 Task: For heading Use Comic Sans MS with dark cornflower blue 2 colour & Underline.  font size for heading26,  'Change the font style of data to'EB Garamond and font size to 18,  Change the alignment of both headline & data to Align left In the sheet  analysisSalesByEmployee_2022
Action: Mouse moved to (78, 150)
Screenshot: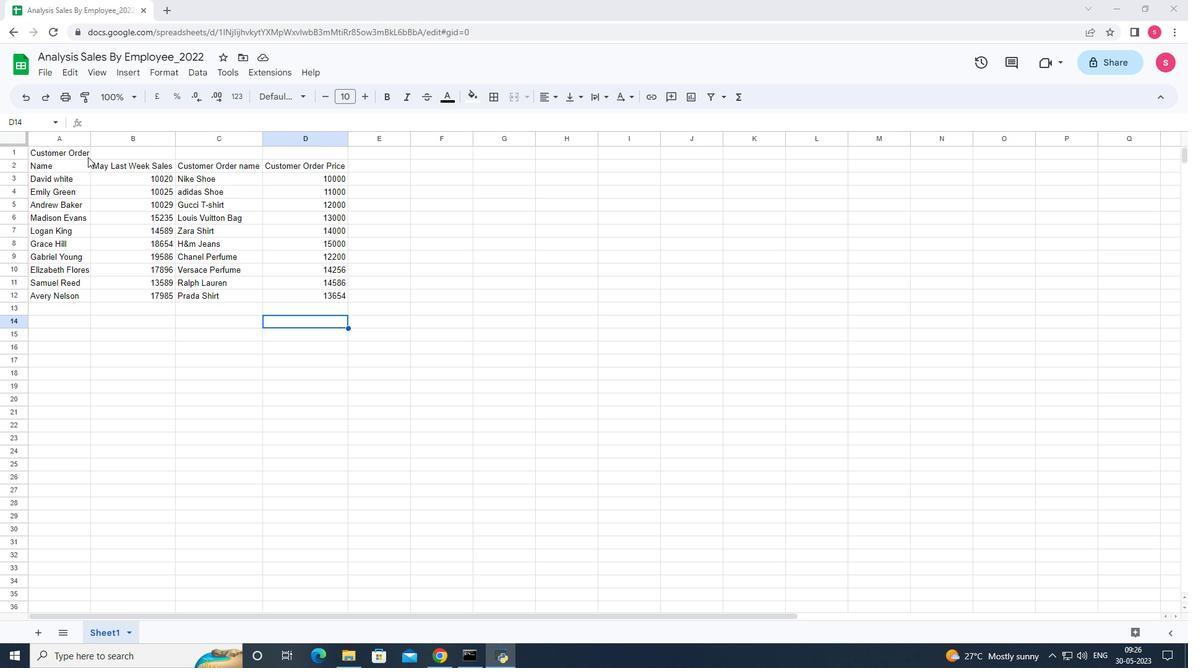
Action: Mouse pressed left at (78, 150)
Screenshot: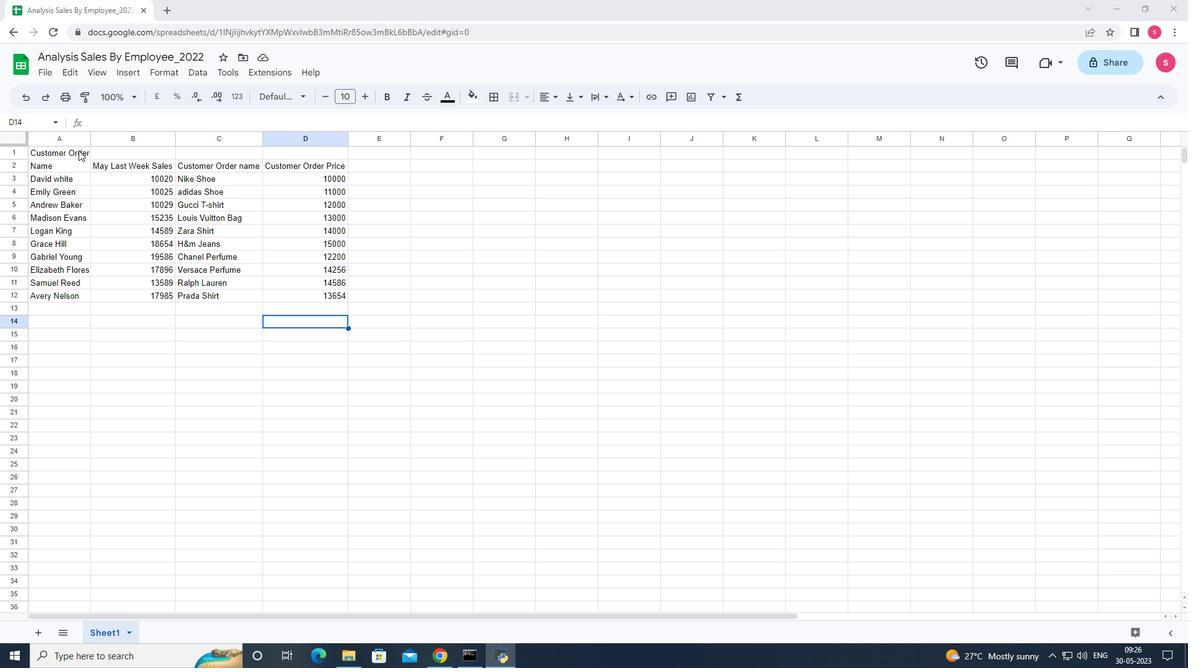 
Action: Mouse moved to (305, 93)
Screenshot: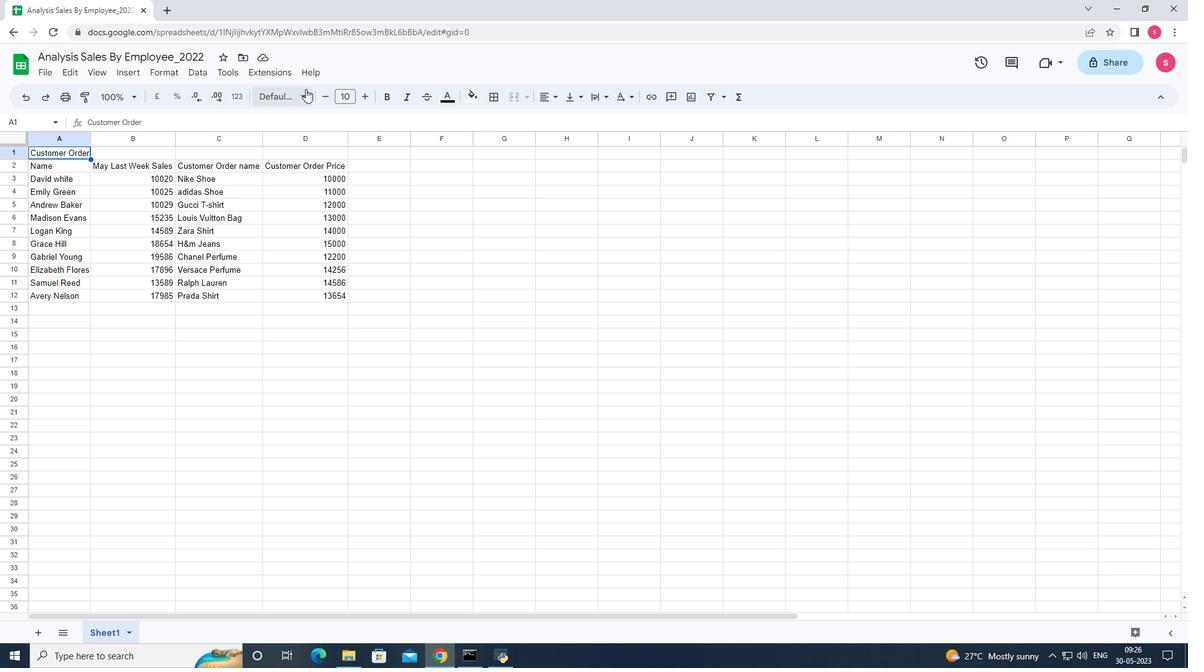 
Action: Mouse pressed left at (305, 93)
Screenshot: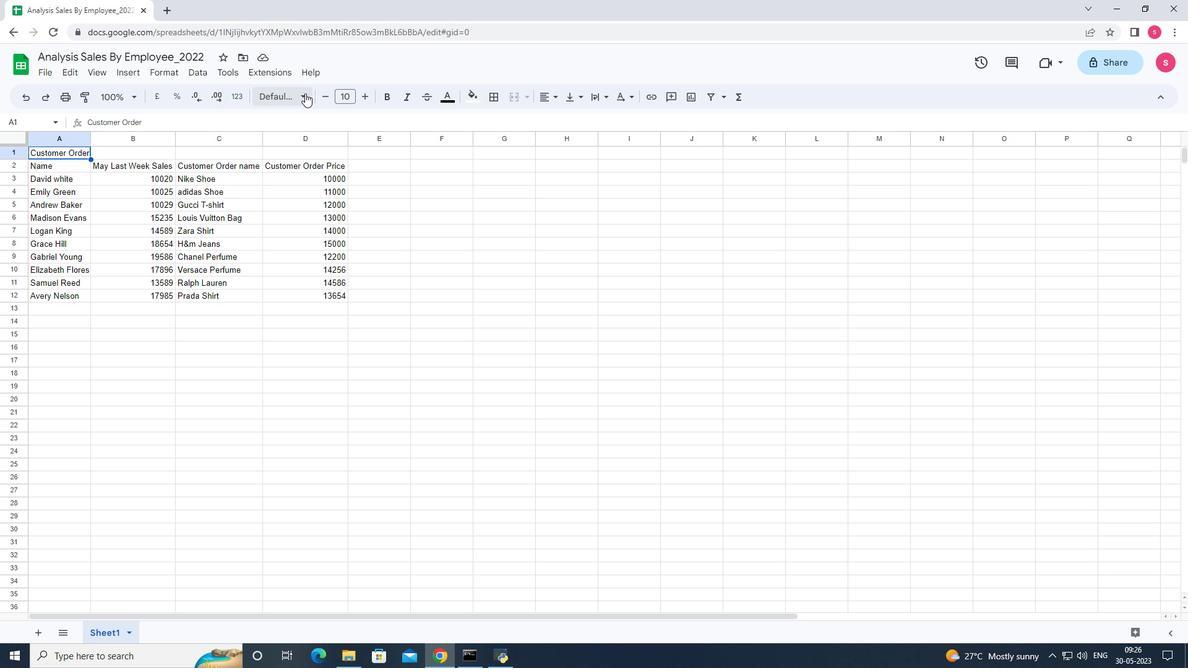 
Action: Mouse moved to (321, 409)
Screenshot: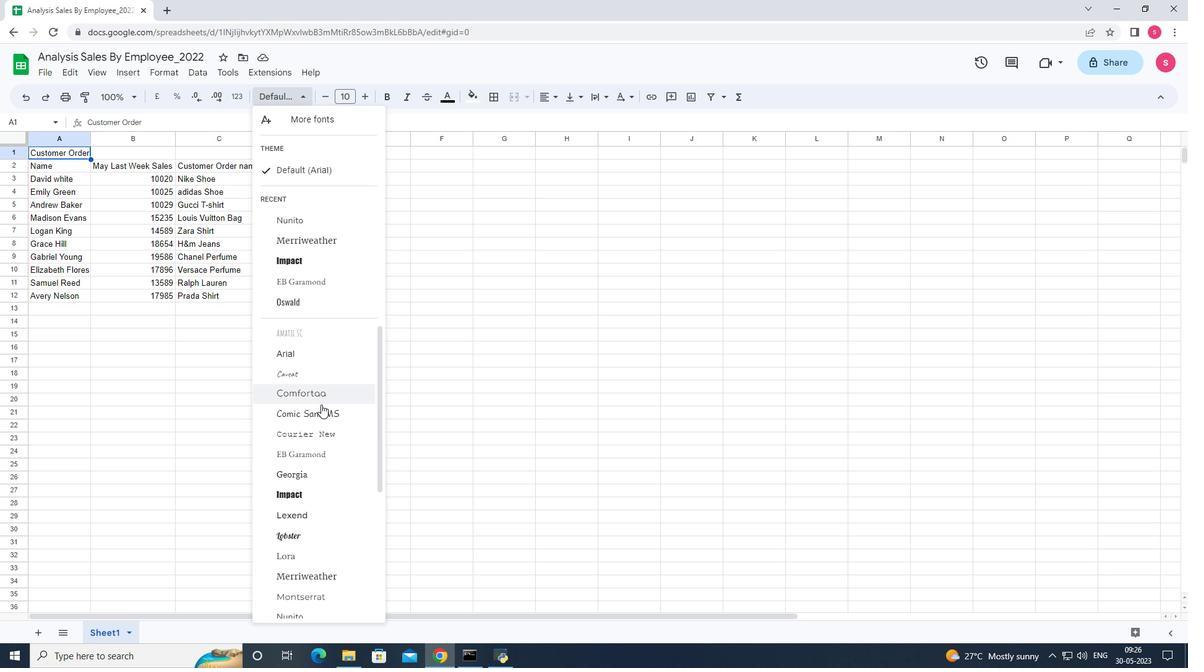 
Action: Mouse pressed left at (321, 409)
Screenshot: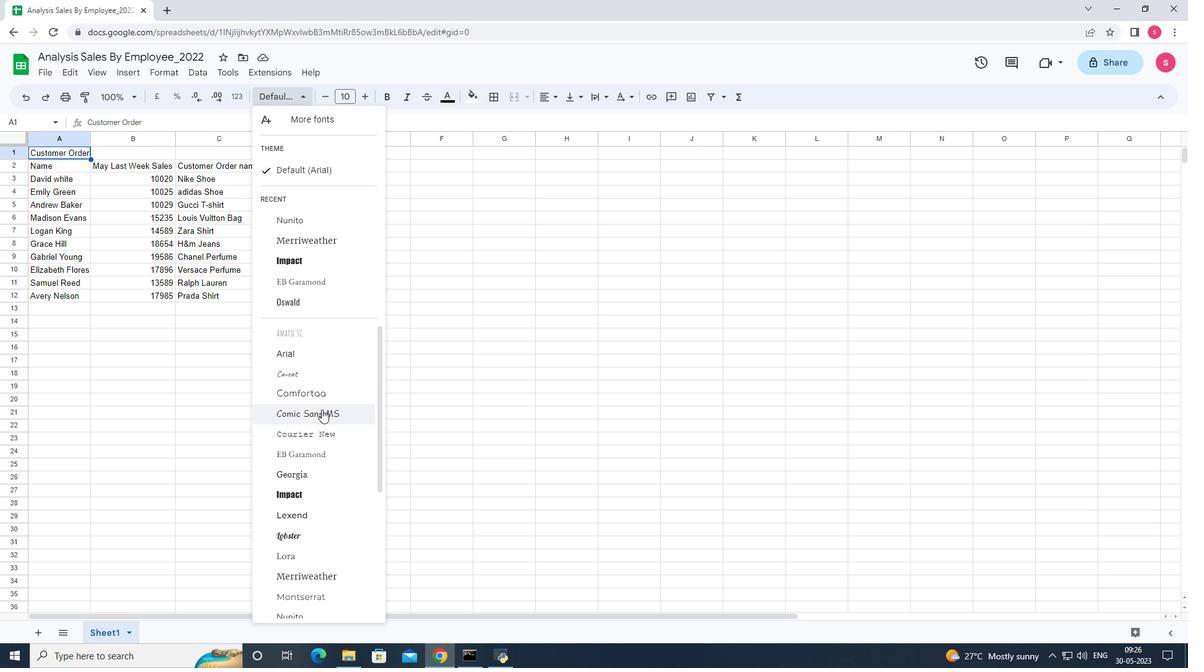 
Action: Mouse moved to (449, 100)
Screenshot: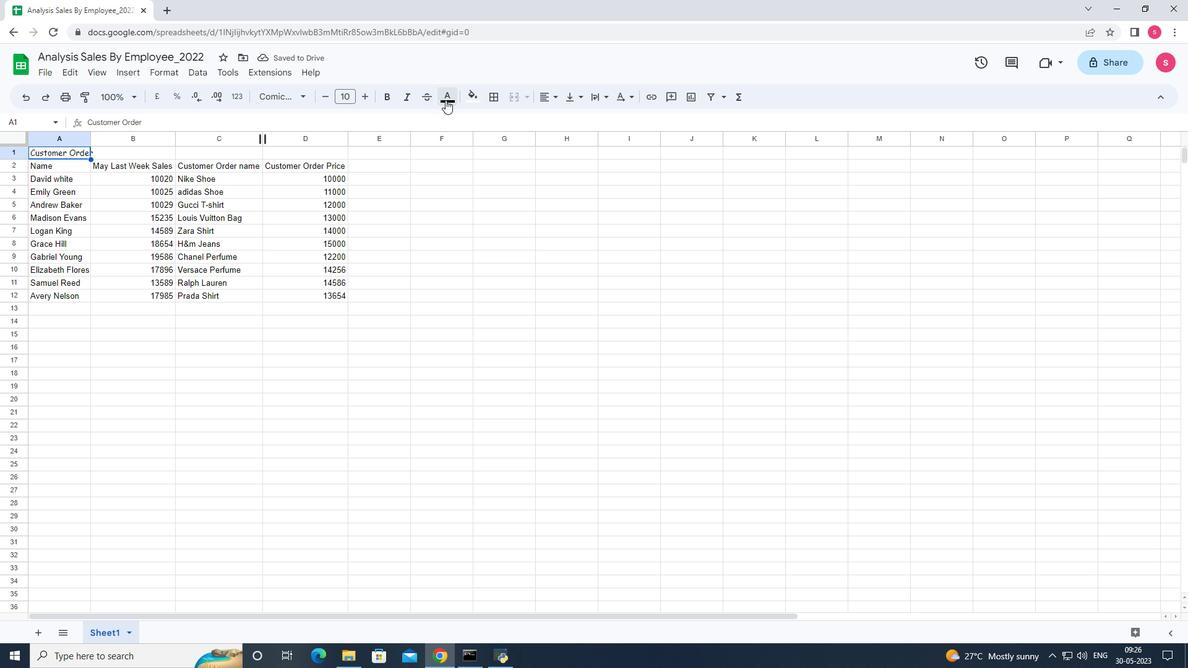 
Action: Mouse pressed left at (449, 100)
Screenshot: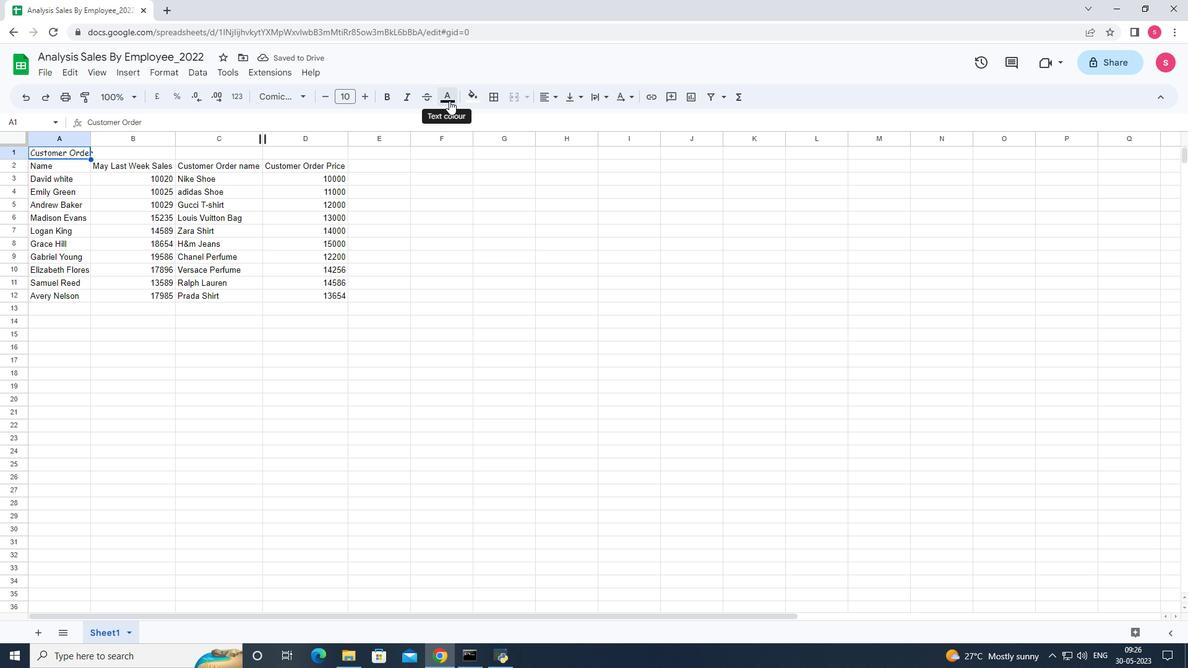 
Action: Mouse moved to (530, 222)
Screenshot: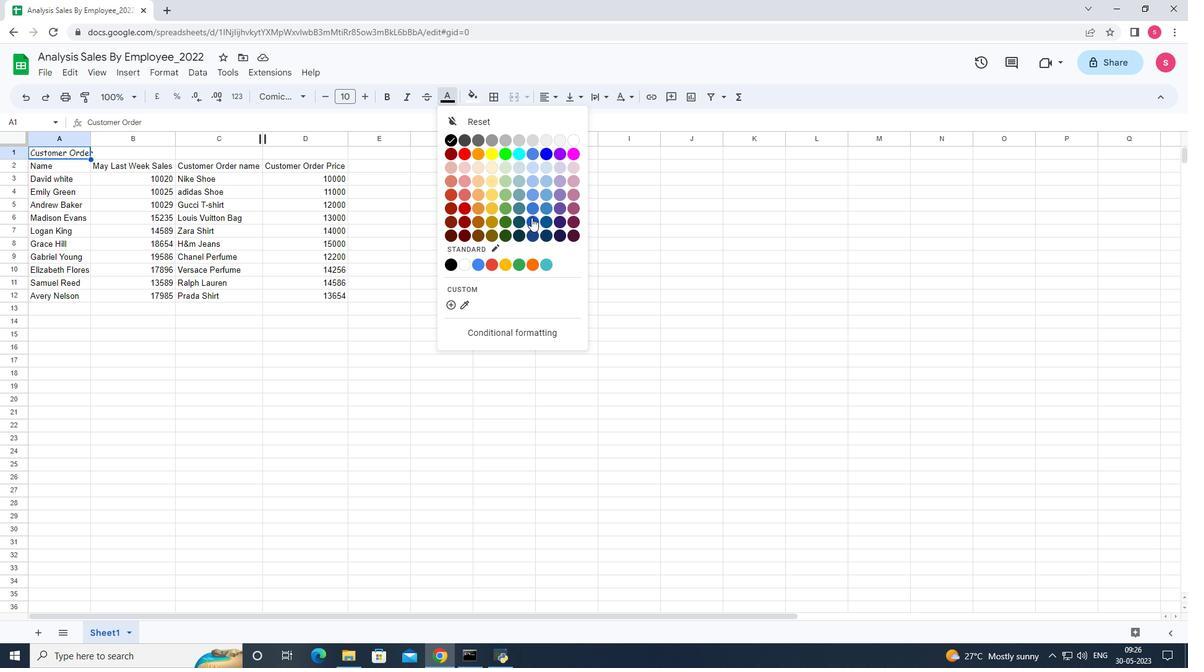 
Action: Mouse pressed left at (530, 222)
Screenshot: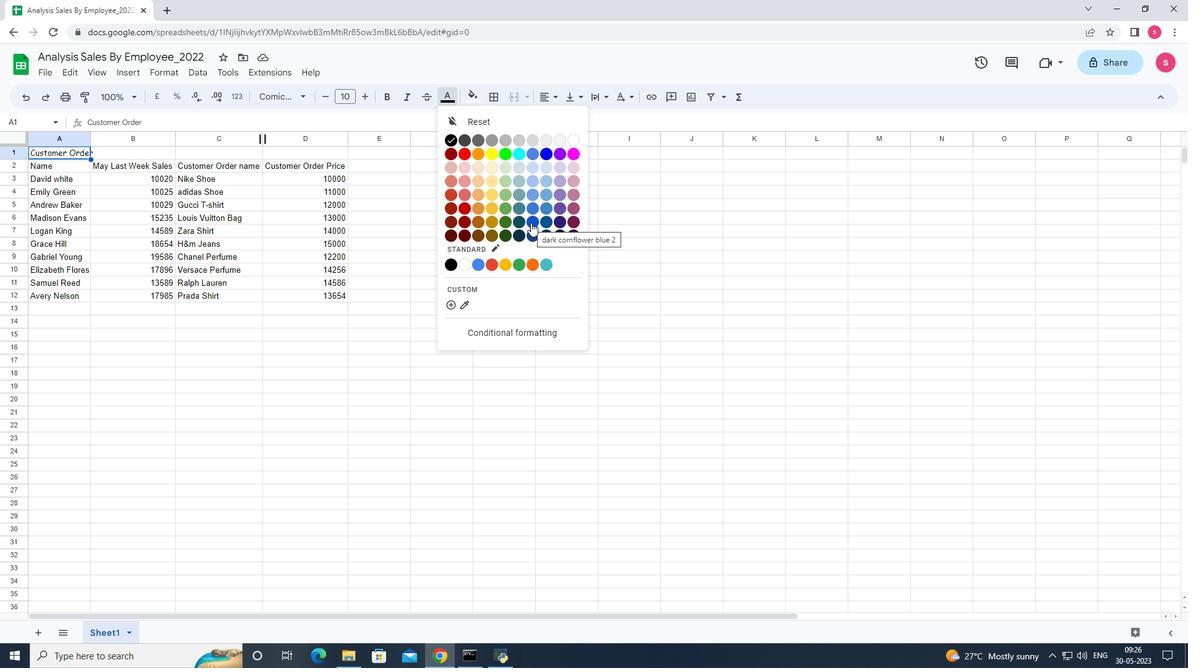 
Action: Mouse moved to (154, 68)
Screenshot: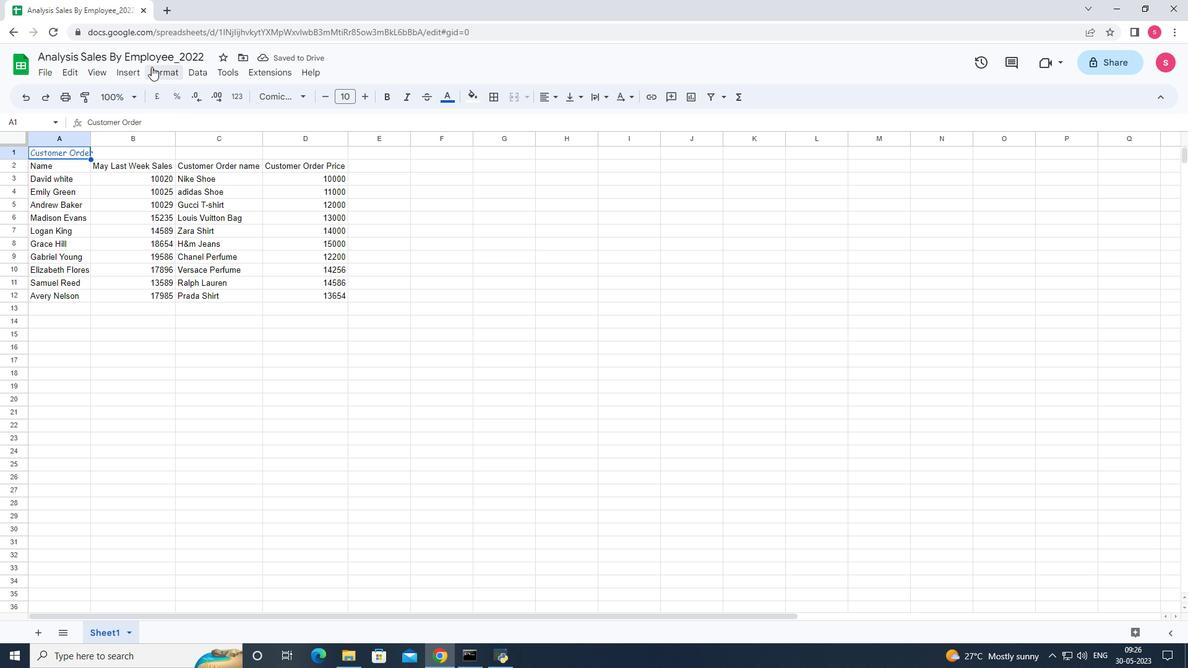 
Action: Mouse pressed left at (154, 68)
Screenshot: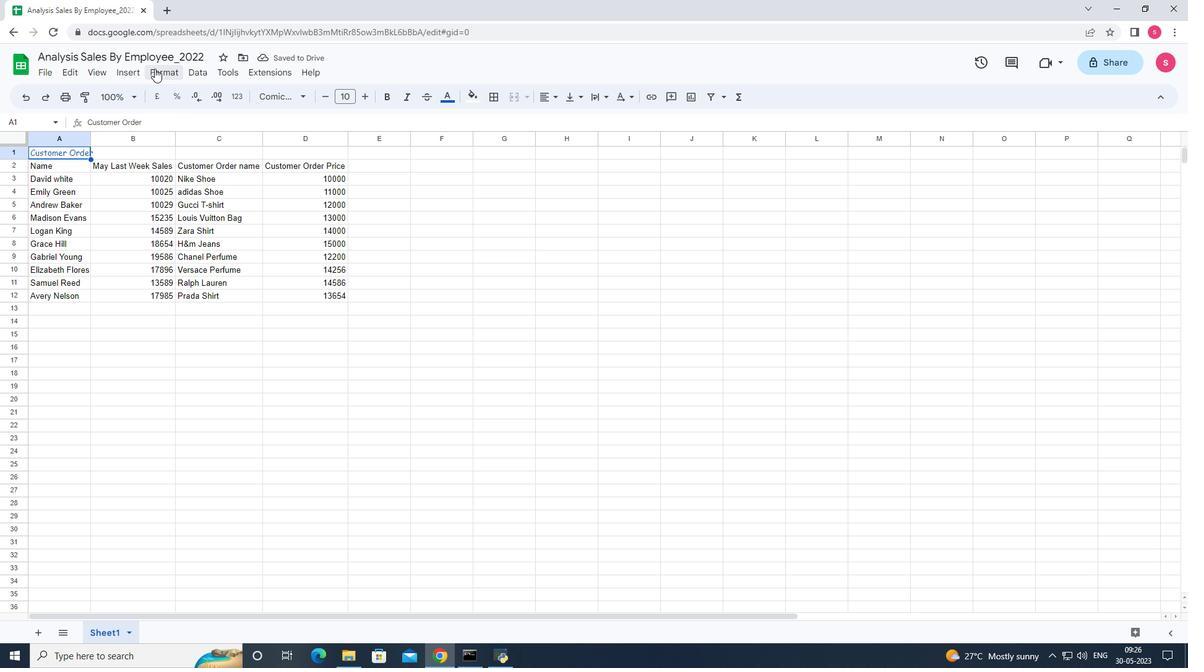 
Action: Mouse moved to (193, 137)
Screenshot: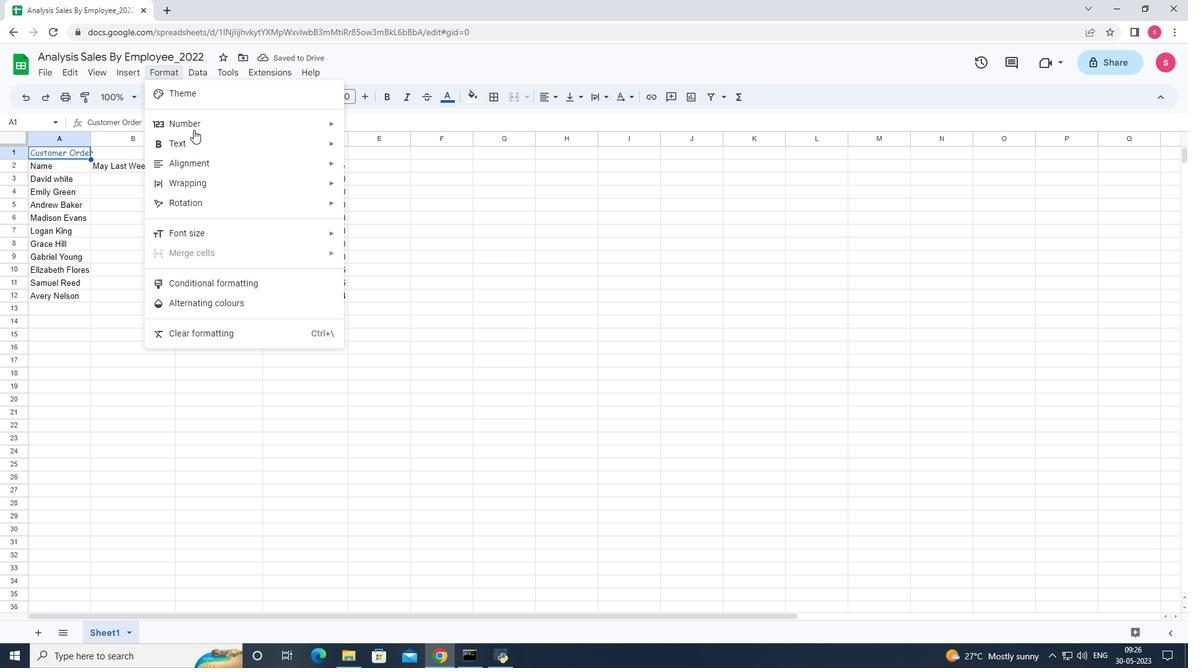 
Action: Mouse pressed left at (193, 137)
Screenshot: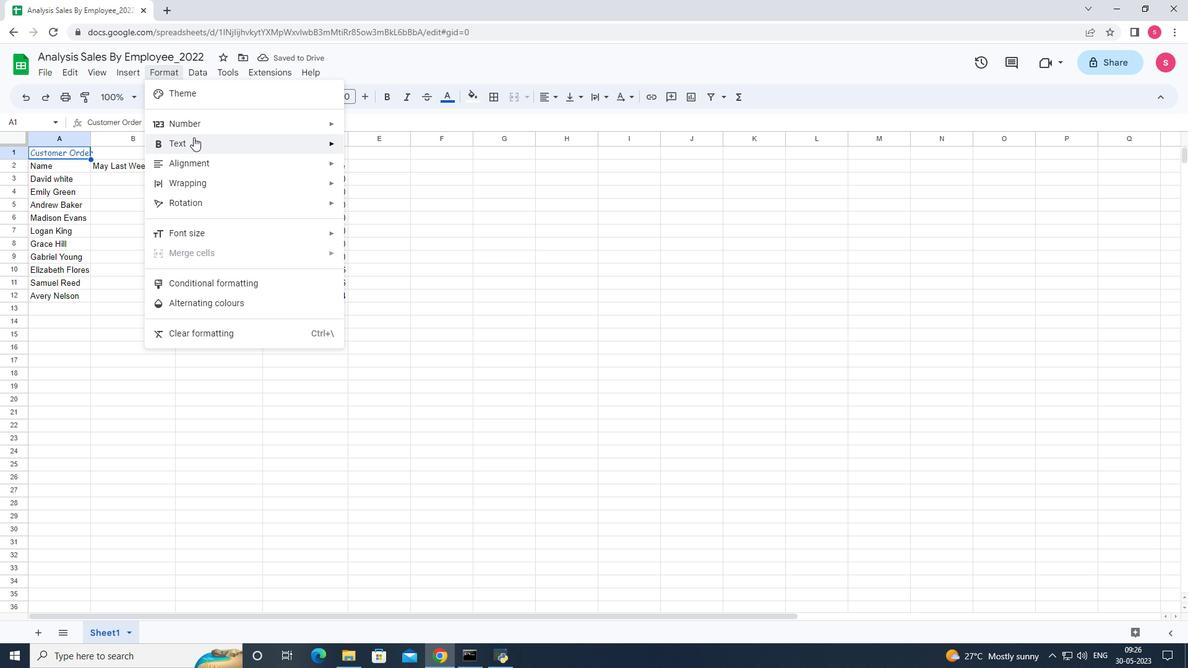 
Action: Mouse moved to (402, 183)
Screenshot: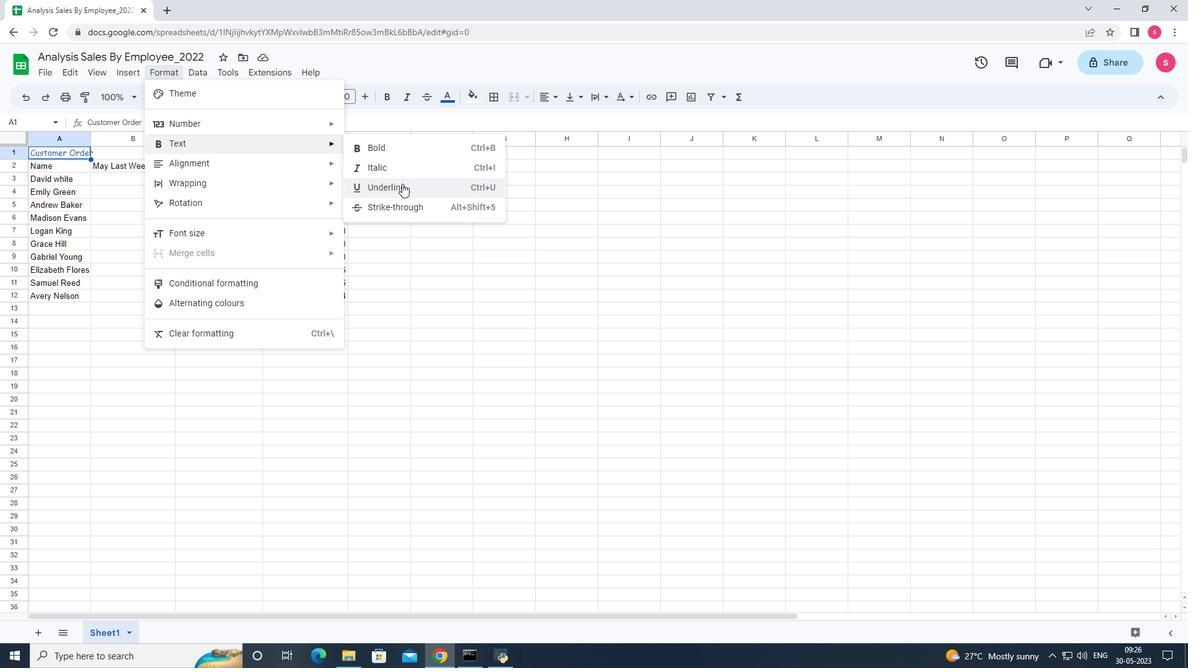 
Action: Mouse pressed left at (402, 183)
Screenshot: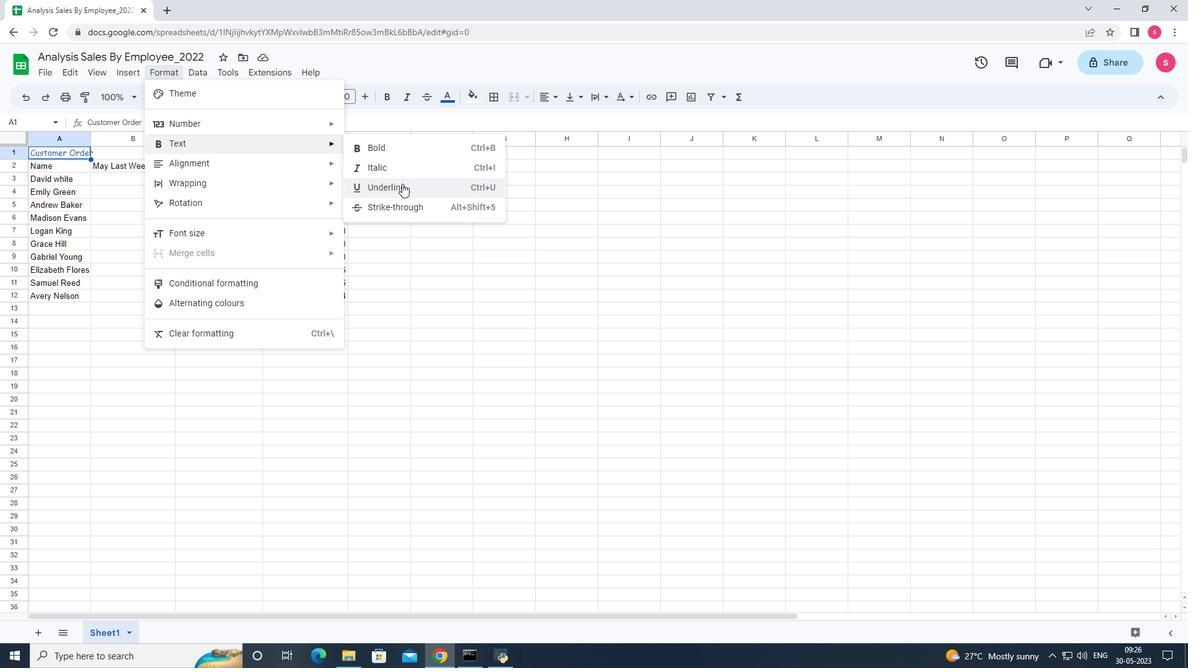 
Action: Mouse moved to (363, 99)
Screenshot: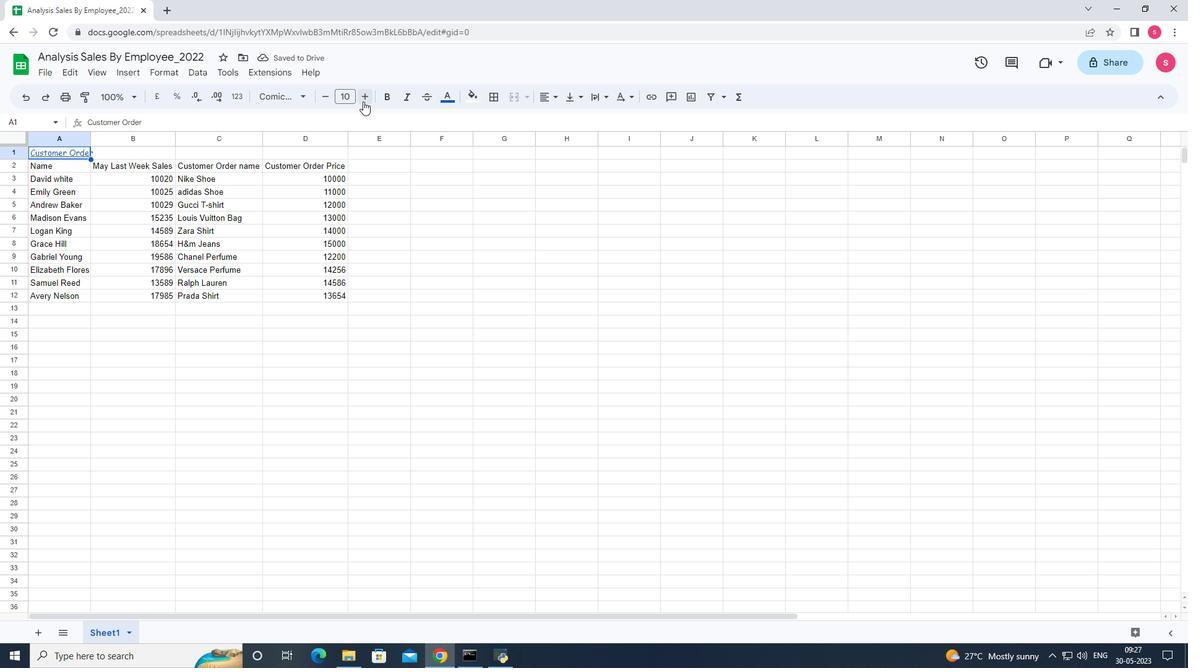 
Action: Mouse pressed left at (363, 99)
Screenshot: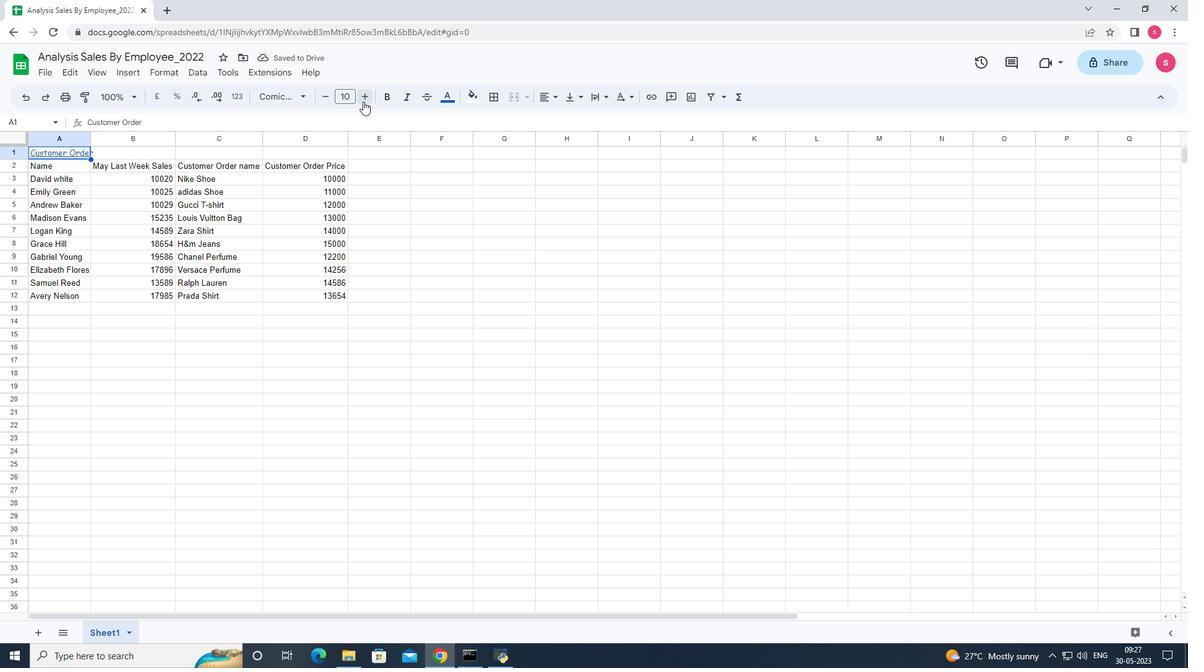 
Action: Mouse pressed left at (363, 99)
Screenshot: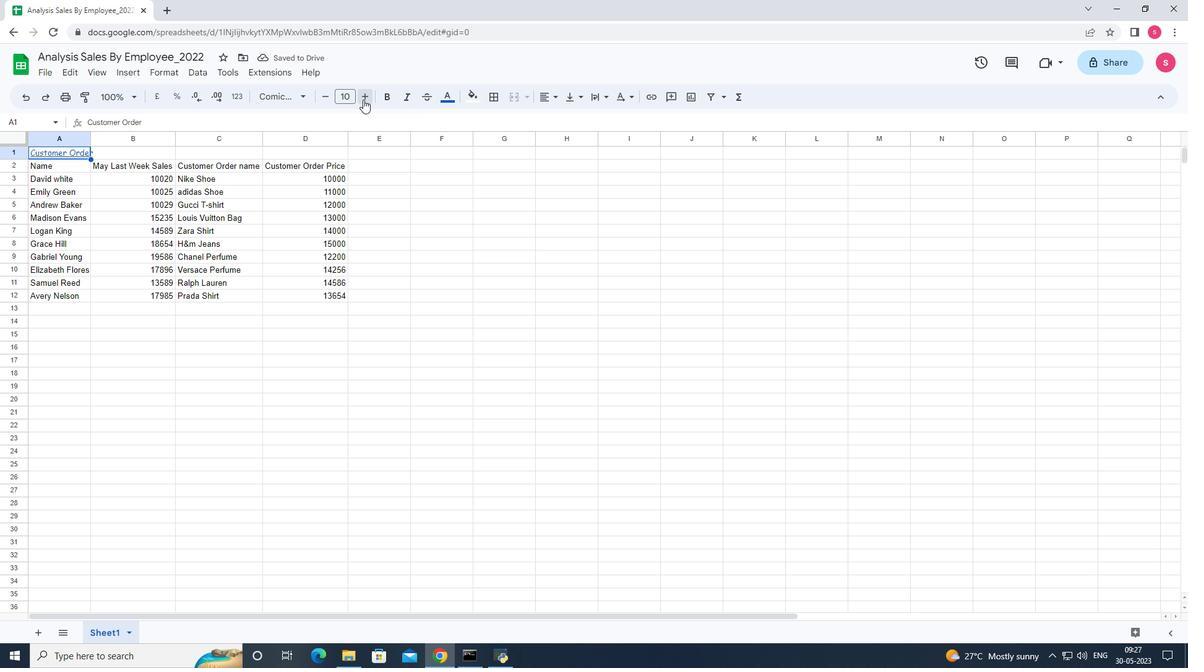 
Action: Mouse pressed left at (363, 99)
Screenshot: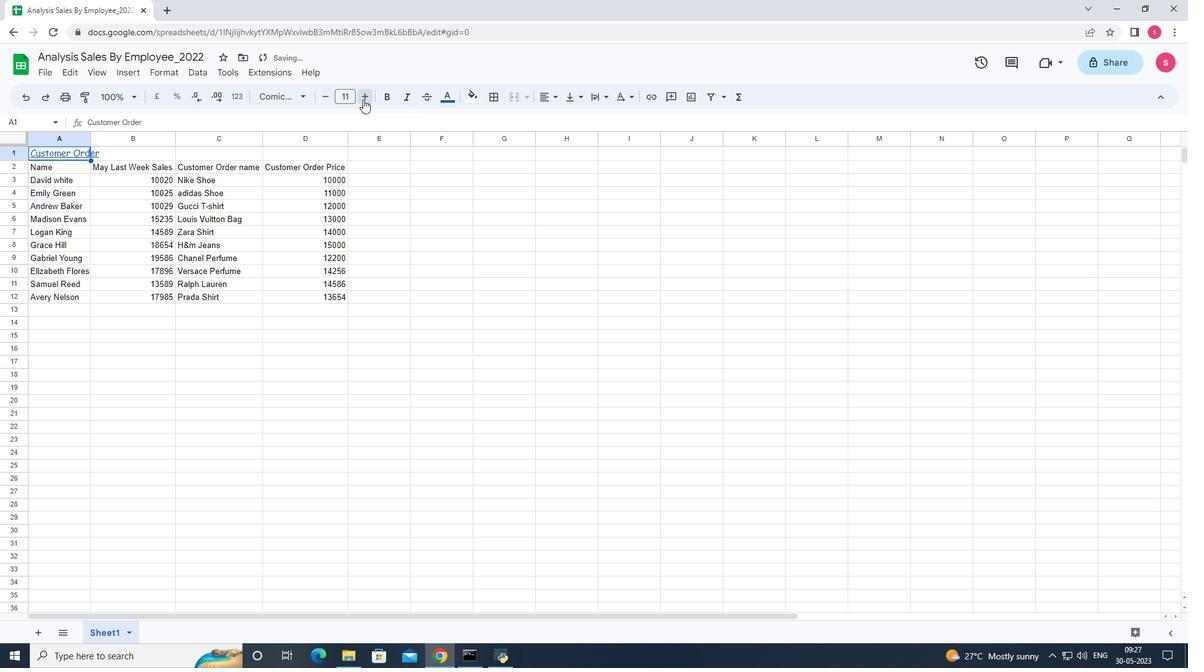
Action: Mouse pressed left at (363, 99)
Screenshot: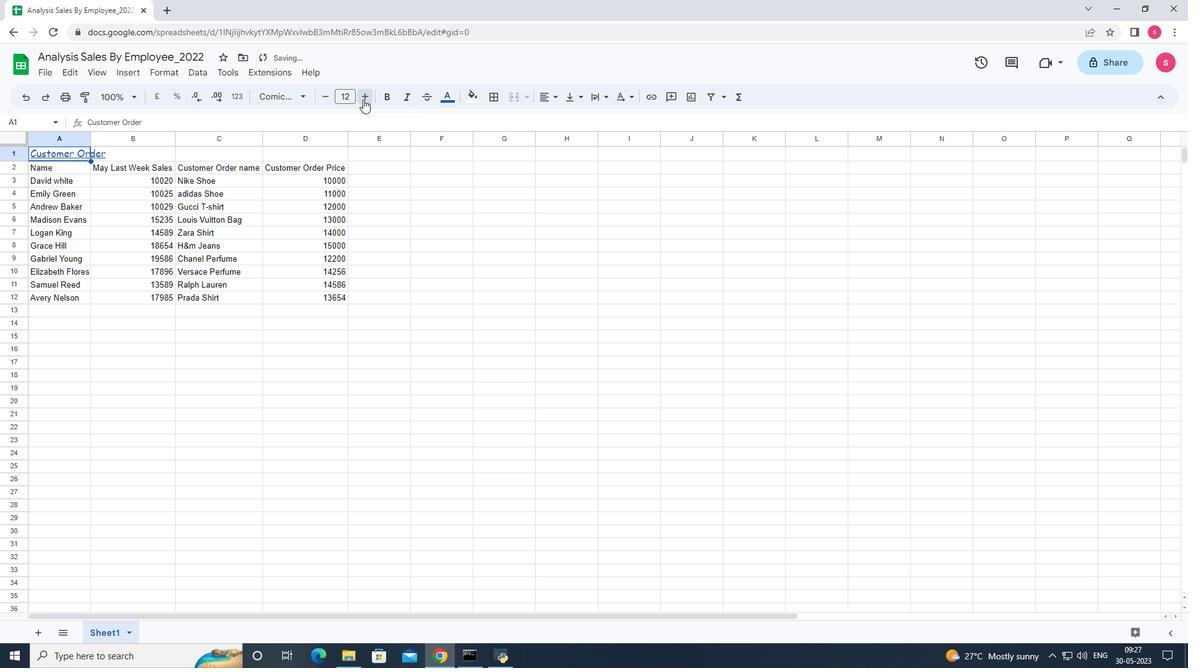 
Action: Mouse pressed left at (363, 99)
Screenshot: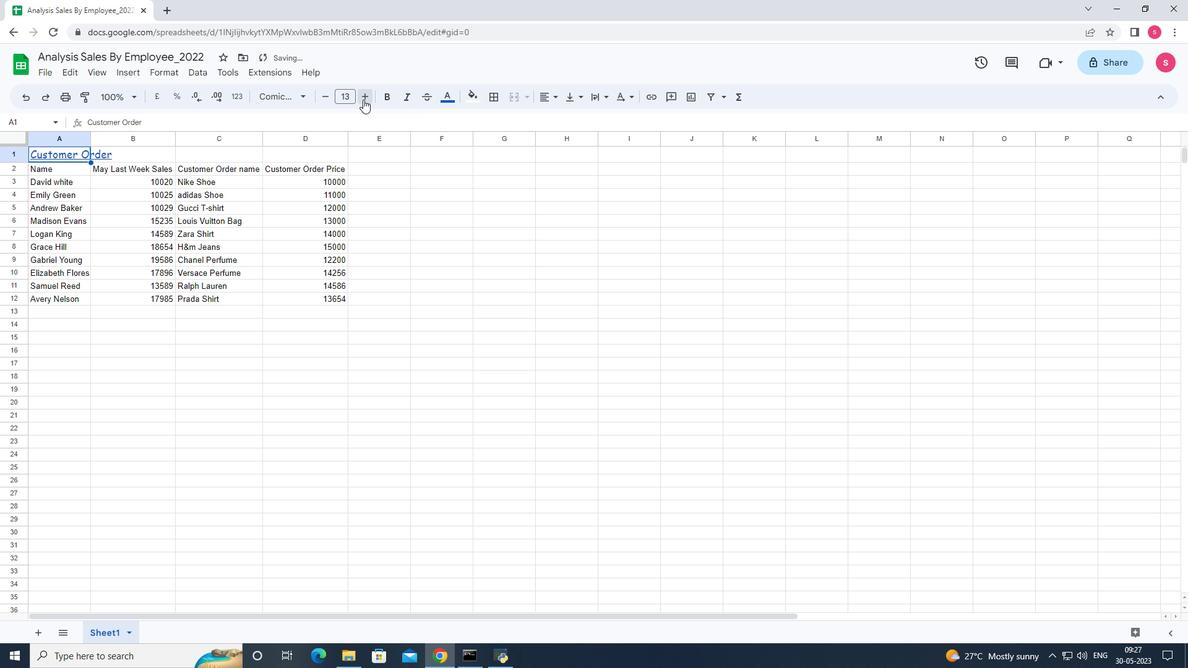 
Action: Mouse pressed left at (363, 99)
Screenshot: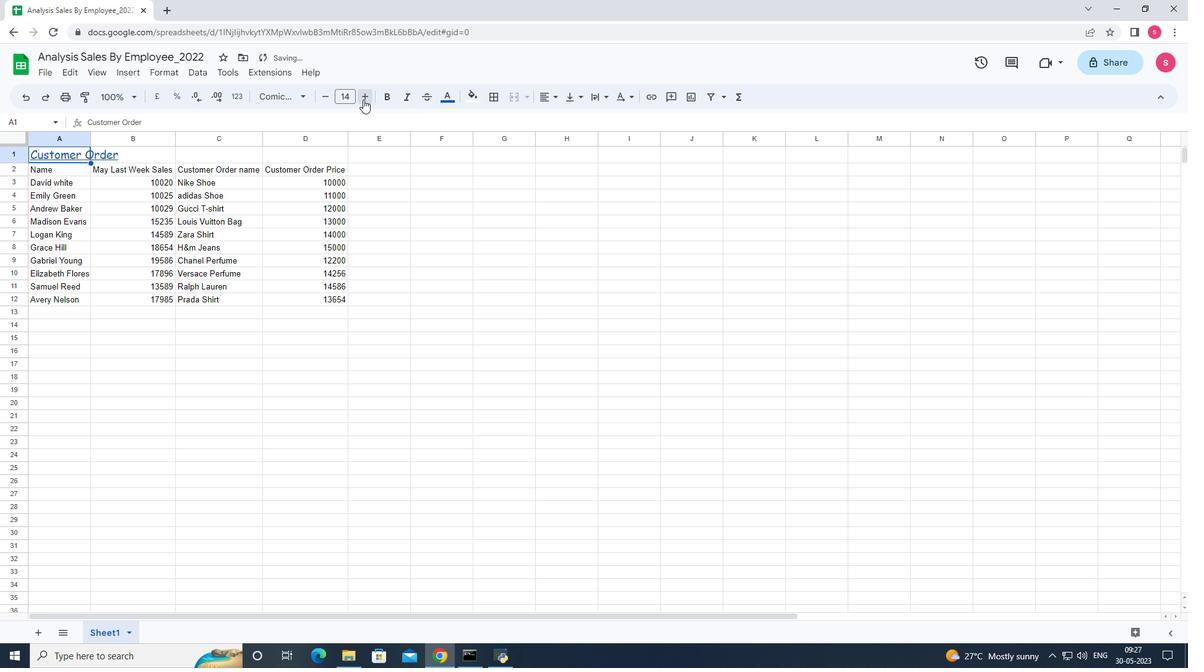 
Action: Mouse pressed left at (363, 99)
Screenshot: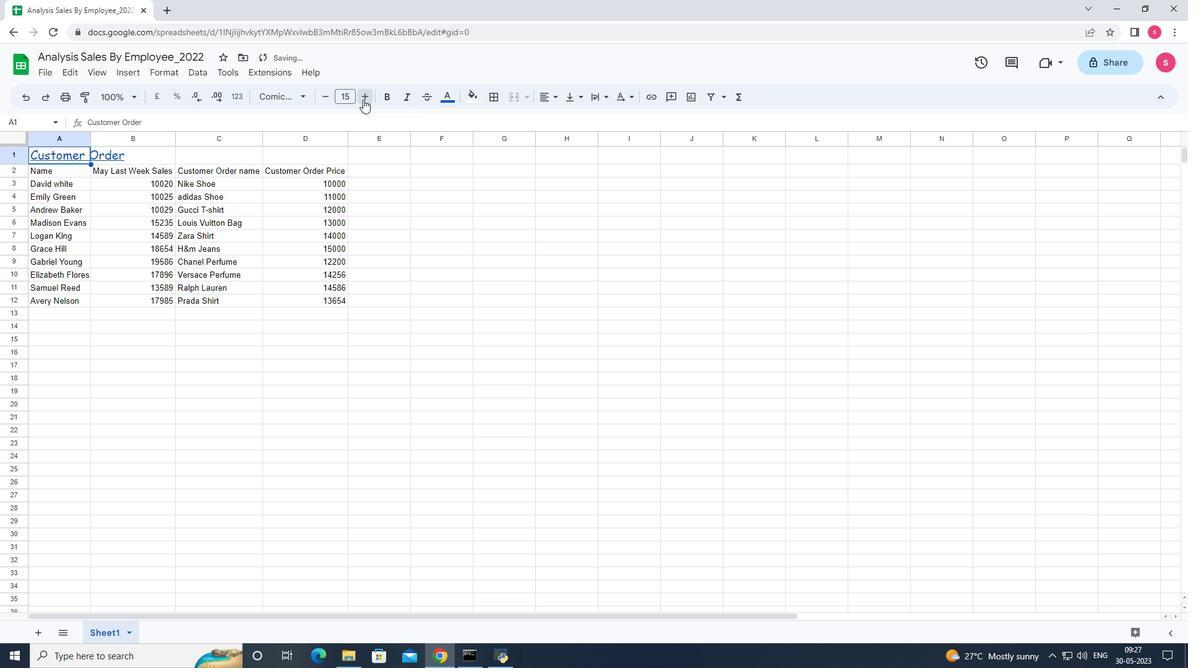 
Action: Mouse pressed left at (363, 99)
Screenshot: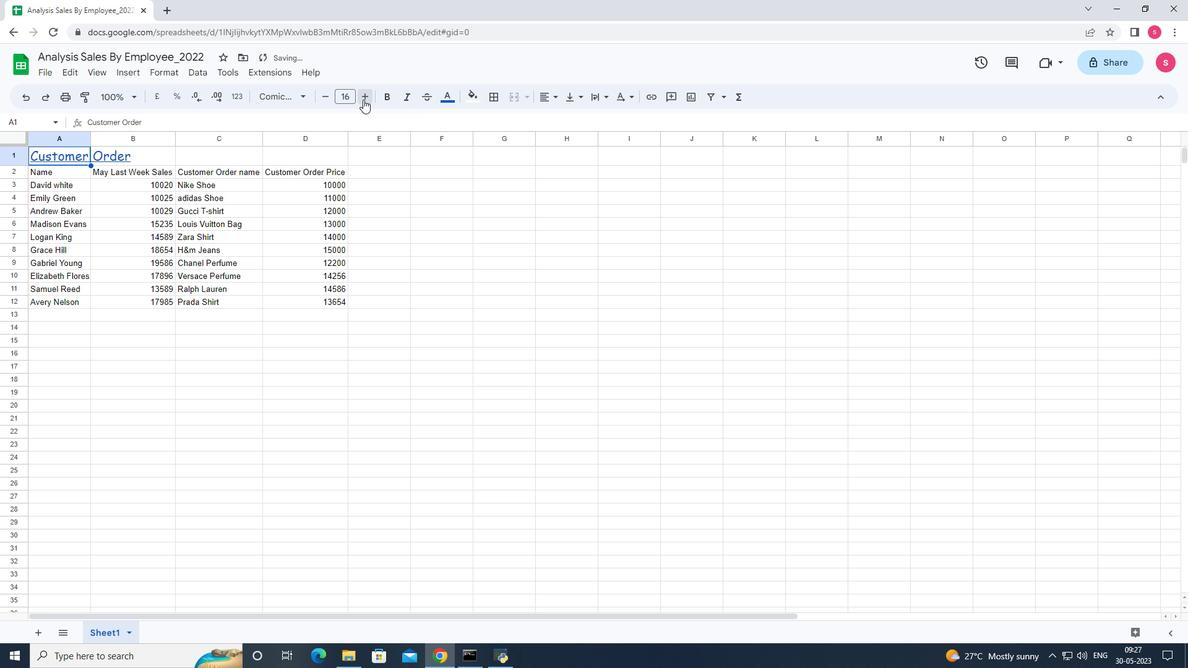 
Action: Mouse pressed left at (363, 99)
Screenshot: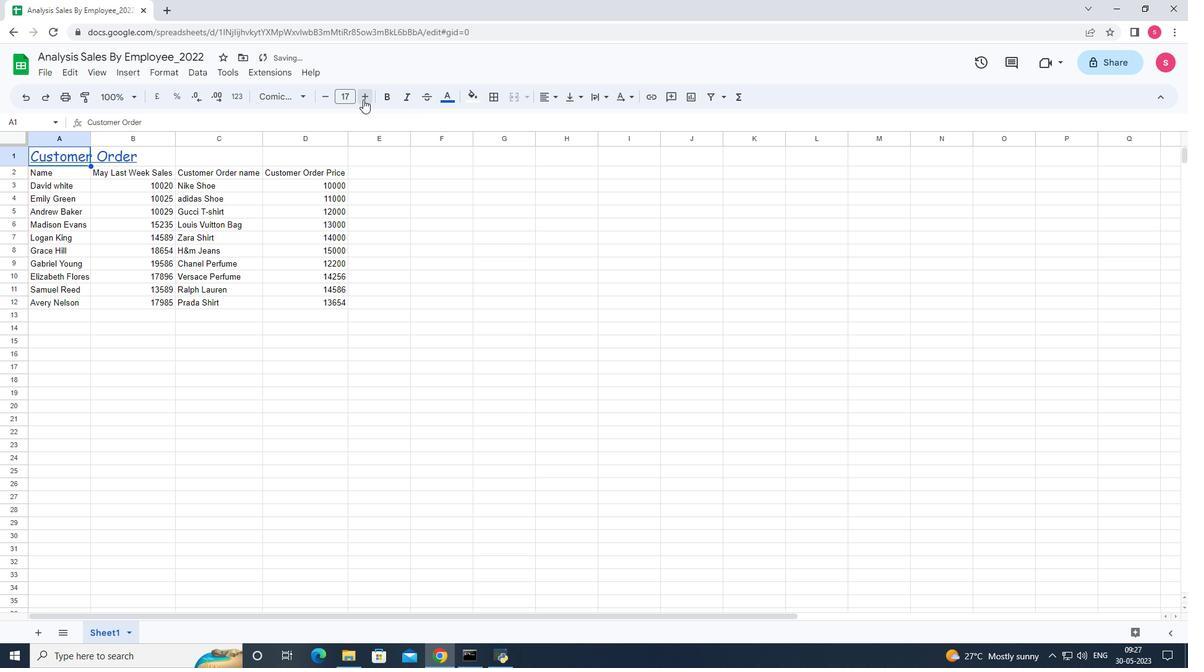 
Action: Mouse pressed left at (363, 99)
Screenshot: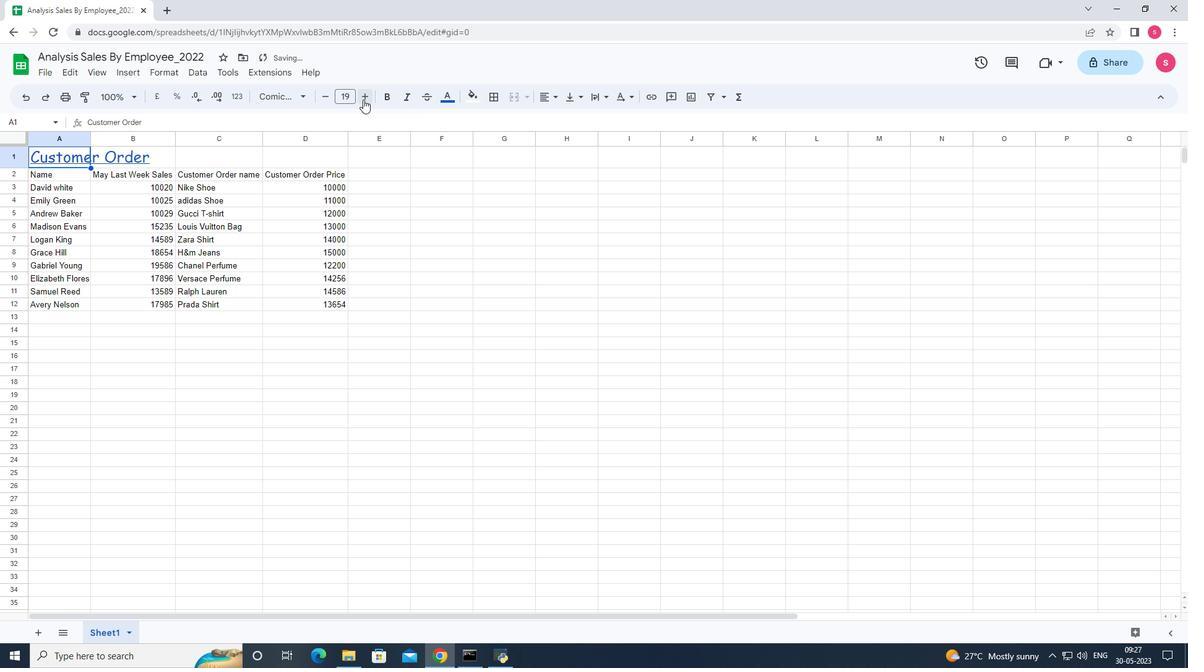 
Action: Mouse pressed left at (363, 99)
Screenshot: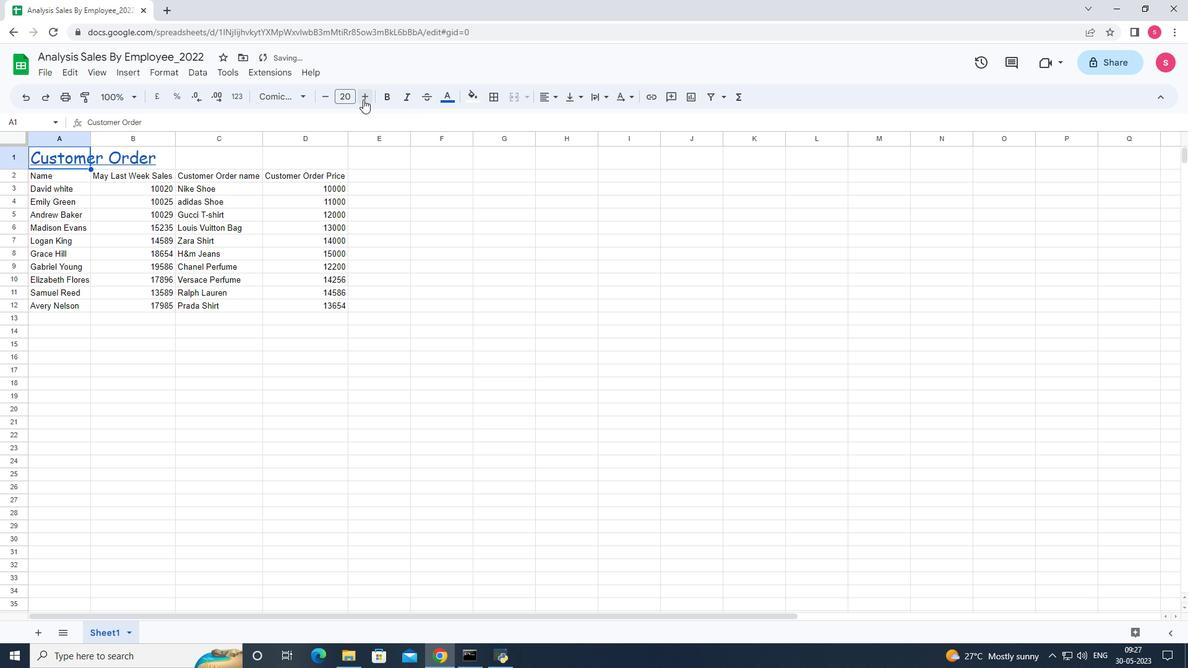 
Action: Mouse pressed left at (363, 99)
Screenshot: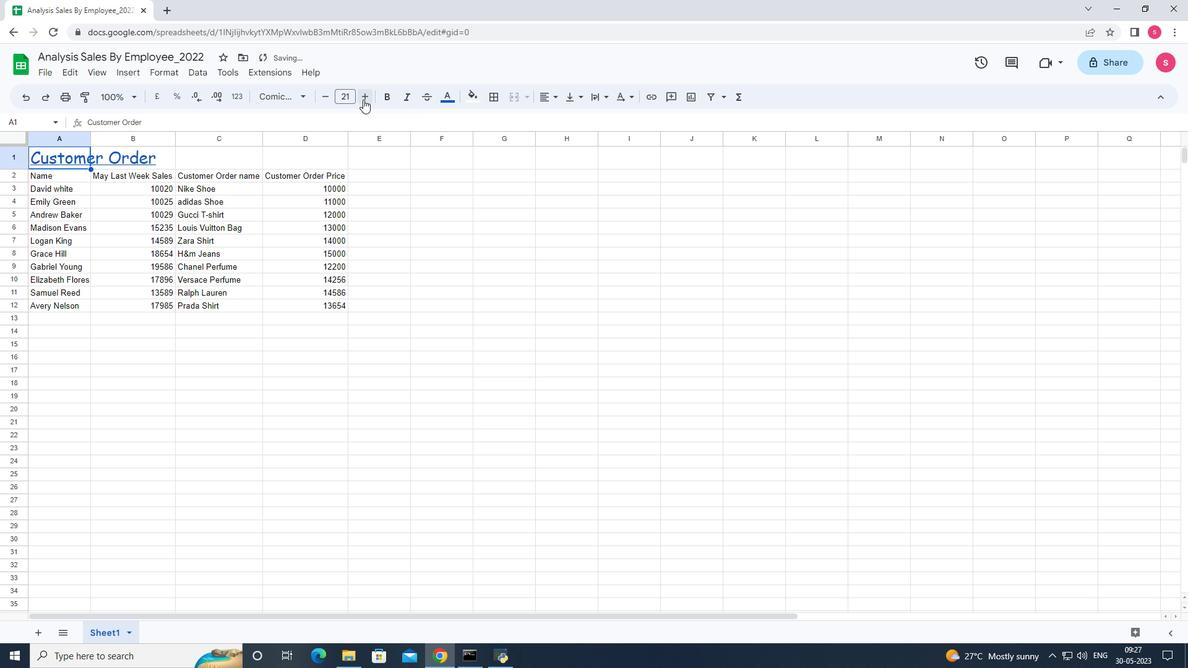 
Action: Mouse pressed left at (363, 99)
Screenshot: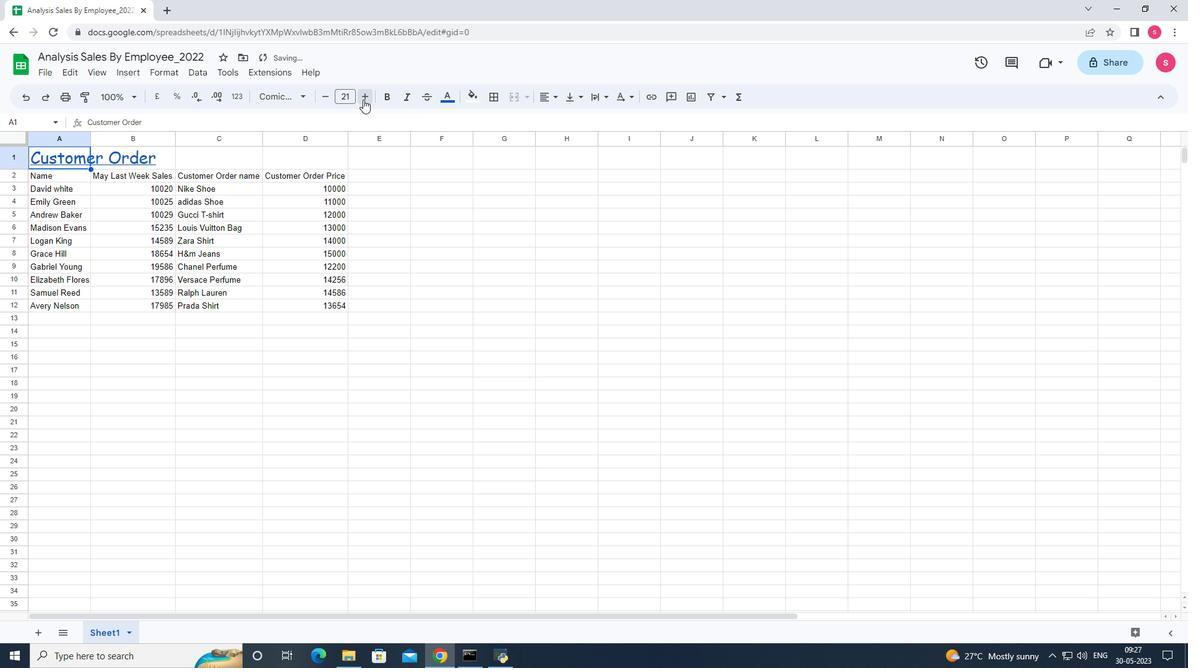 
Action: Mouse pressed left at (363, 99)
Screenshot: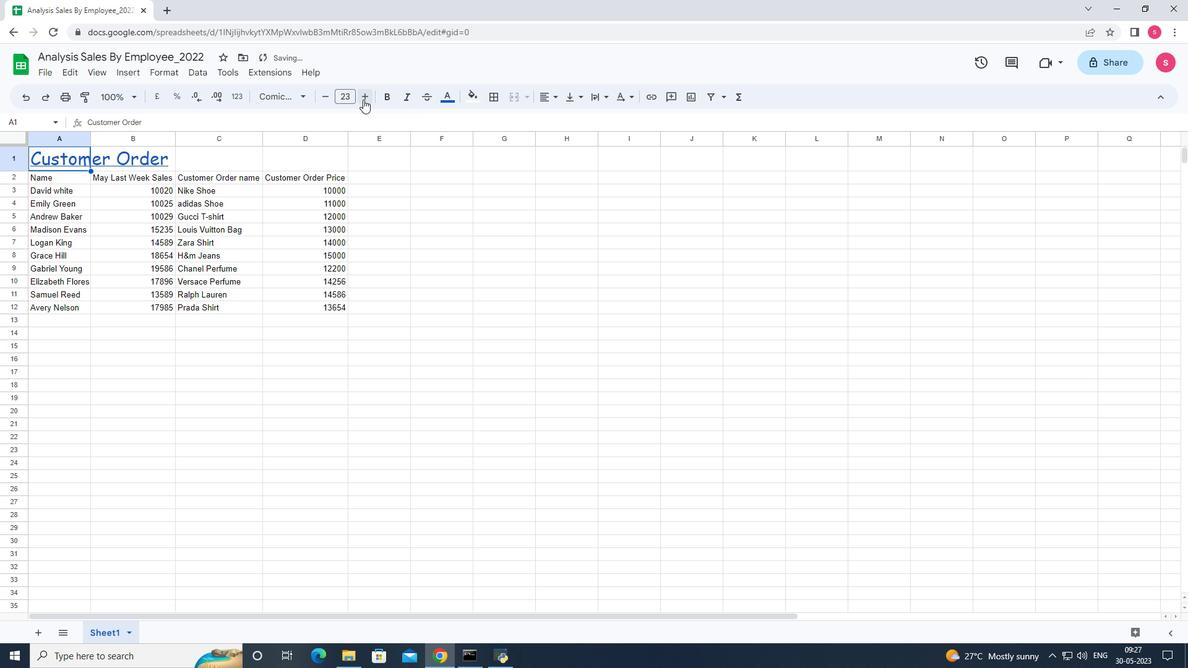 
Action: Mouse pressed left at (363, 99)
Screenshot: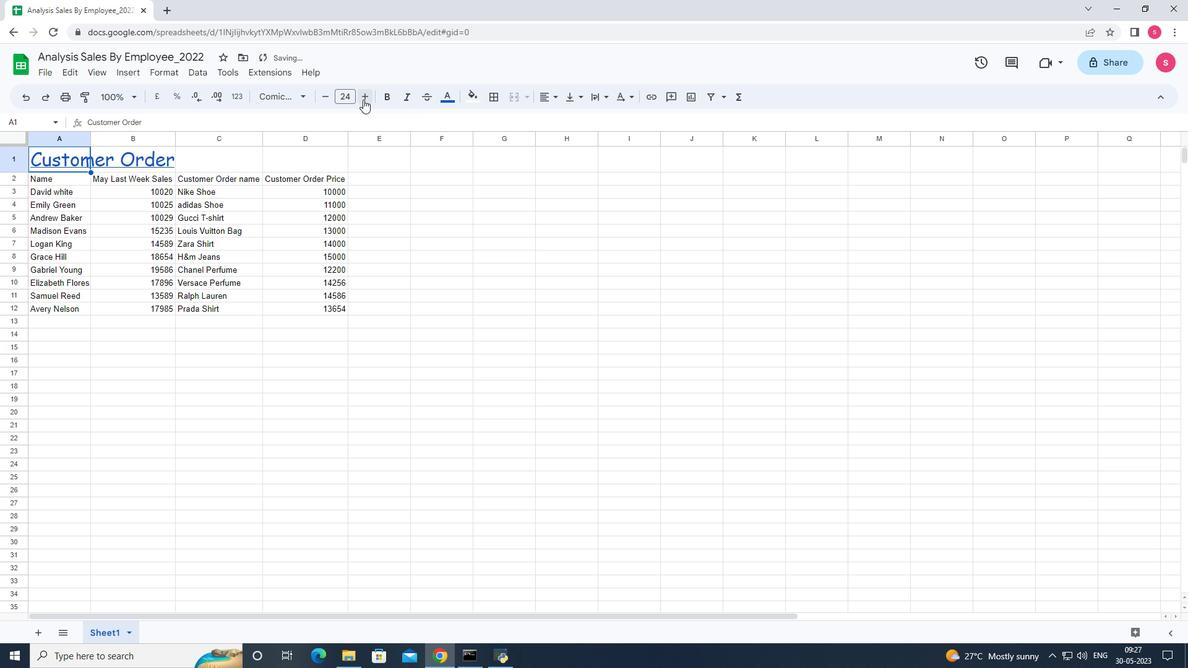 
Action: Mouse pressed left at (363, 99)
Screenshot: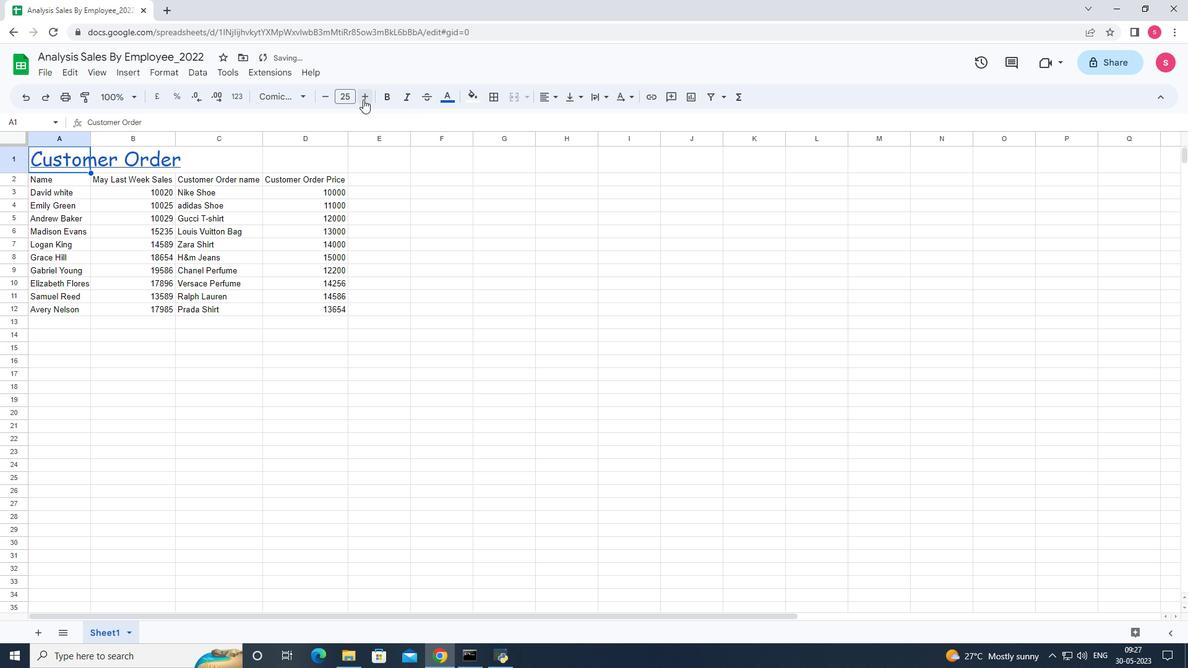 
Action: Mouse moved to (49, 180)
Screenshot: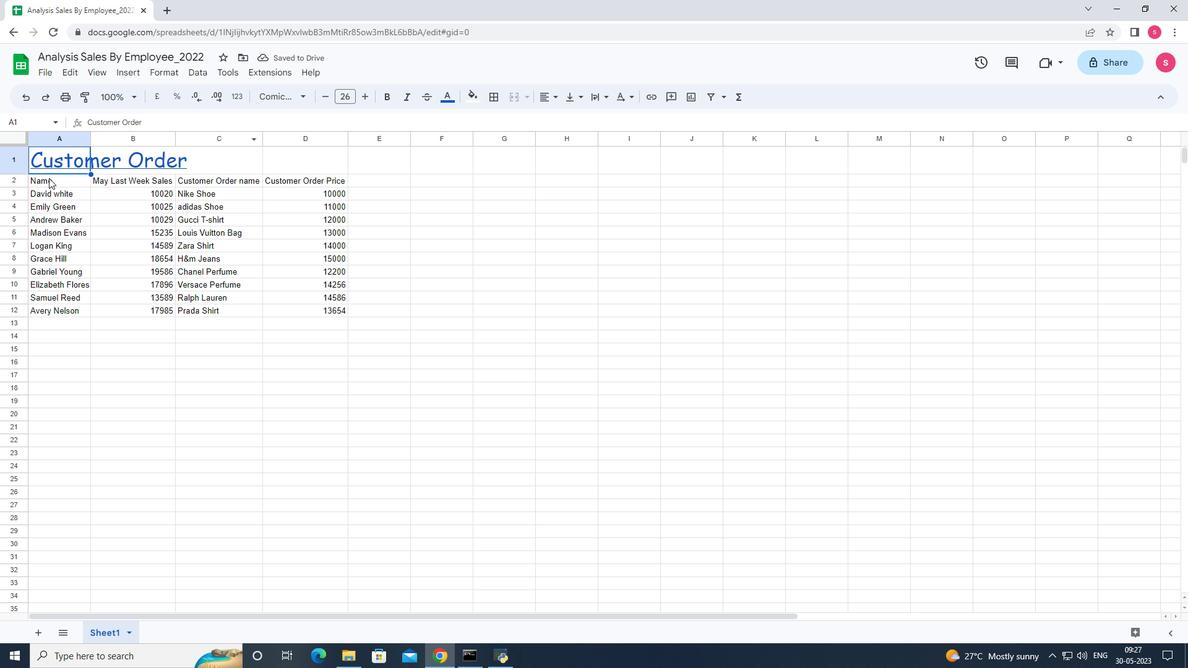 
Action: Mouse pressed left at (49, 180)
Screenshot: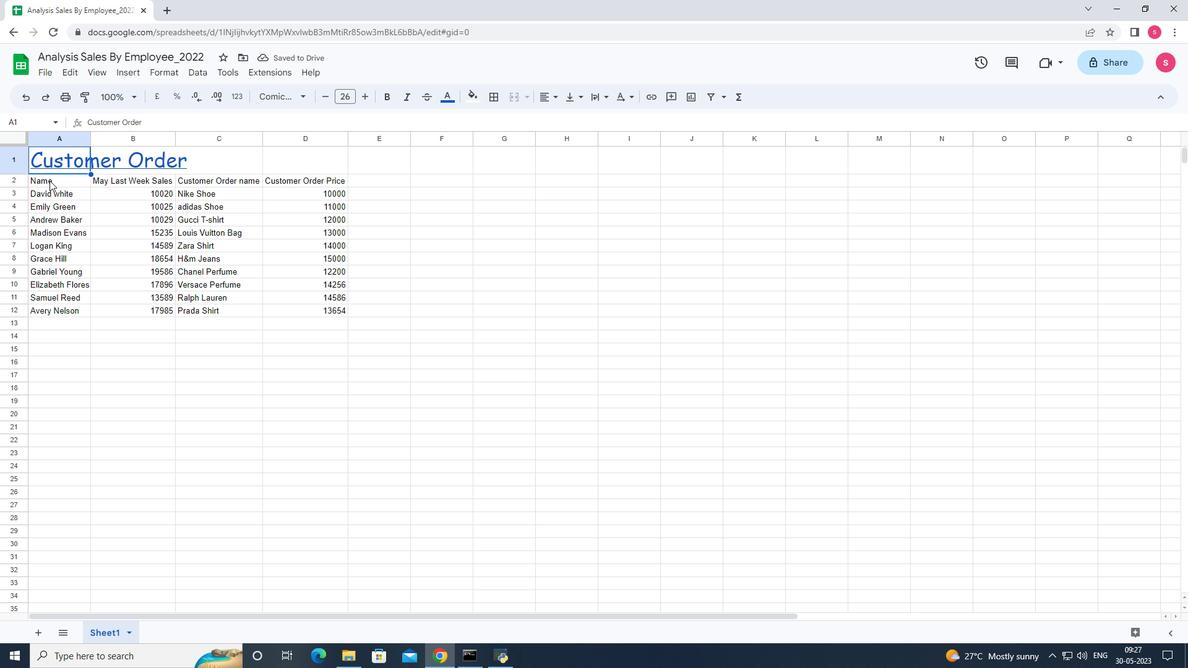 
Action: Mouse moved to (302, 95)
Screenshot: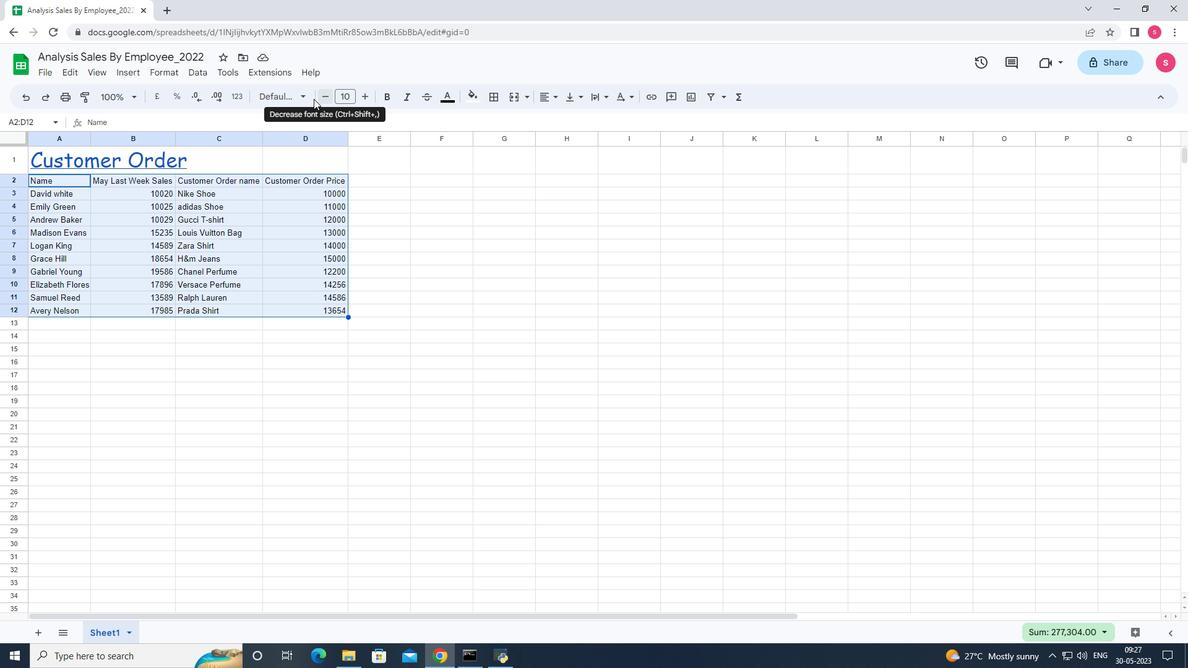 
Action: Mouse pressed left at (302, 95)
Screenshot: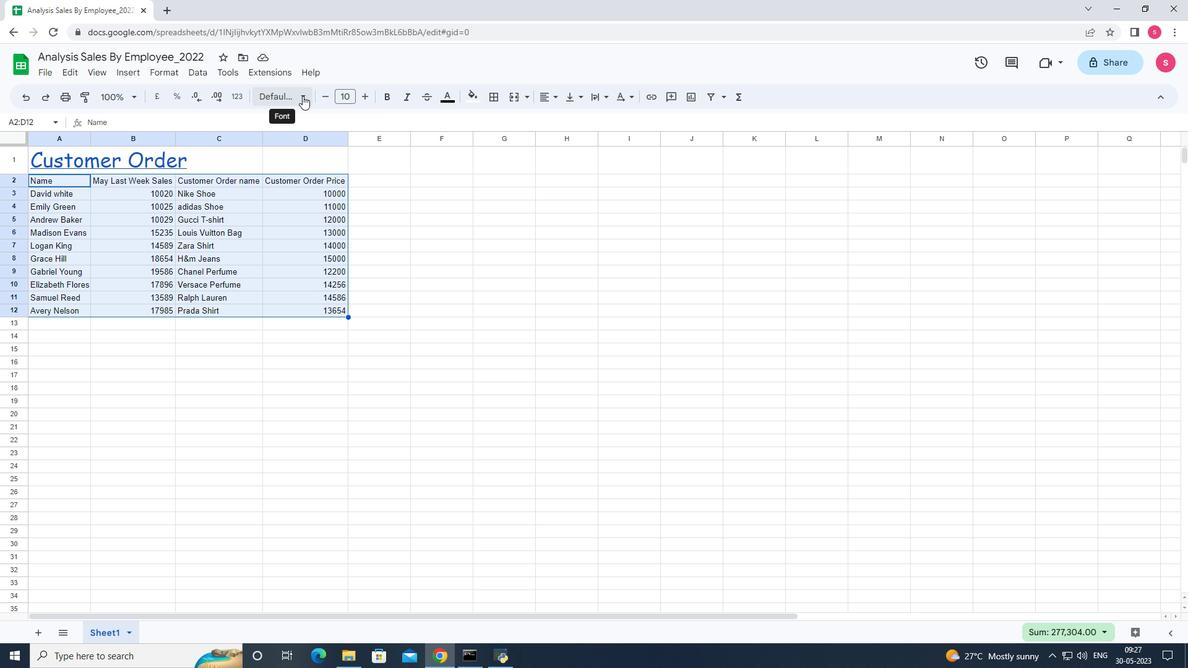 
Action: Mouse moved to (291, 374)
Screenshot: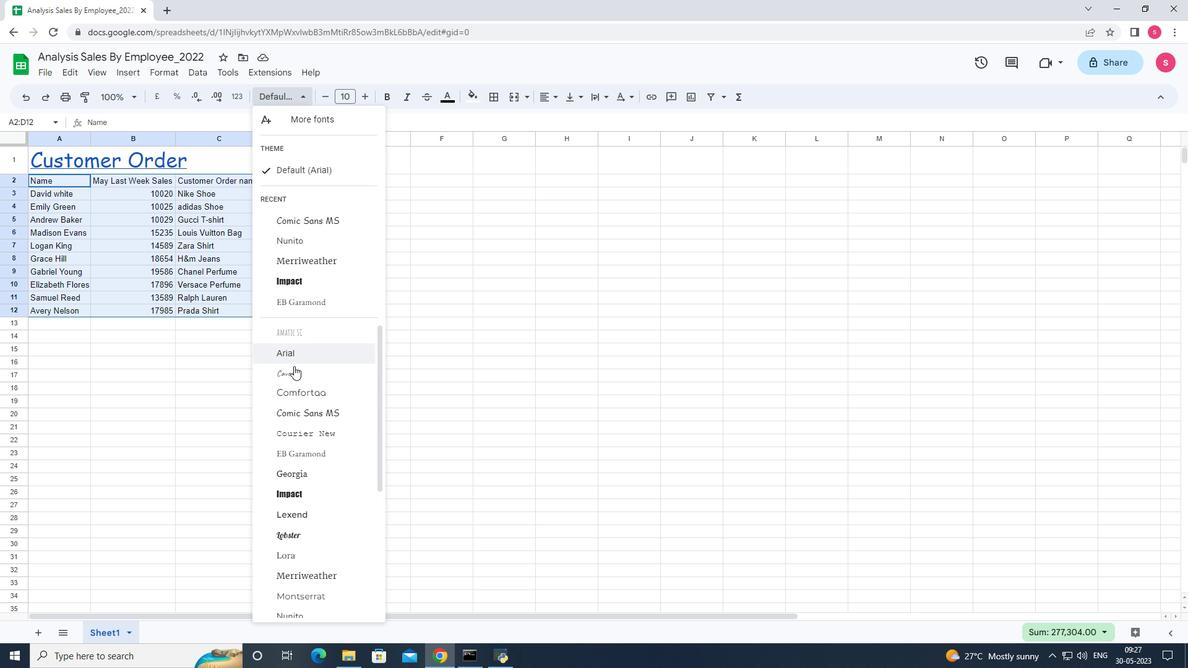 
Action: Mouse scrolled (291, 373) with delta (0, 0)
Screenshot: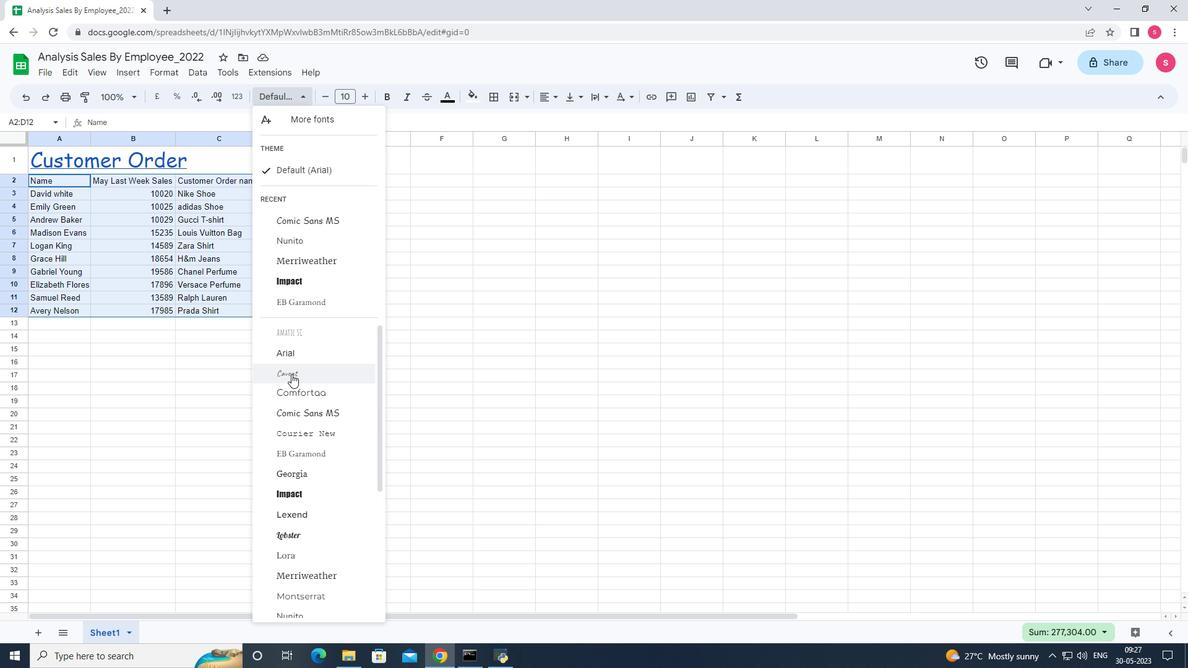 
Action: Mouse scrolled (291, 373) with delta (0, 0)
Screenshot: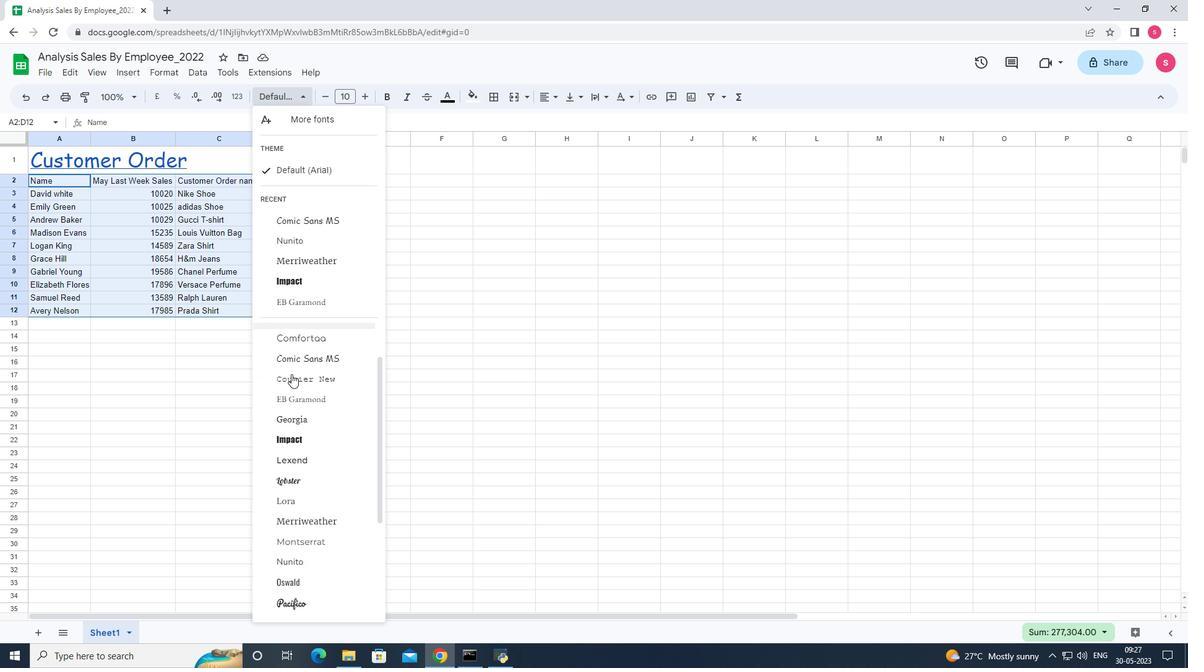 
Action: Mouse moved to (295, 331)
Screenshot: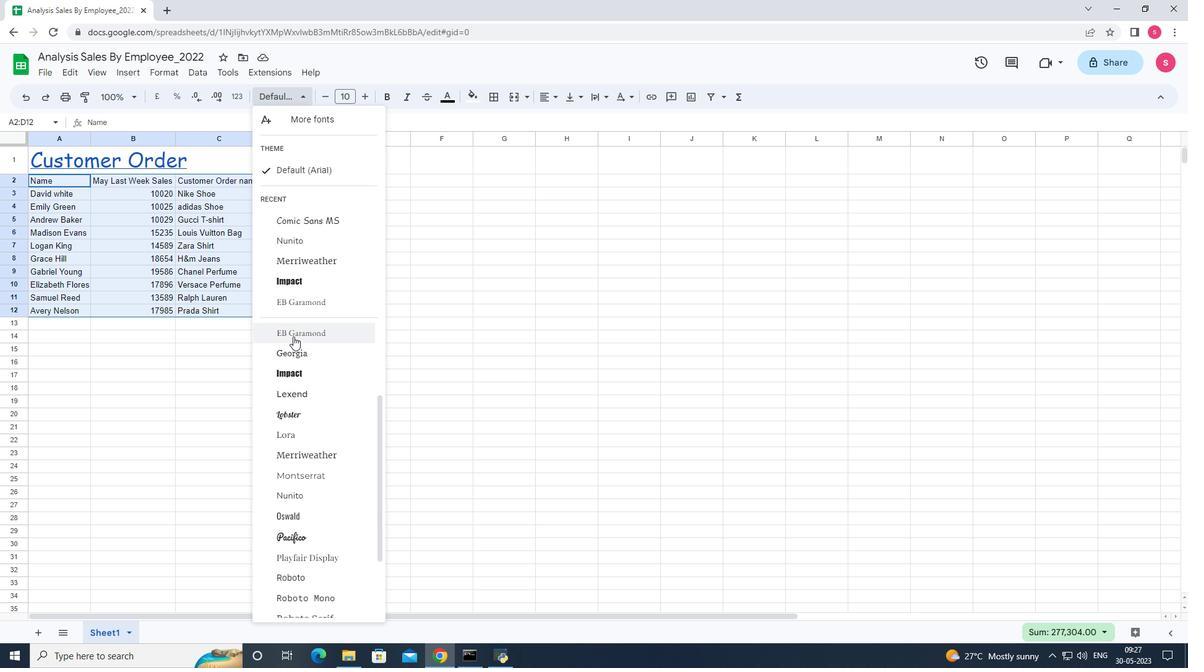 
Action: Mouse pressed left at (295, 331)
Screenshot: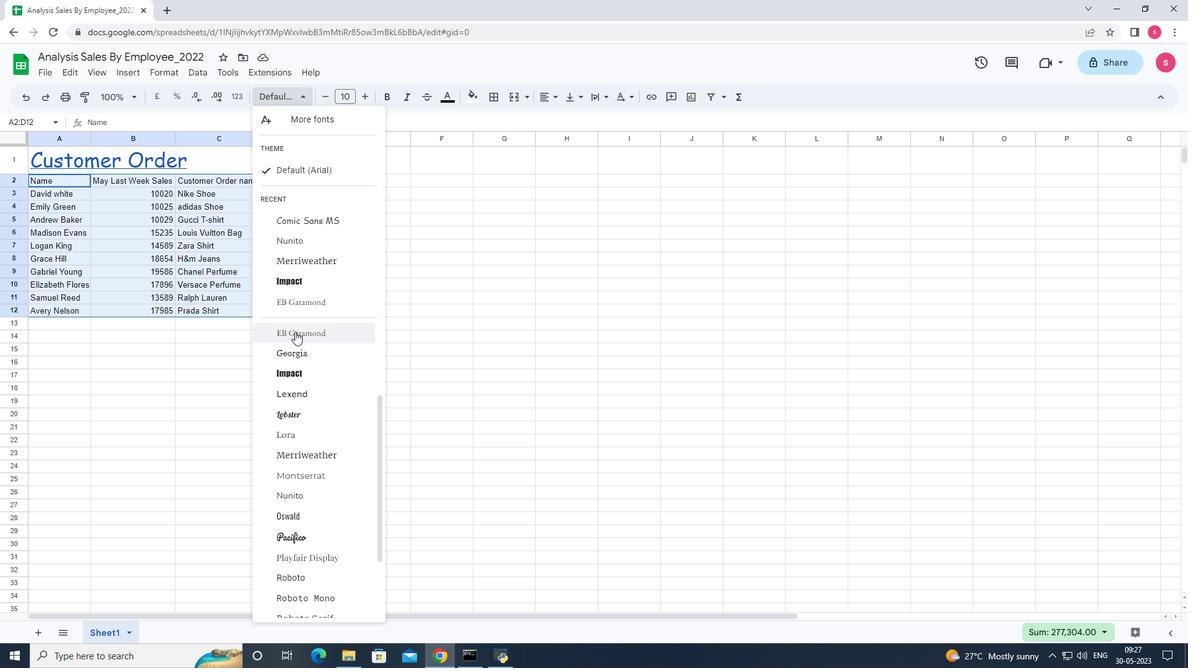 
Action: Mouse moved to (370, 94)
Screenshot: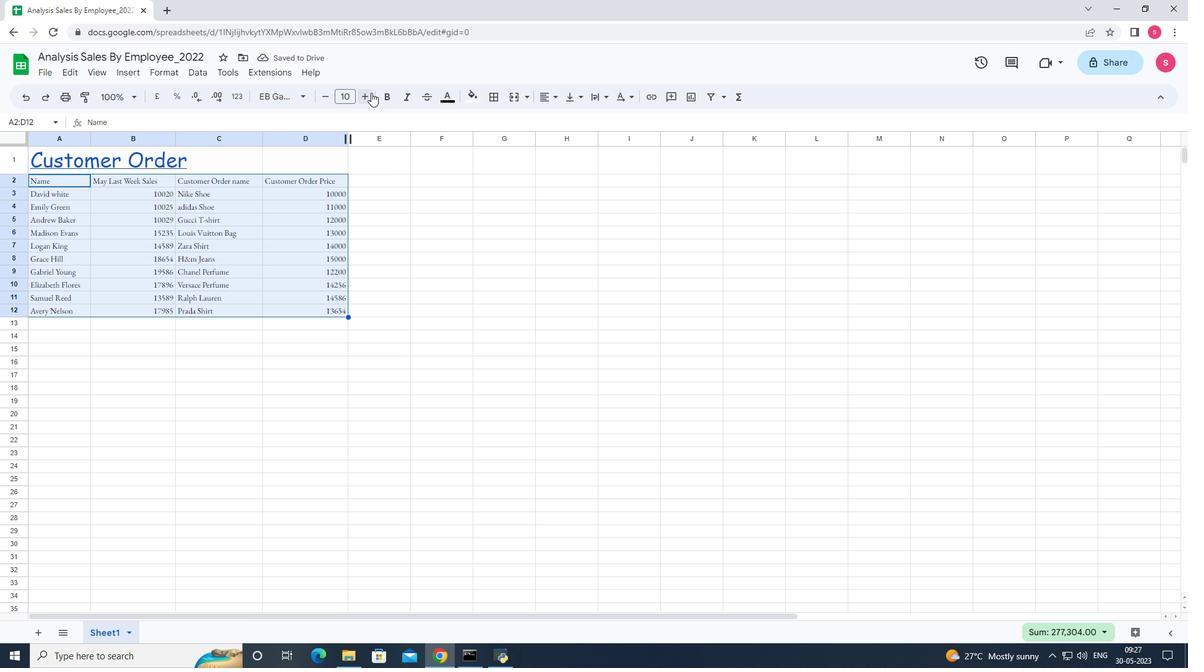 
Action: Mouse pressed left at (370, 94)
Screenshot: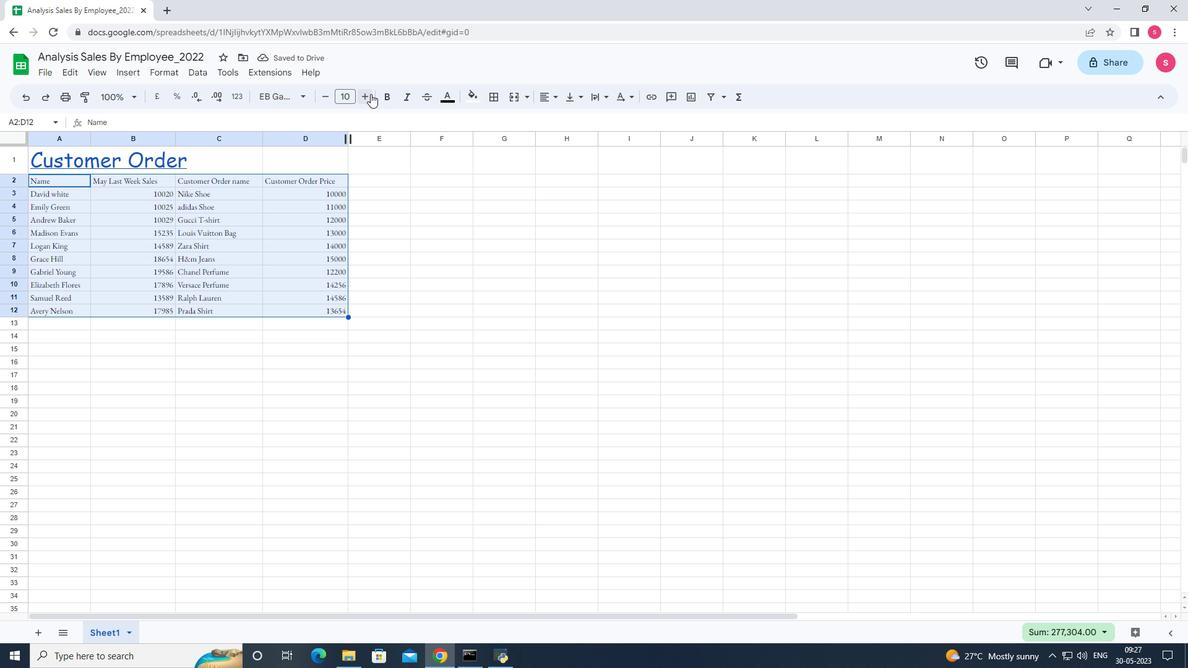 
Action: Mouse pressed left at (370, 94)
Screenshot: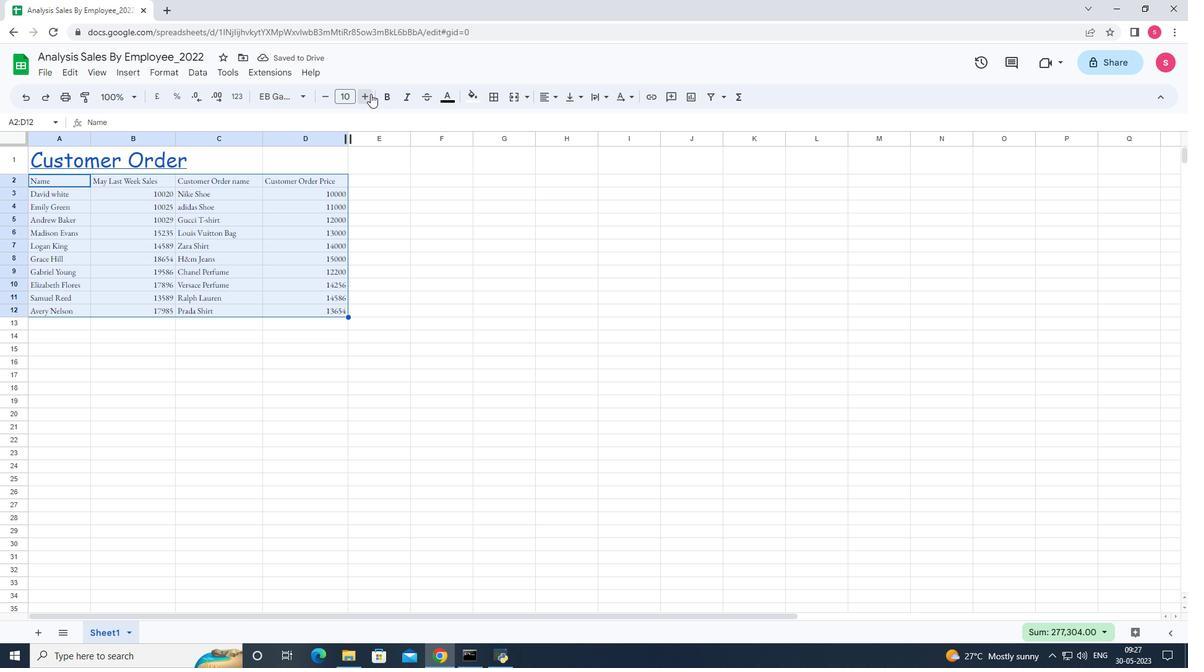 
Action: Mouse pressed left at (370, 94)
Screenshot: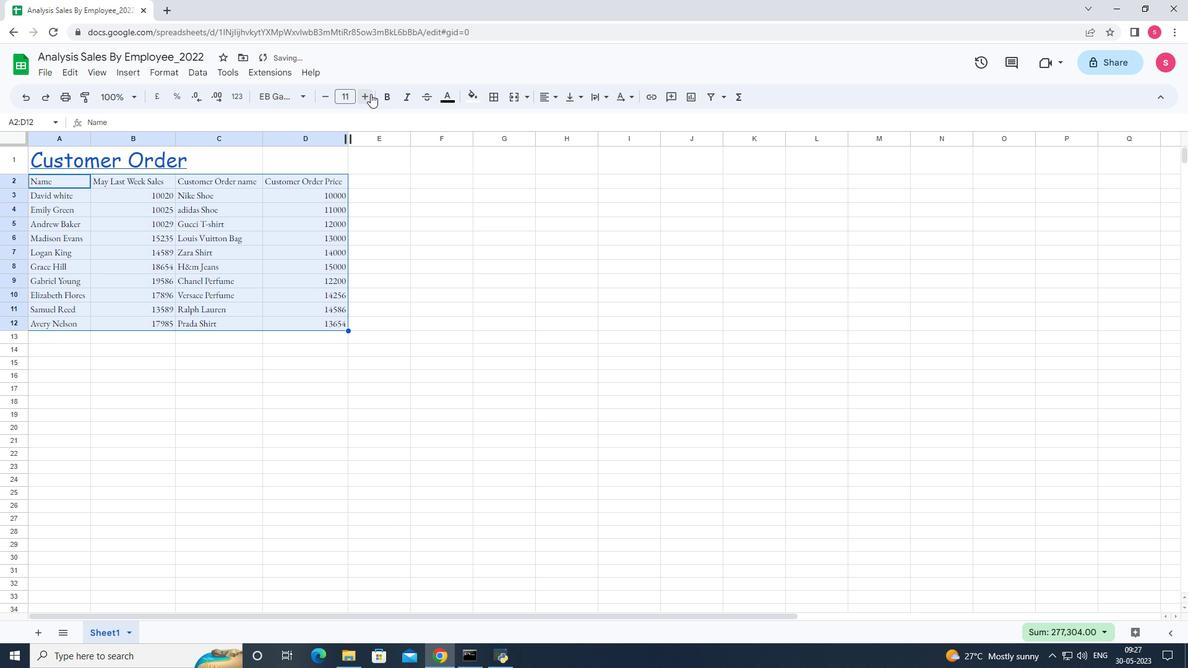 
Action: Mouse pressed left at (370, 94)
Screenshot: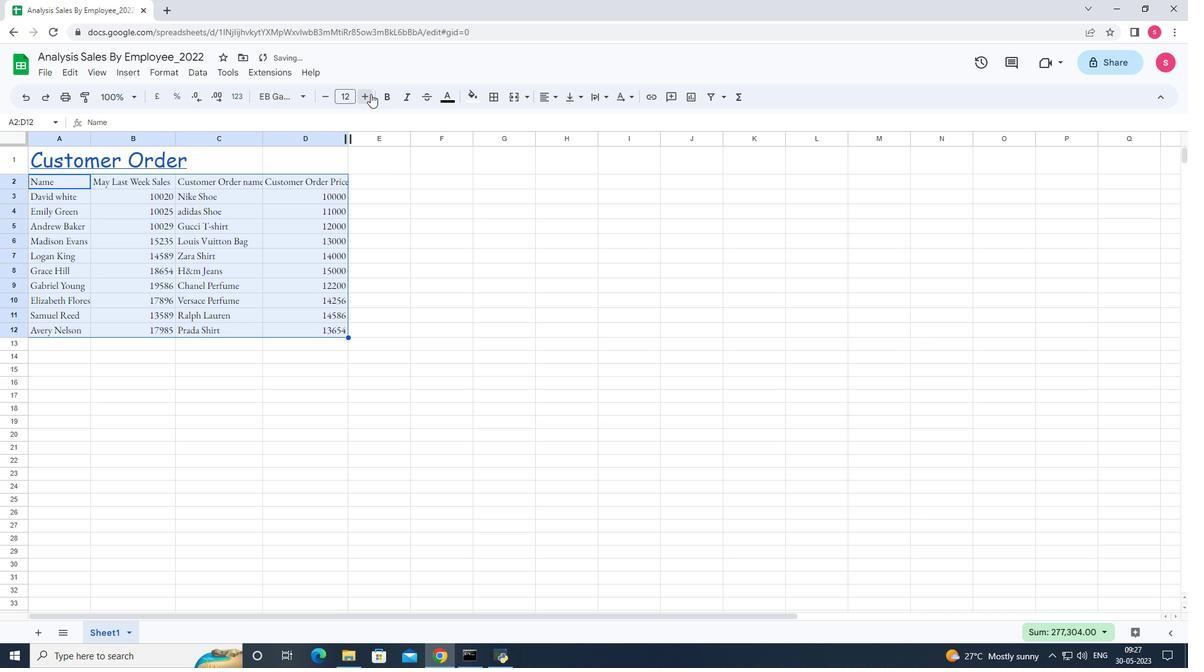 
Action: Mouse pressed left at (370, 94)
Screenshot: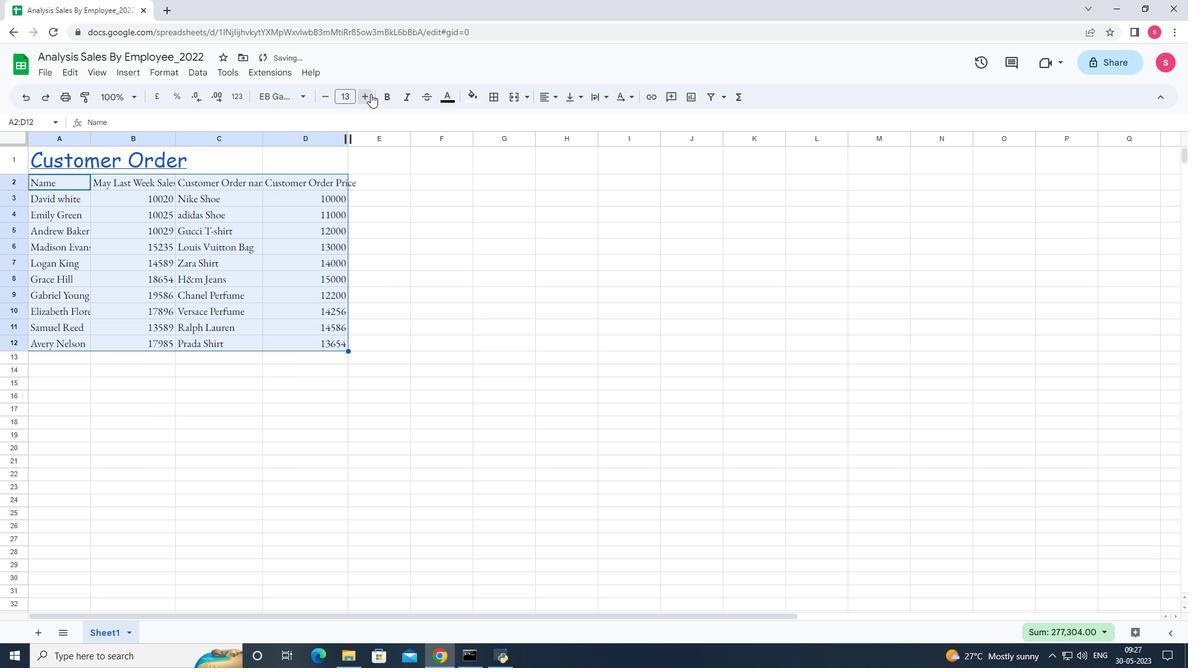 
Action: Mouse pressed left at (370, 94)
Screenshot: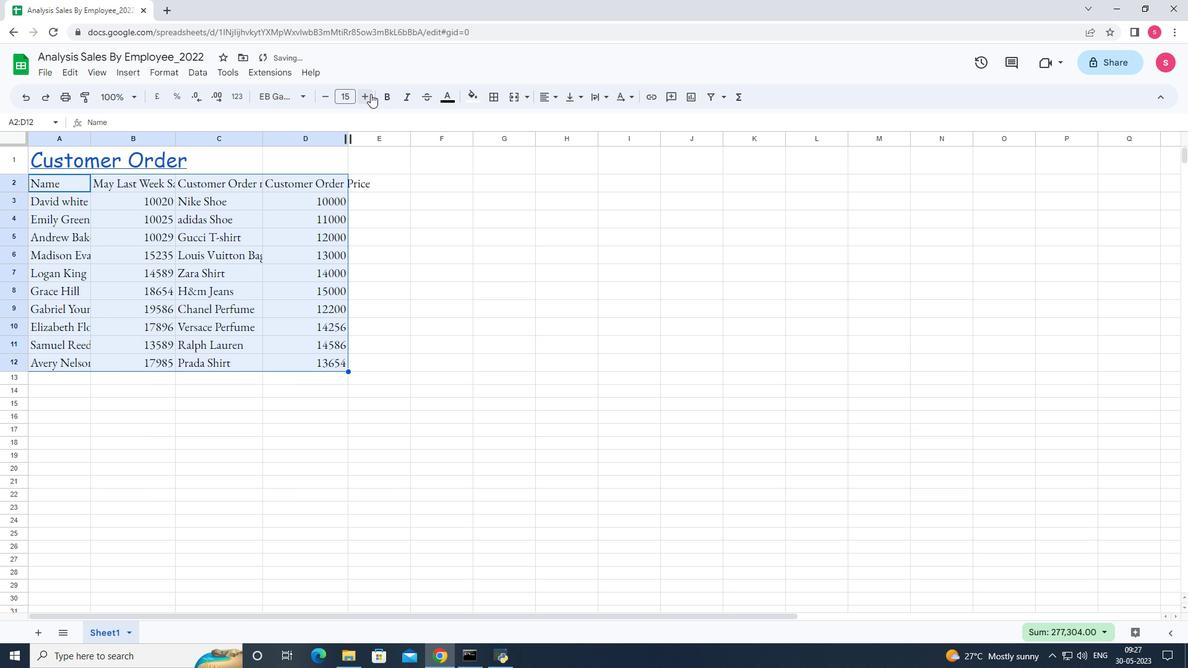 
Action: Mouse pressed left at (370, 94)
Screenshot: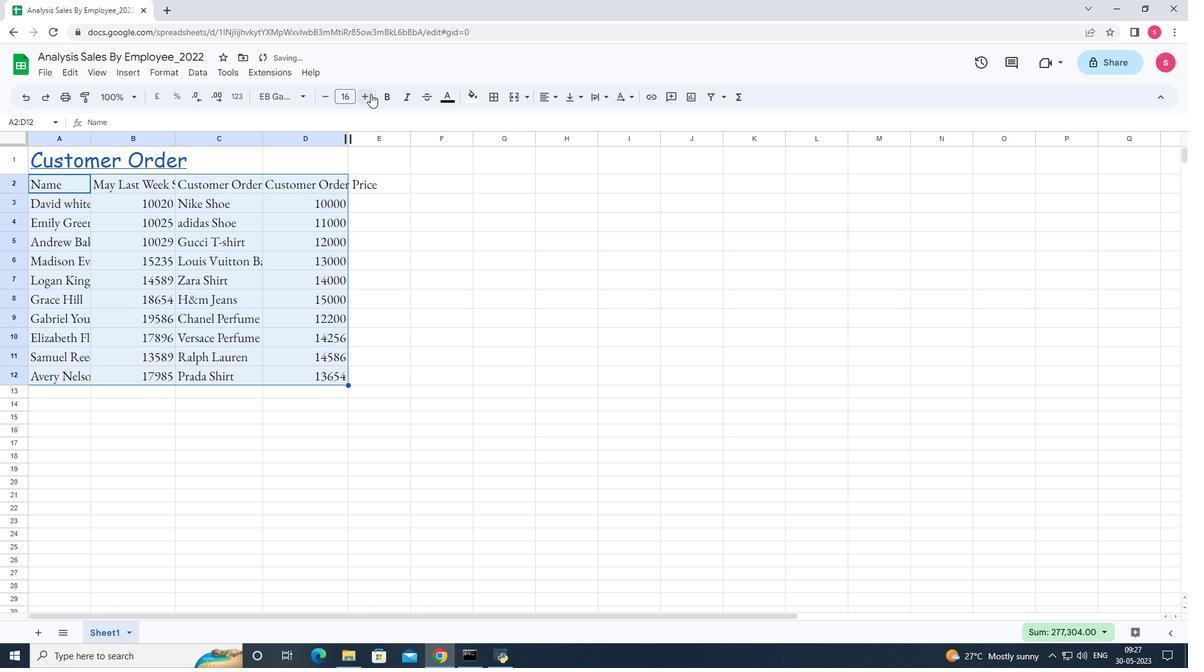 
Action: Mouse pressed left at (370, 94)
Screenshot: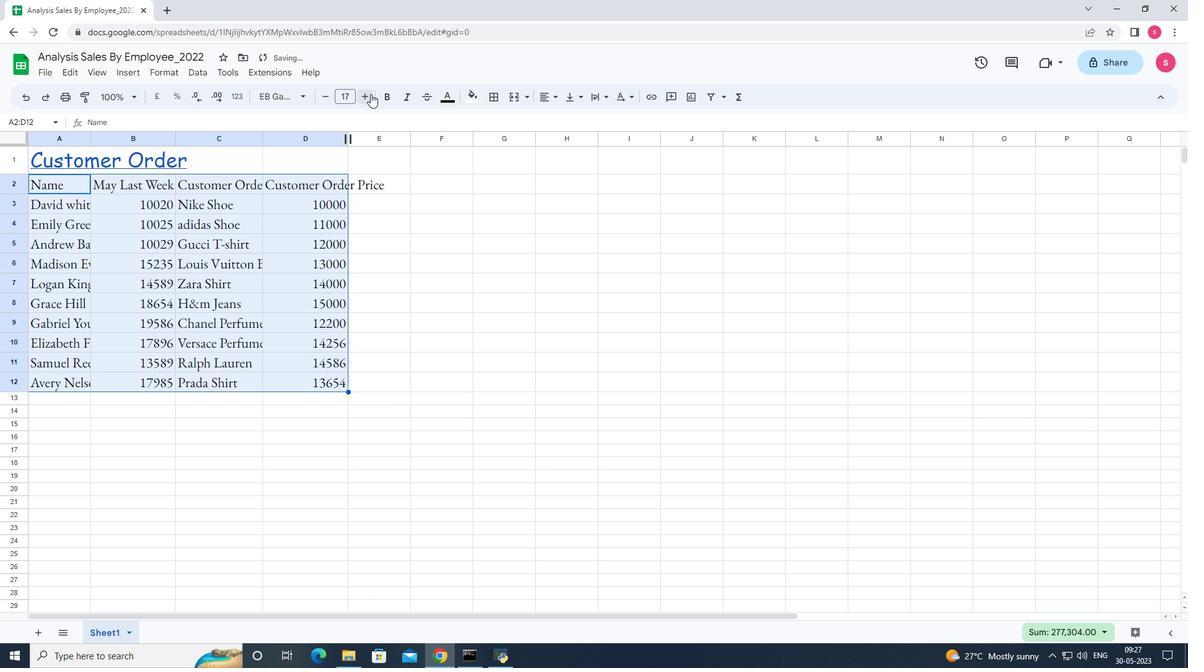 
Action: Mouse moved to (73, 154)
Screenshot: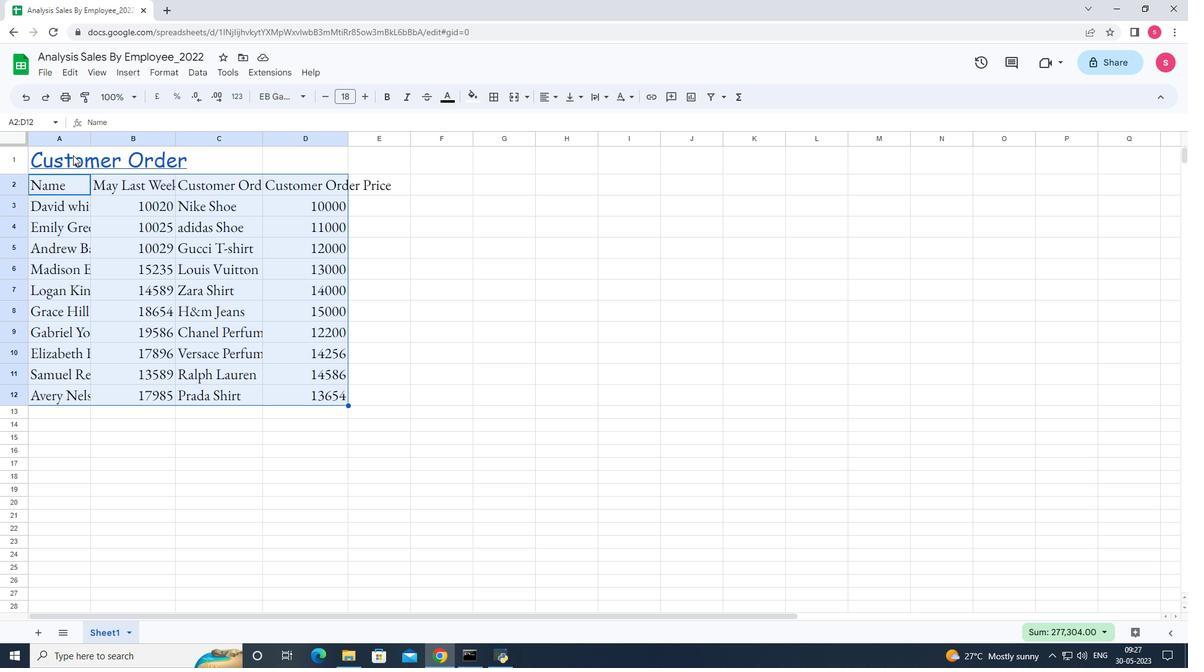 
Action: Mouse pressed left at (73, 154)
Screenshot: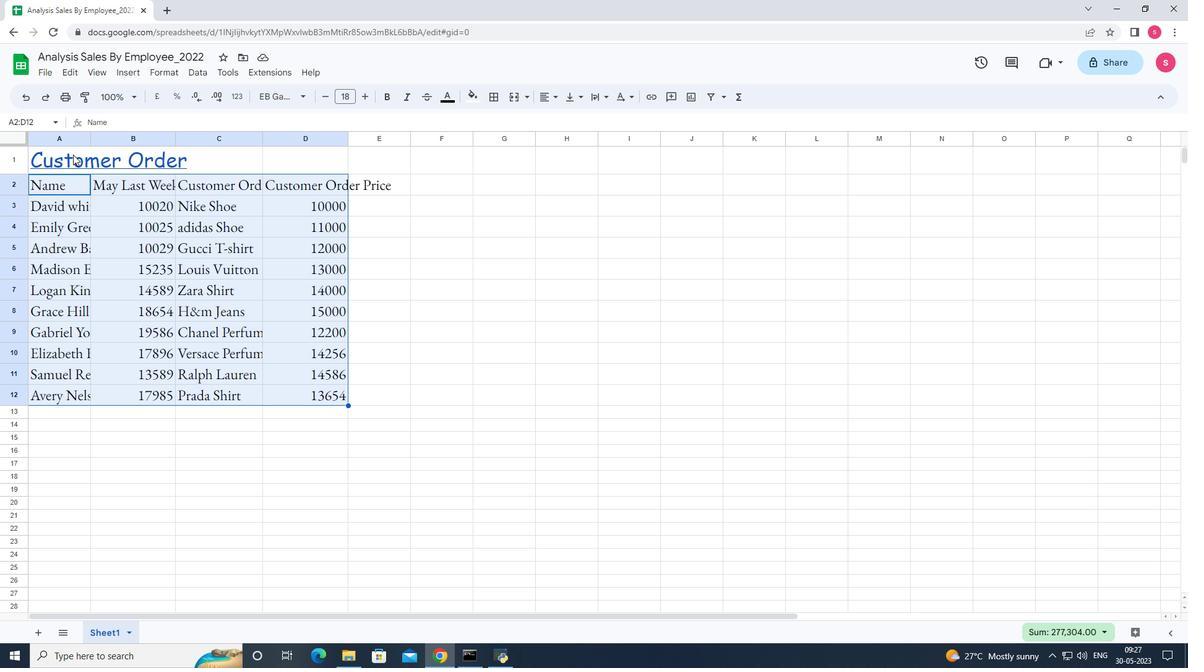 
Action: Mouse moved to (557, 100)
Screenshot: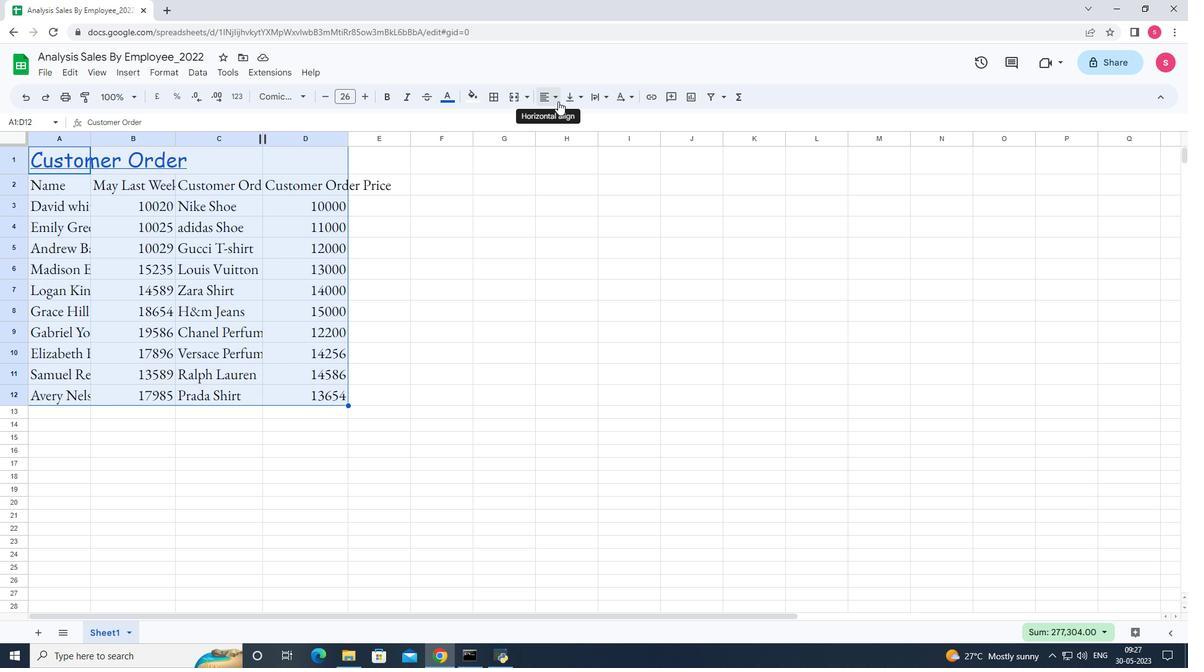 
Action: Mouse pressed left at (557, 100)
Screenshot: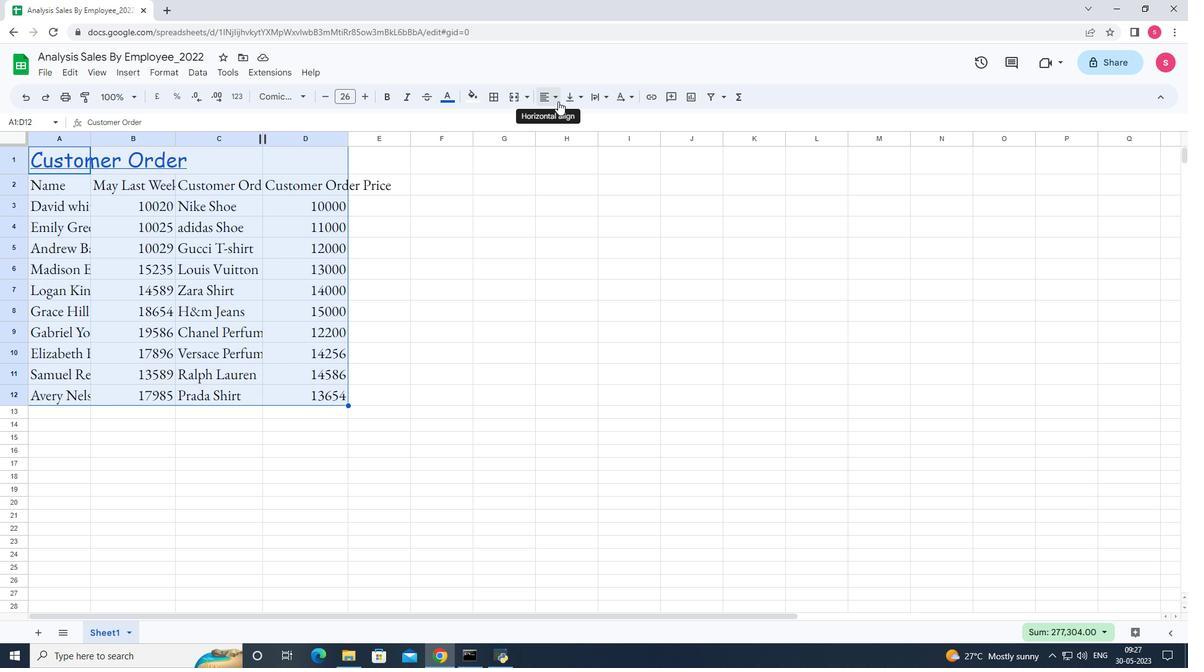 
Action: Mouse moved to (547, 124)
Screenshot: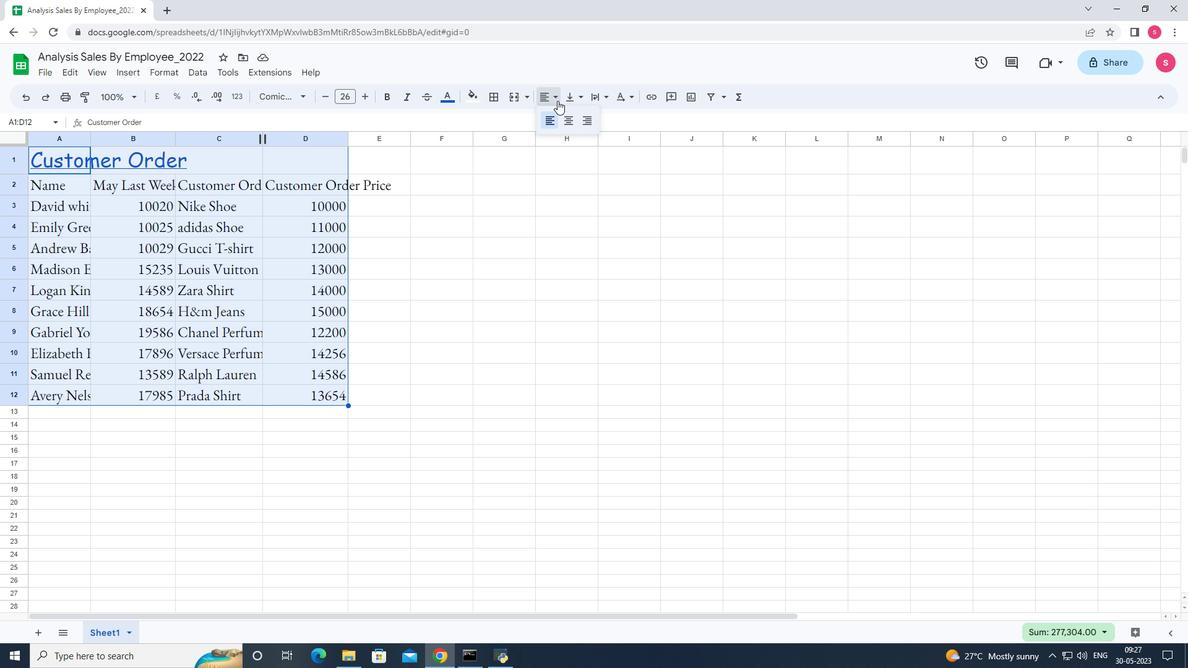 
Action: Mouse pressed left at (547, 124)
Screenshot: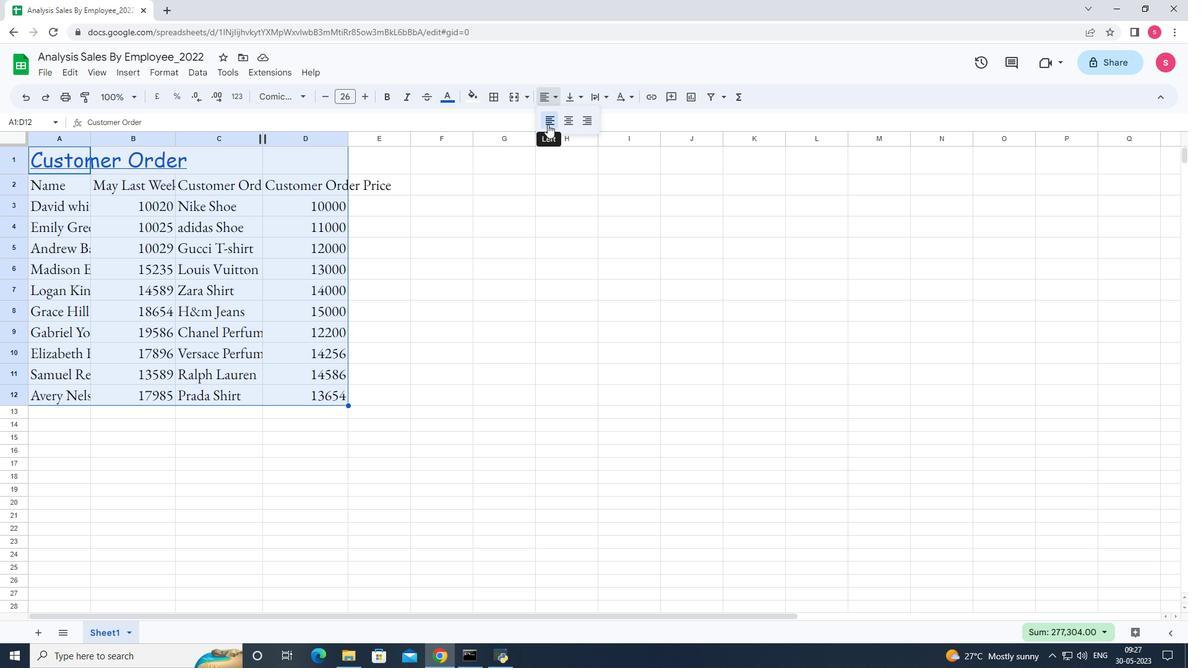 
Action: Mouse moved to (87, 134)
Screenshot: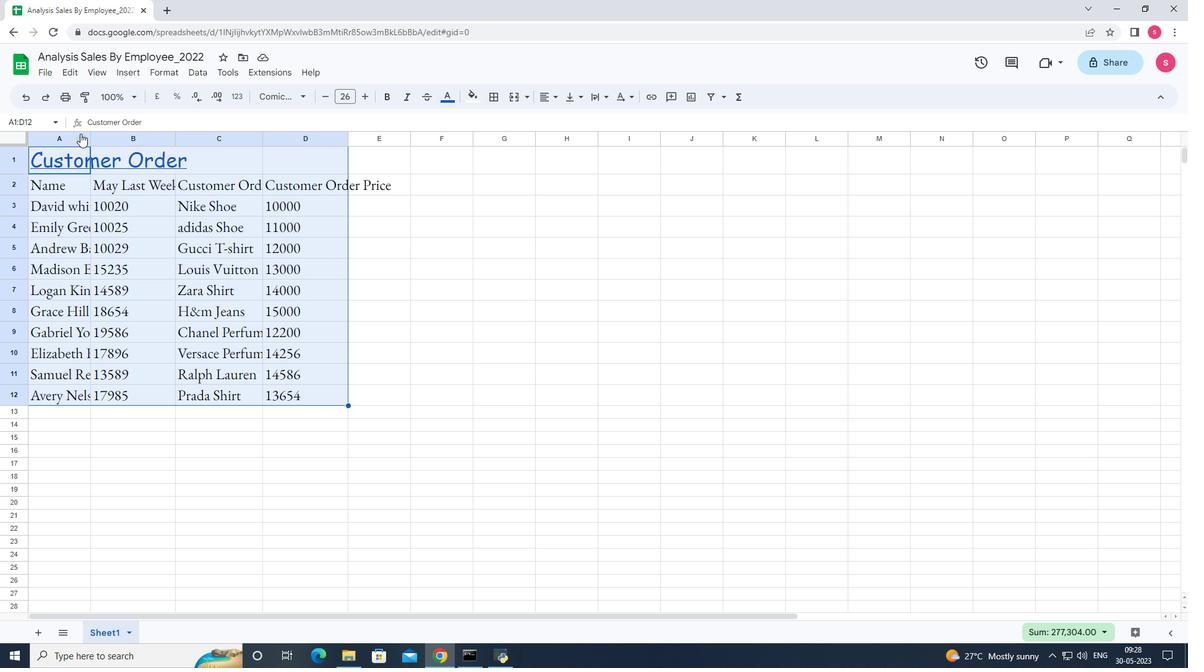 
Action: Mouse pressed left at (87, 134)
Screenshot: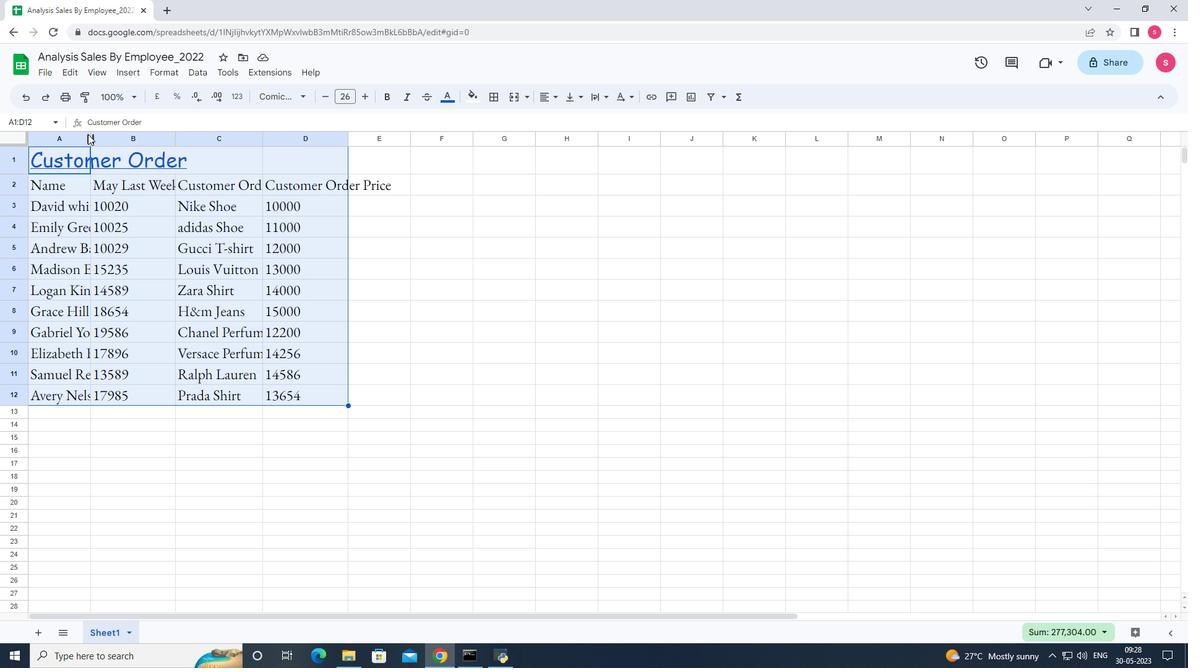 
Action: Mouse pressed left at (87, 134)
Screenshot: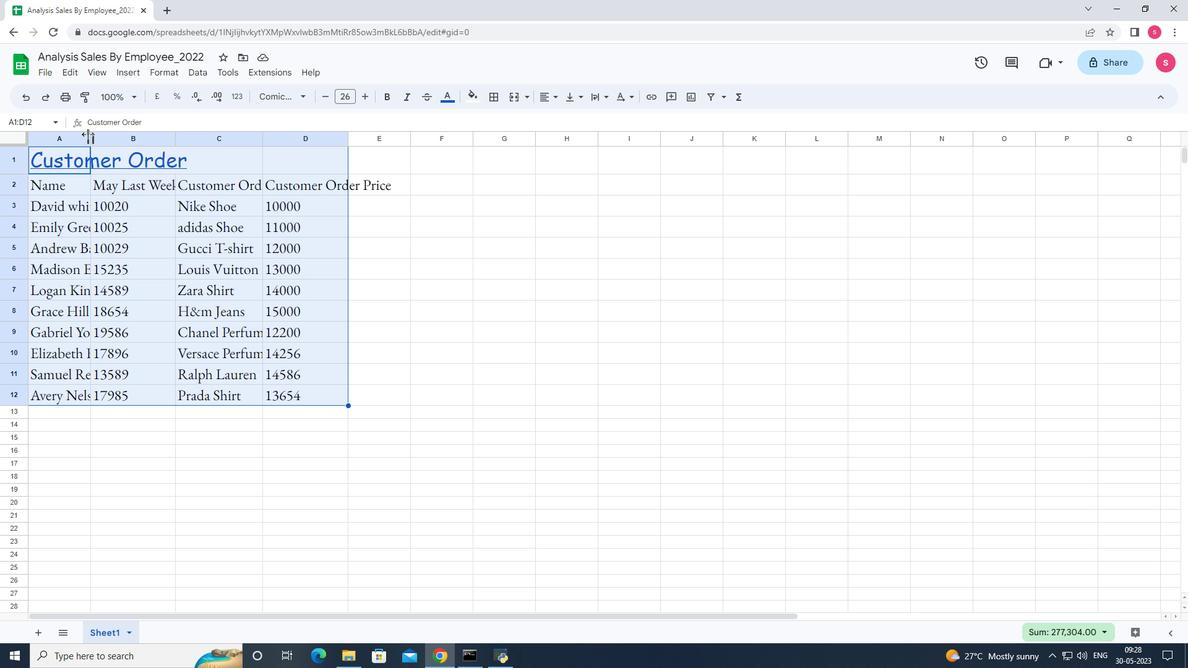 
Action: Mouse moved to (144, 151)
Screenshot: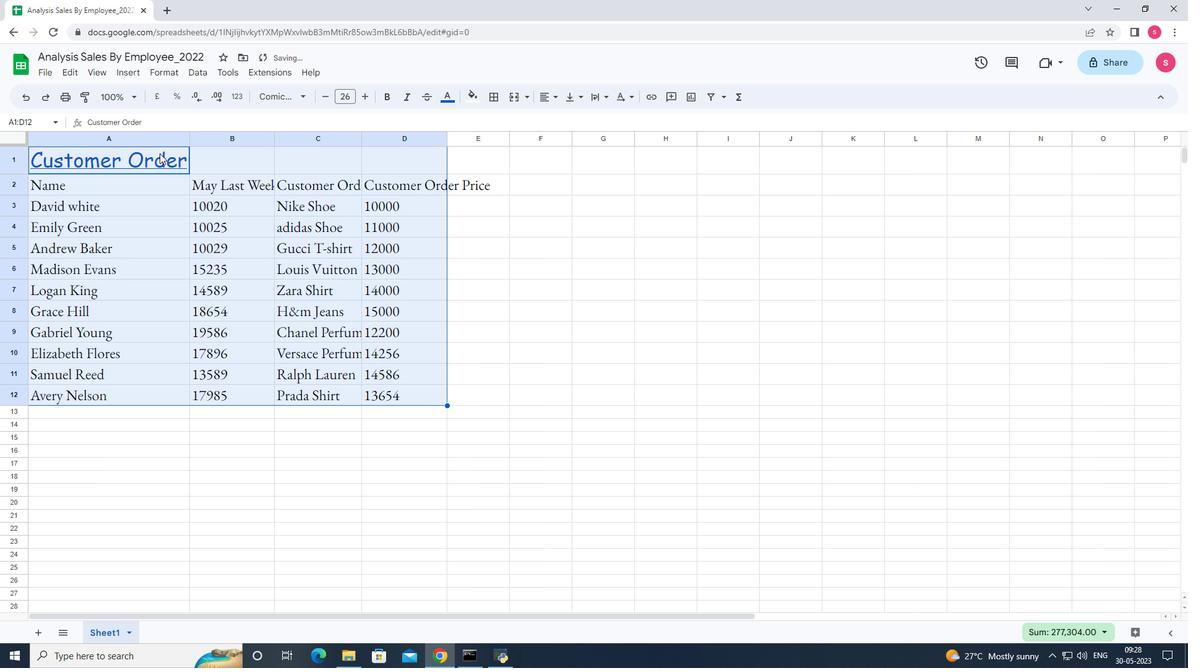 
Action: Mouse pressed left at (144, 151)
Screenshot: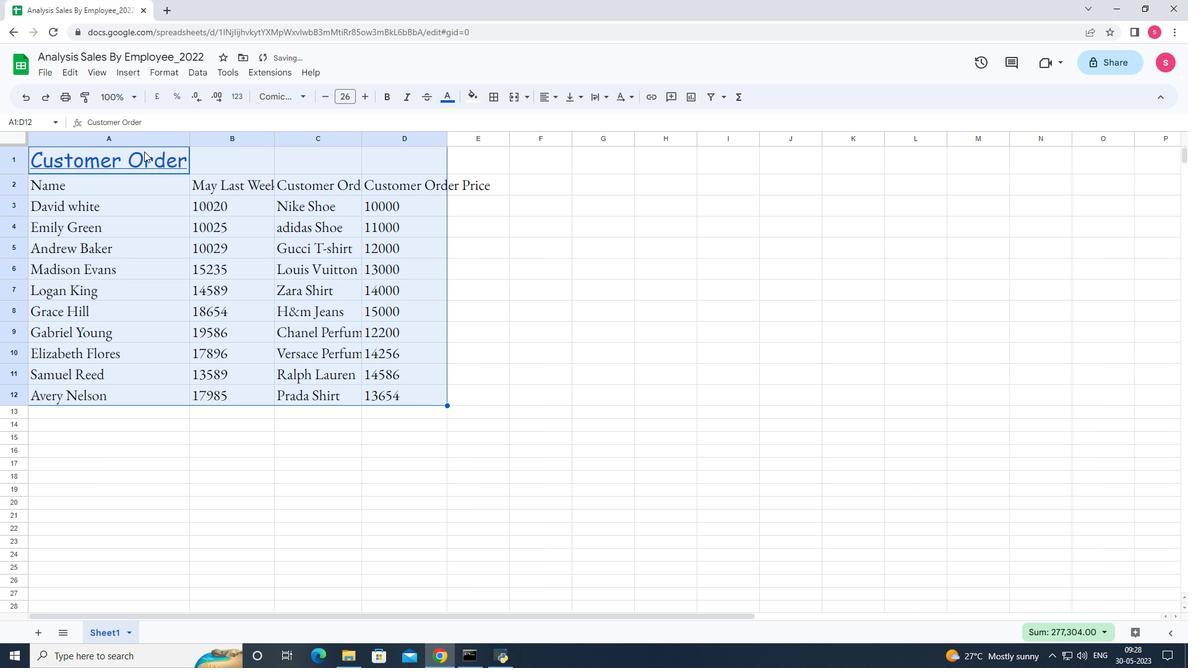 
Action: Mouse moved to (511, 96)
Screenshot: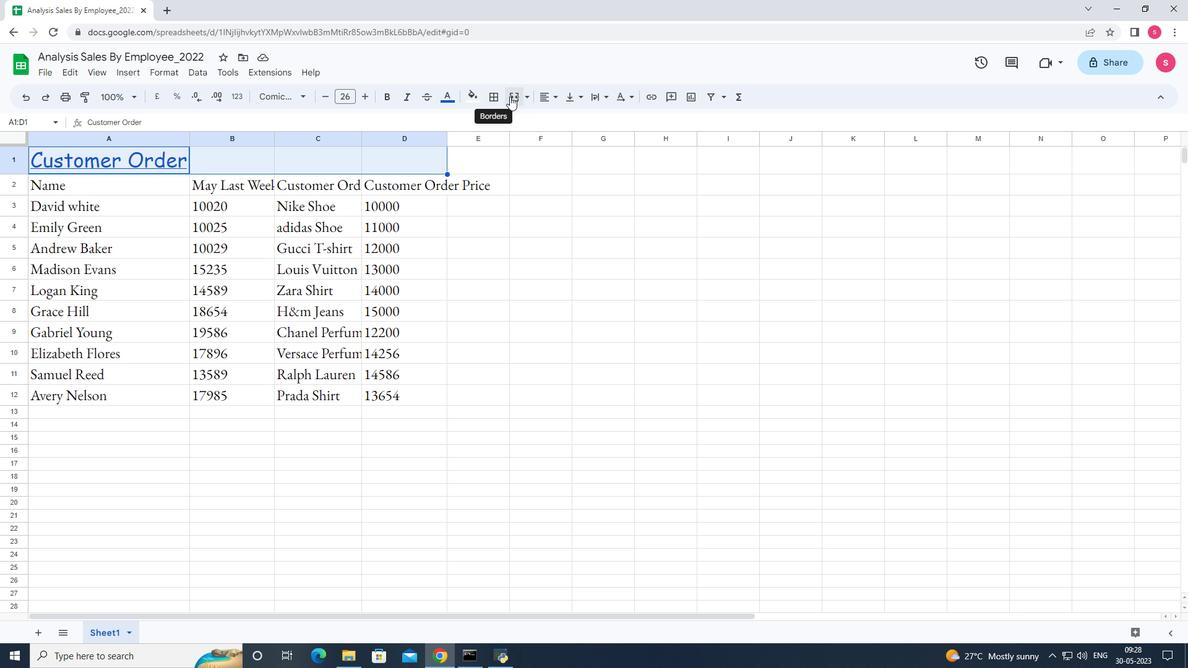 
Action: Mouse pressed left at (511, 96)
Screenshot: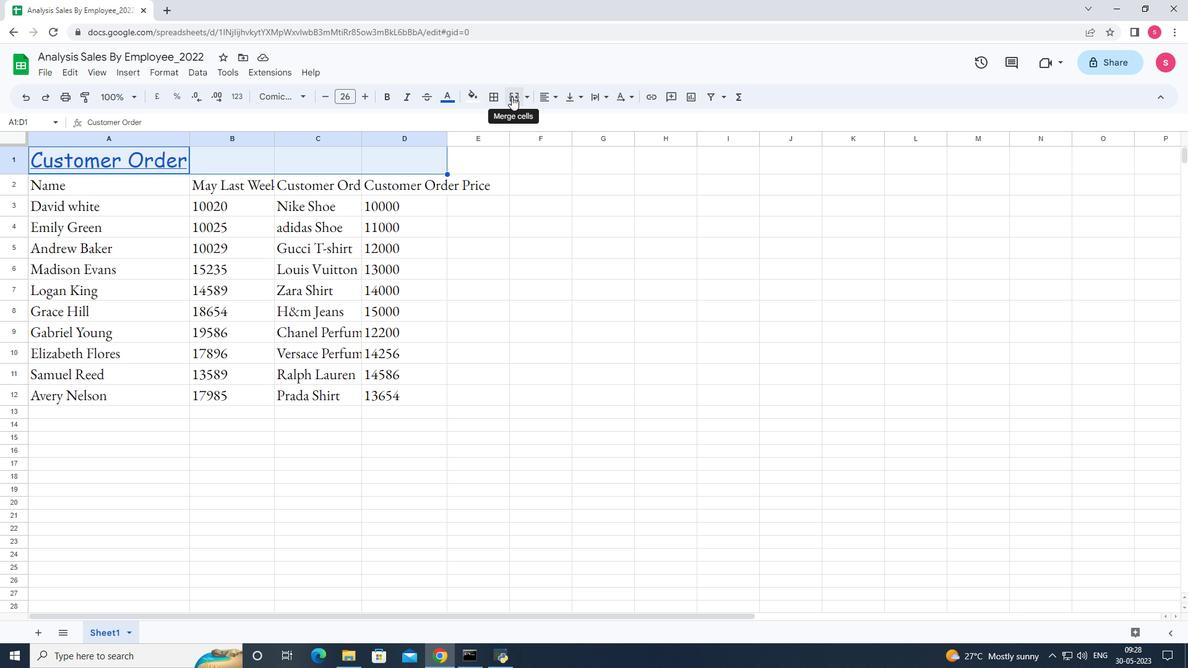 
Action: Mouse moved to (190, 144)
Screenshot: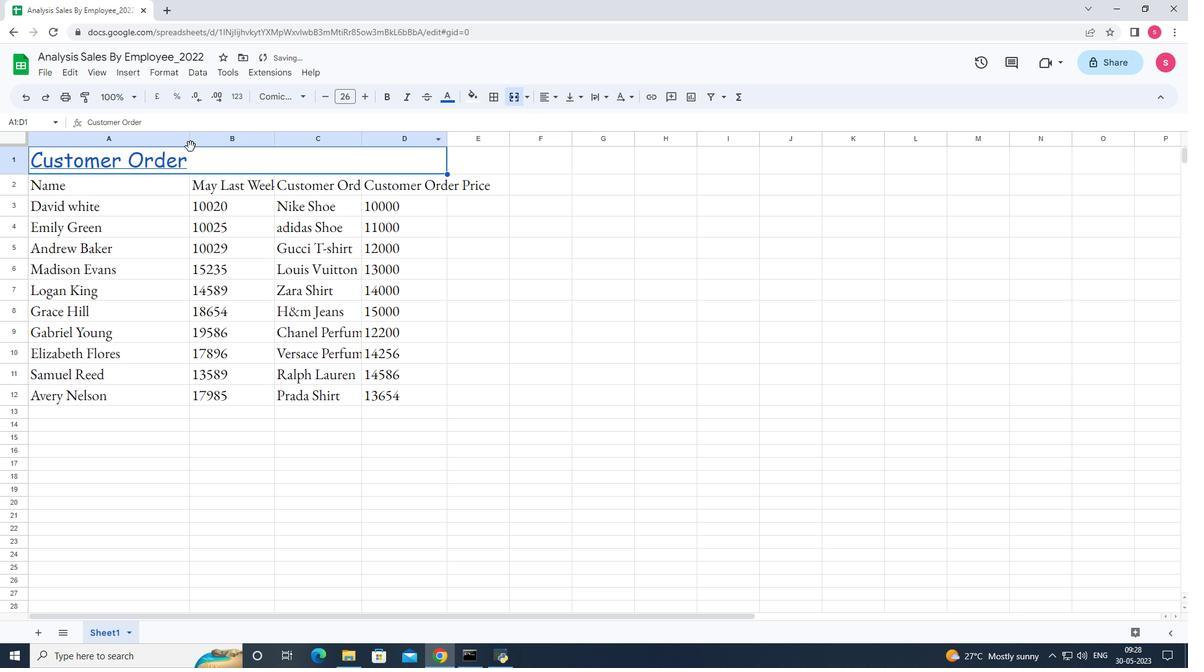 
Action: Mouse pressed left at (190, 144)
Screenshot: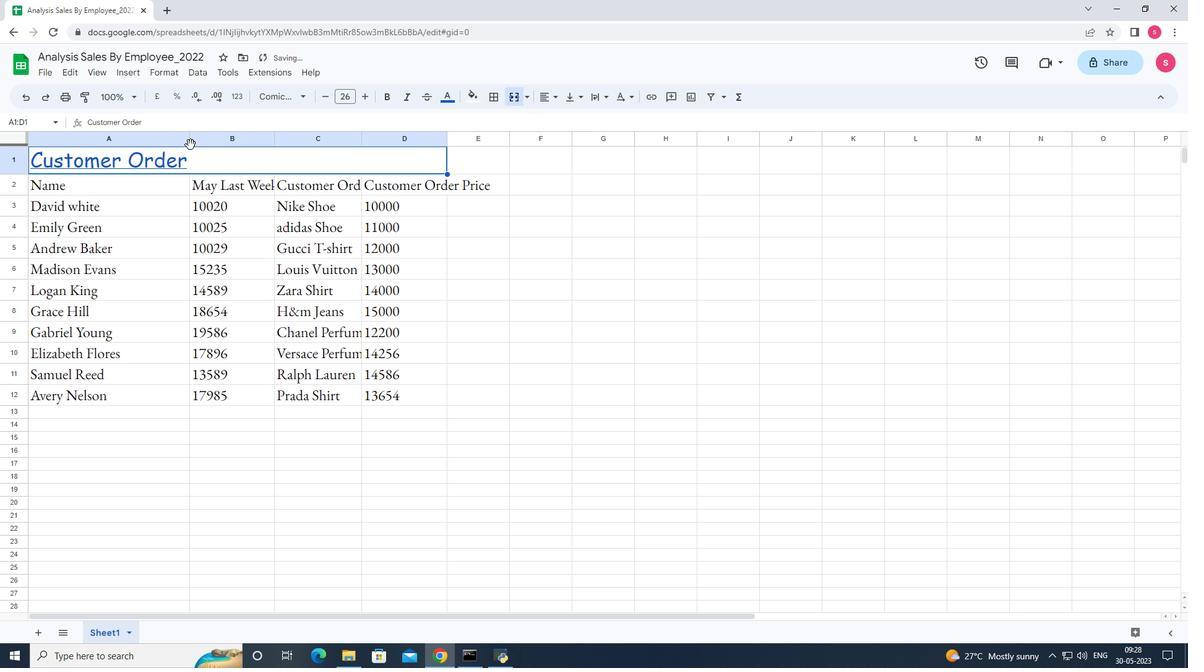 
Action: Mouse moved to (190, 141)
Screenshot: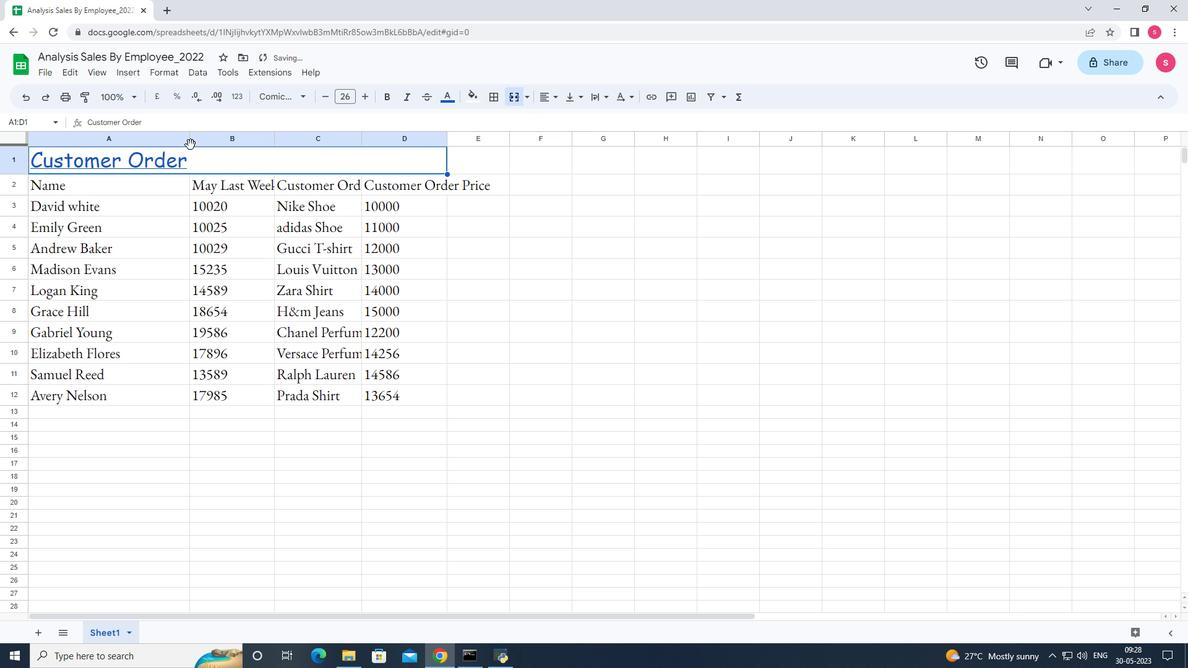 
Action: Mouse pressed left at (190, 141)
Screenshot: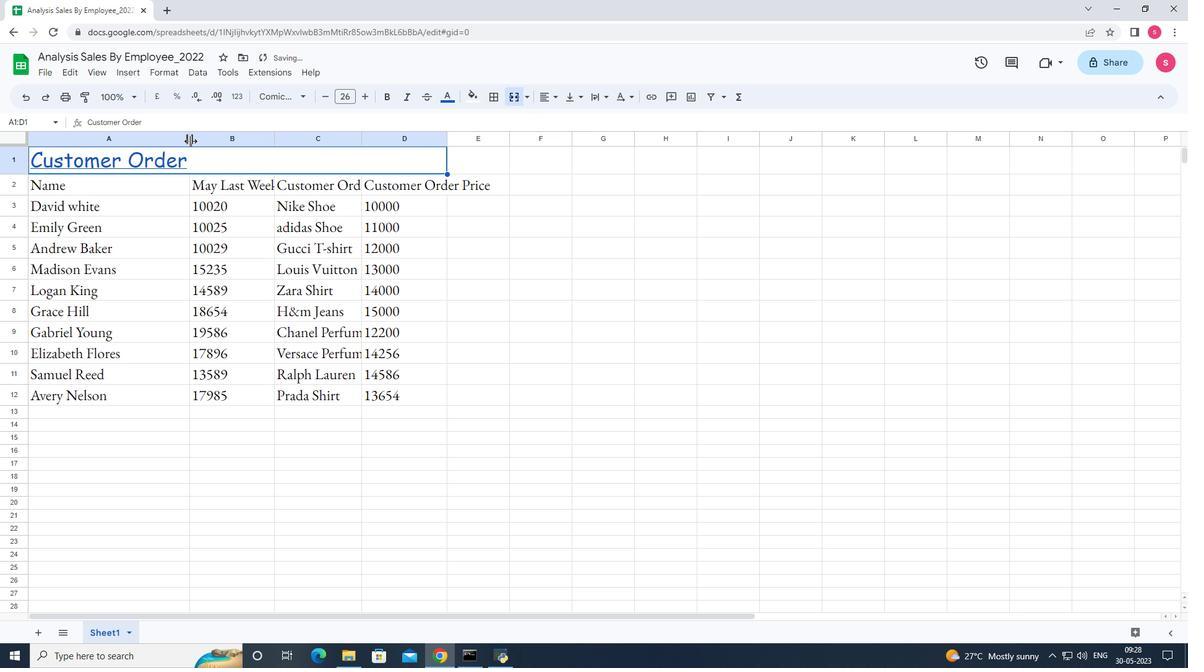 
Action: Mouse pressed left at (190, 141)
Screenshot: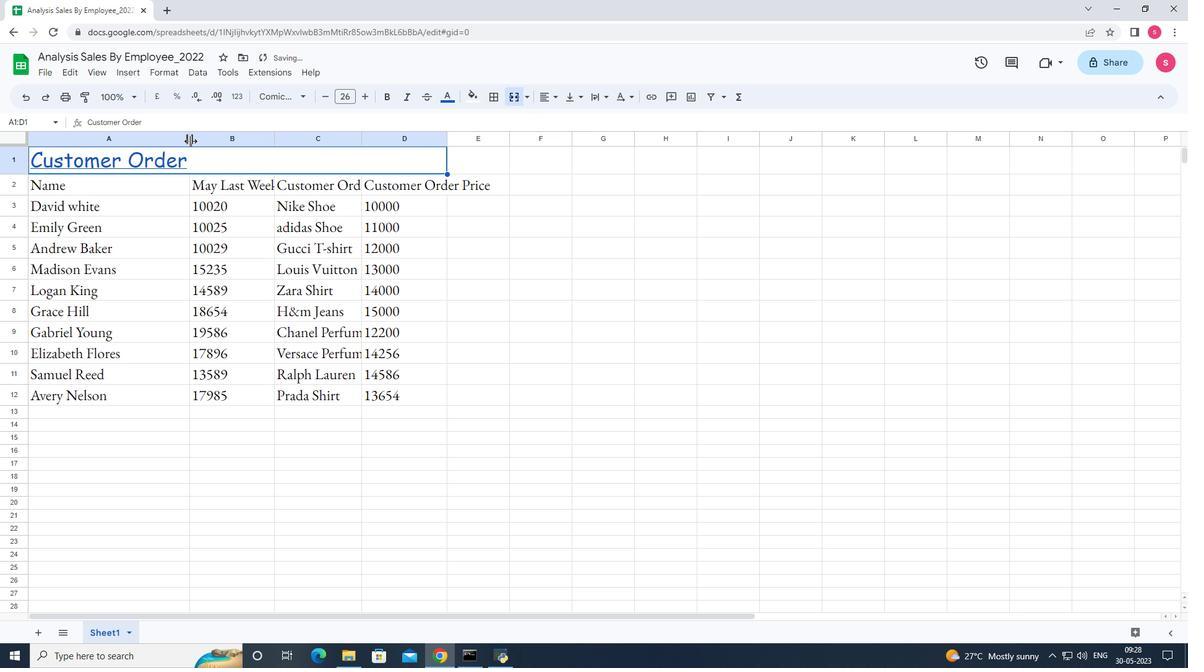 
Action: Mouse moved to (275, 143)
Screenshot: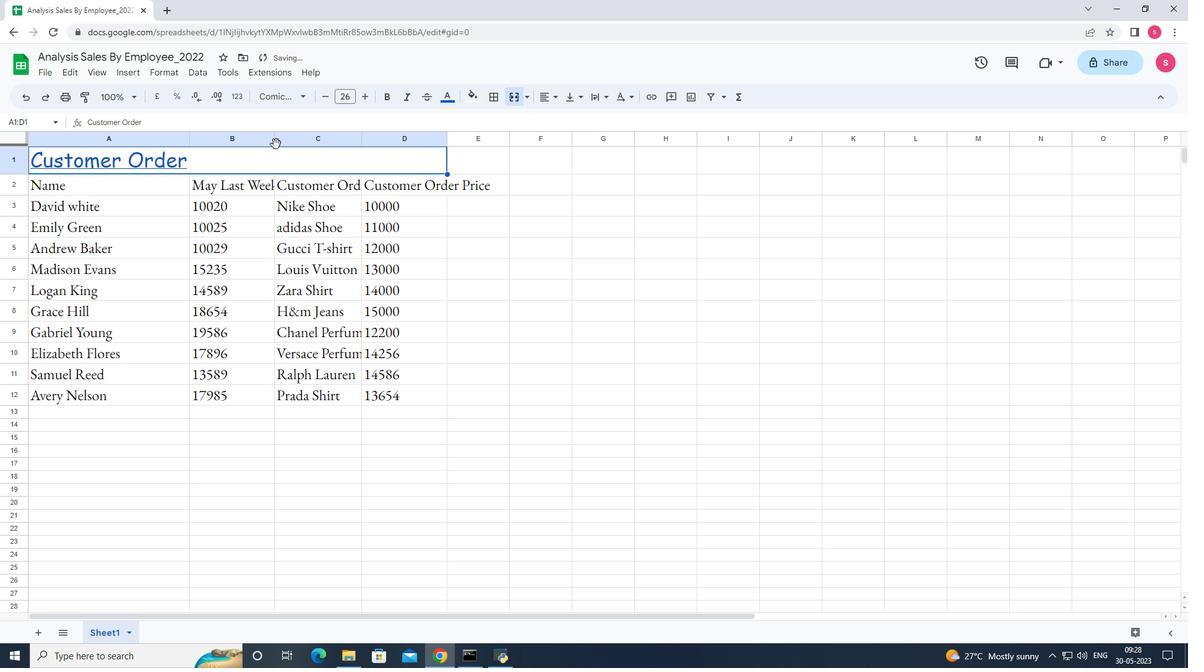 
Action: Mouse pressed left at (275, 143)
Screenshot: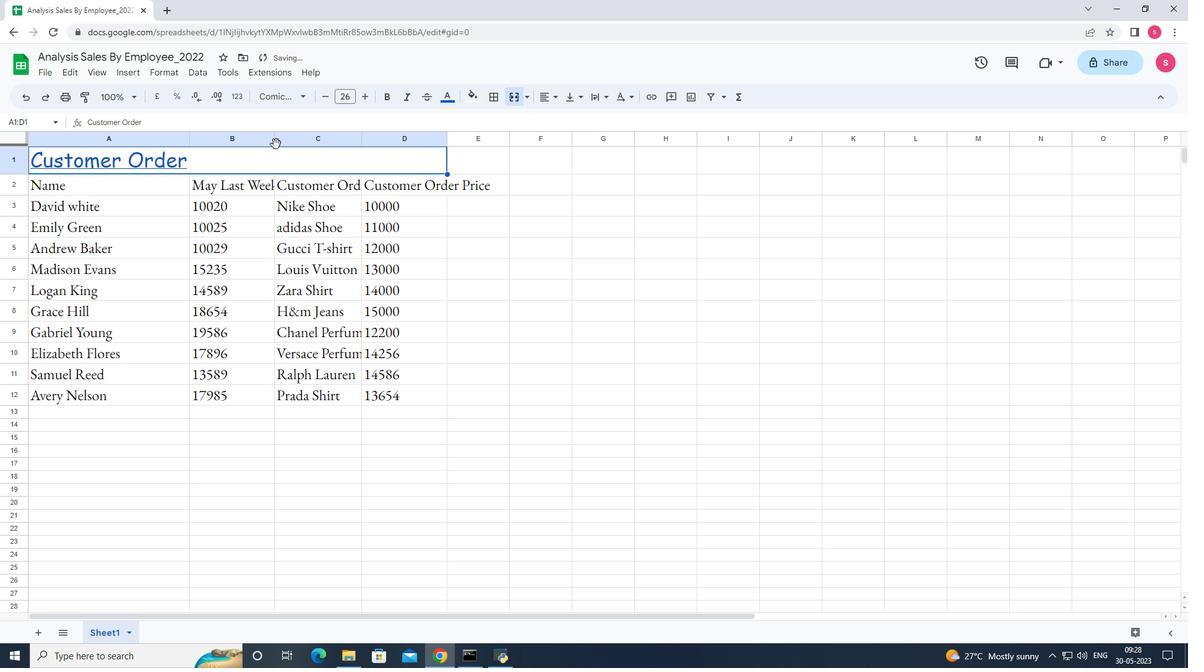 
Action: Mouse pressed left at (275, 143)
Screenshot: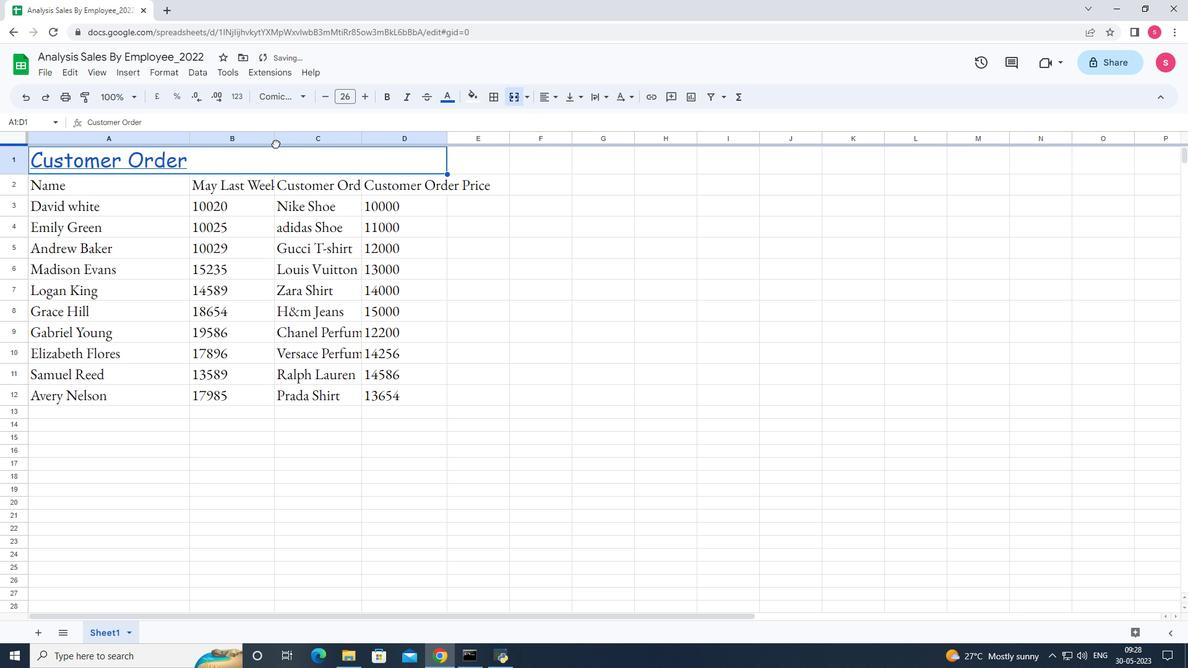 
Action: Mouse moved to (275, 140)
Screenshot: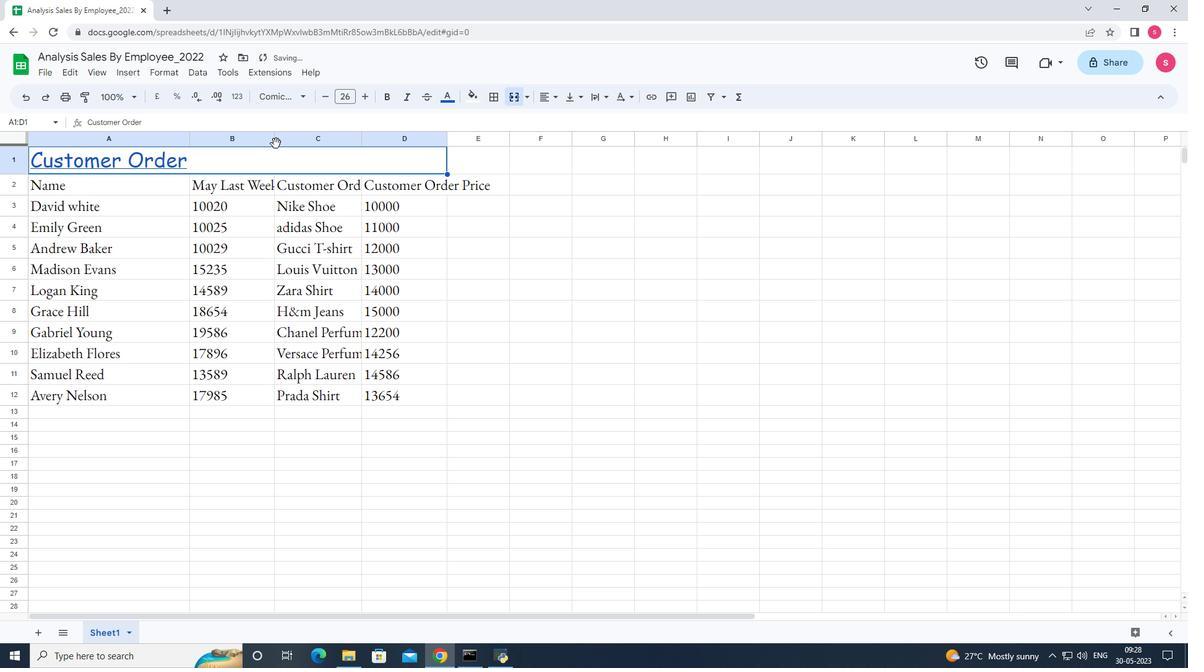 
Action: Mouse pressed left at (275, 140)
Screenshot: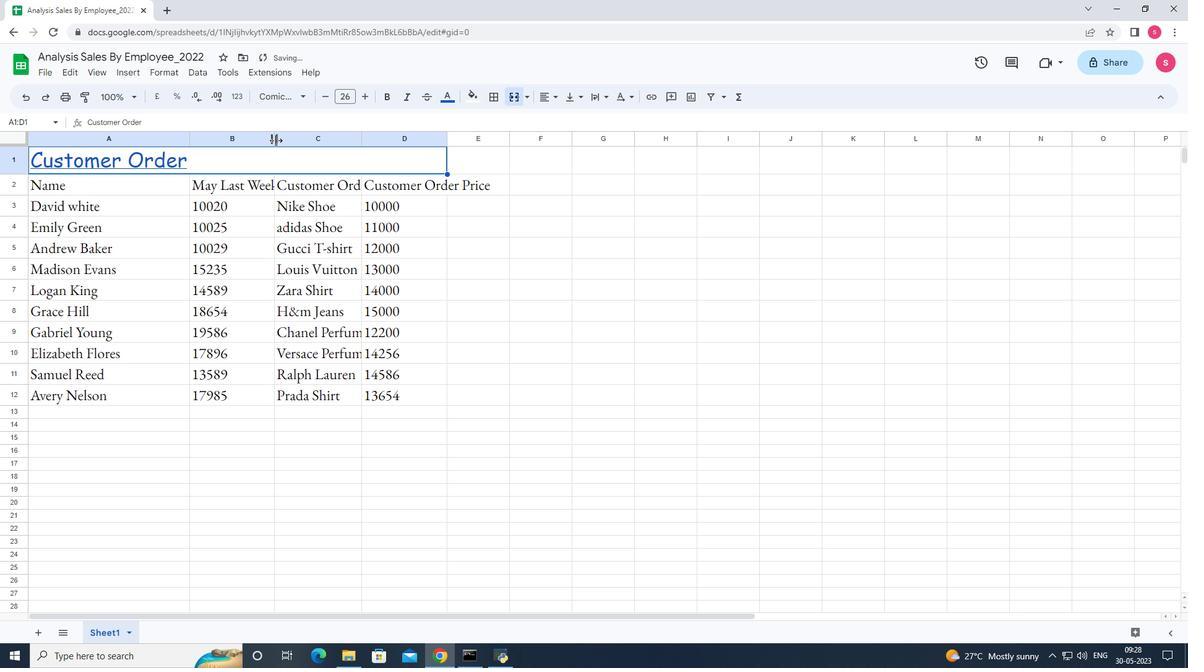 
Action: Mouse pressed left at (275, 140)
Screenshot: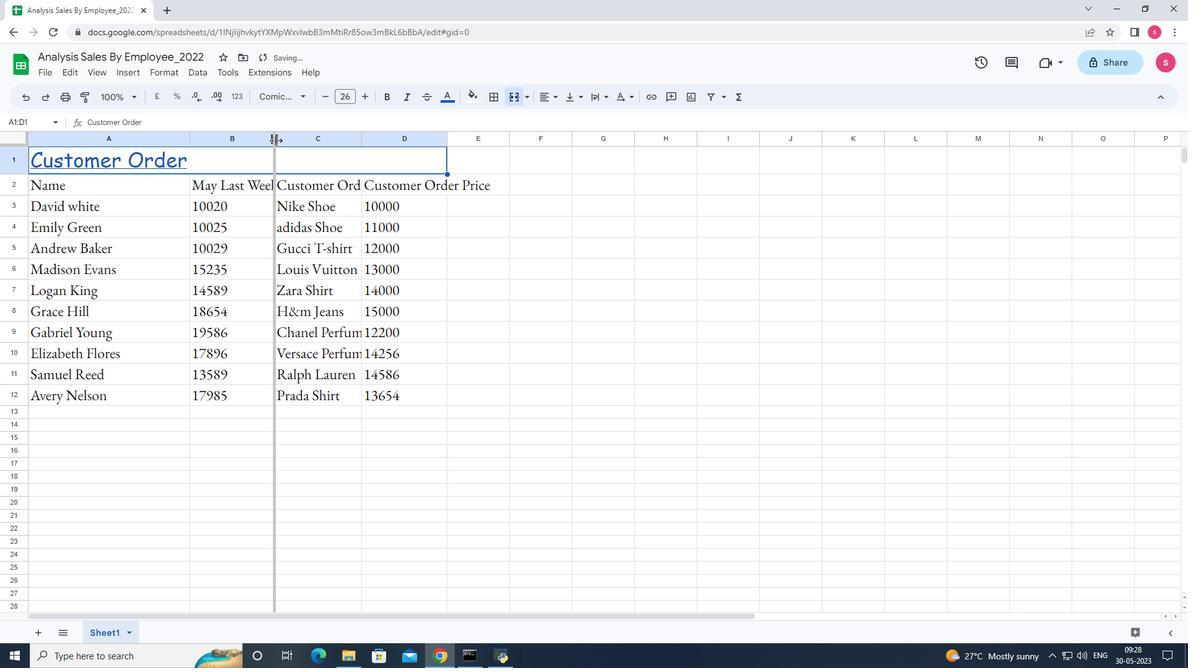 
Action: Mouse moved to (398, 142)
Screenshot: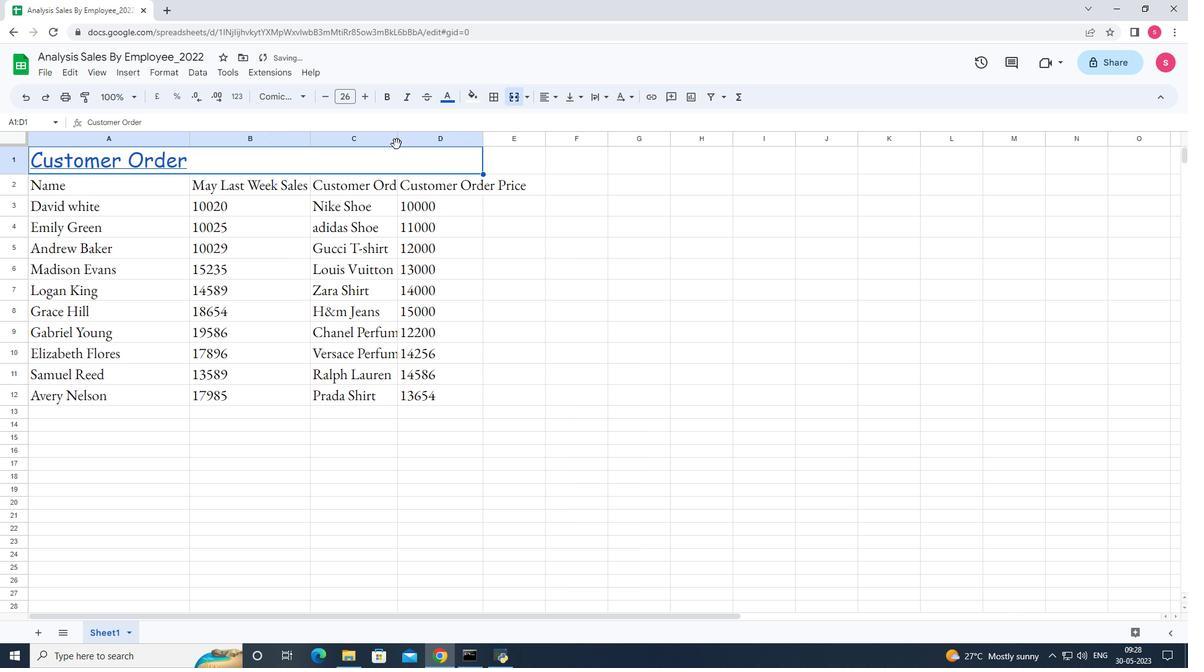 
Action: Mouse pressed left at (398, 142)
Screenshot: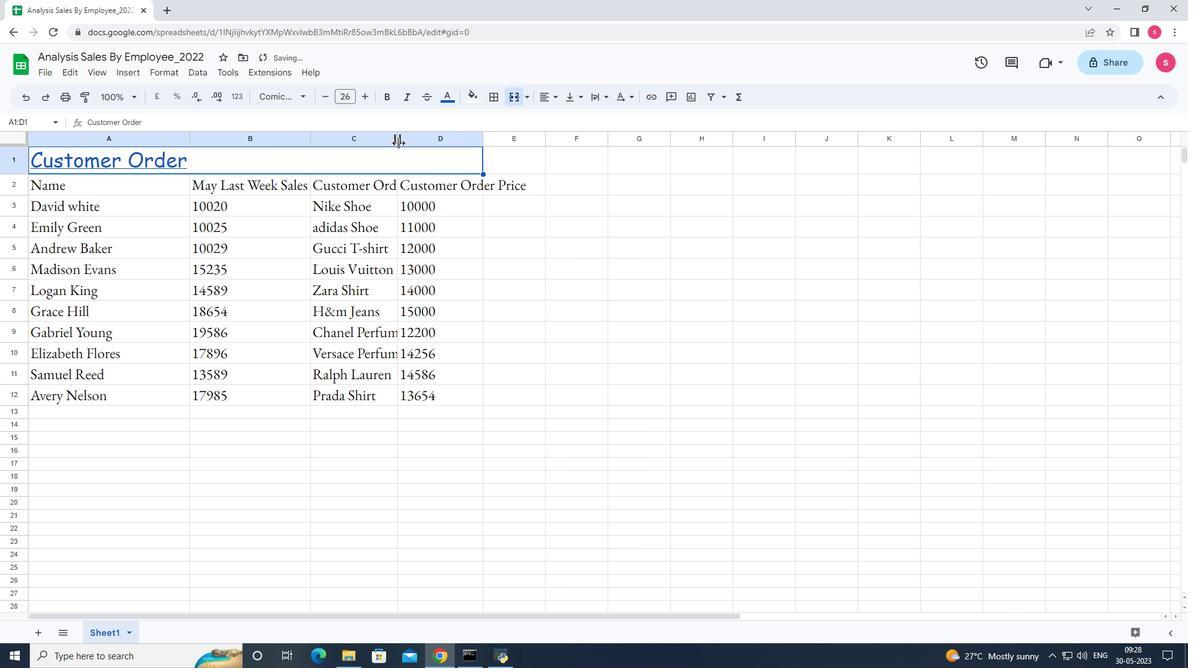 
Action: Mouse pressed left at (398, 142)
Screenshot: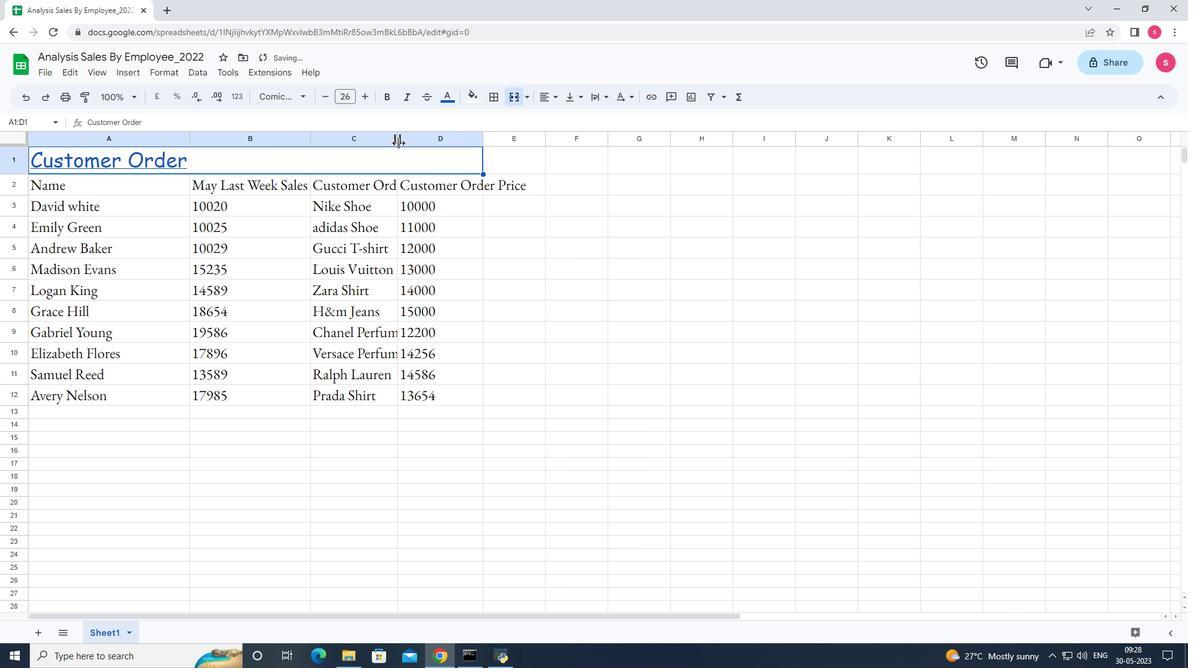 
Action: Mouse moved to (527, 134)
Screenshot: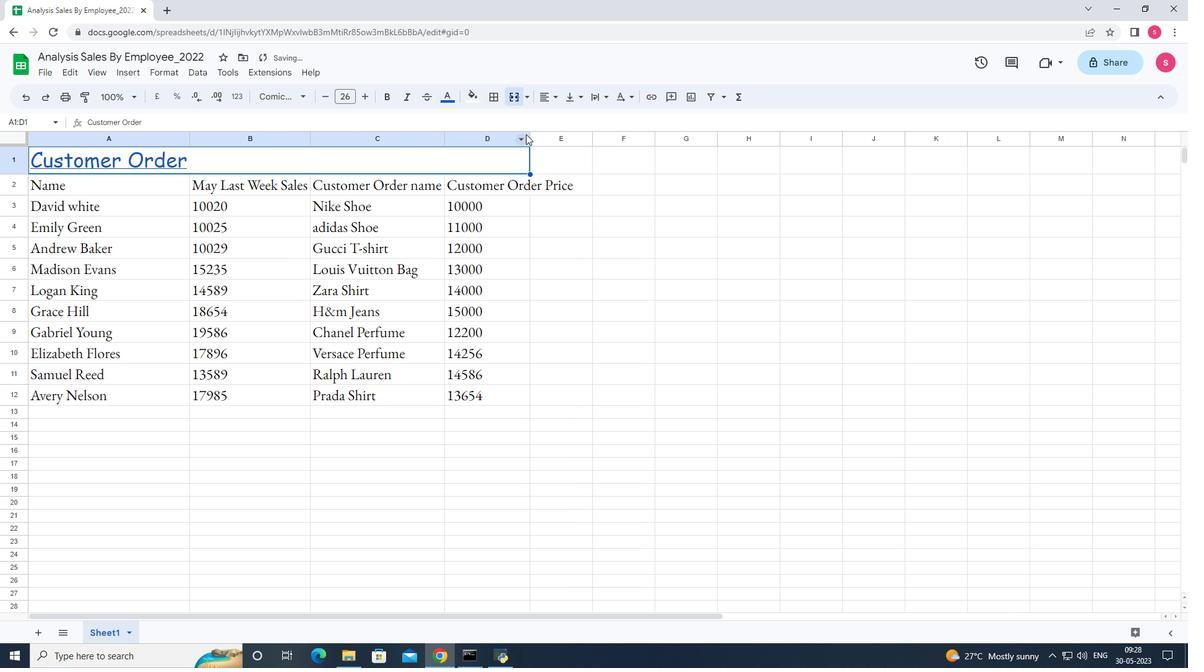 
Action: Mouse pressed left at (527, 134)
Screenshot: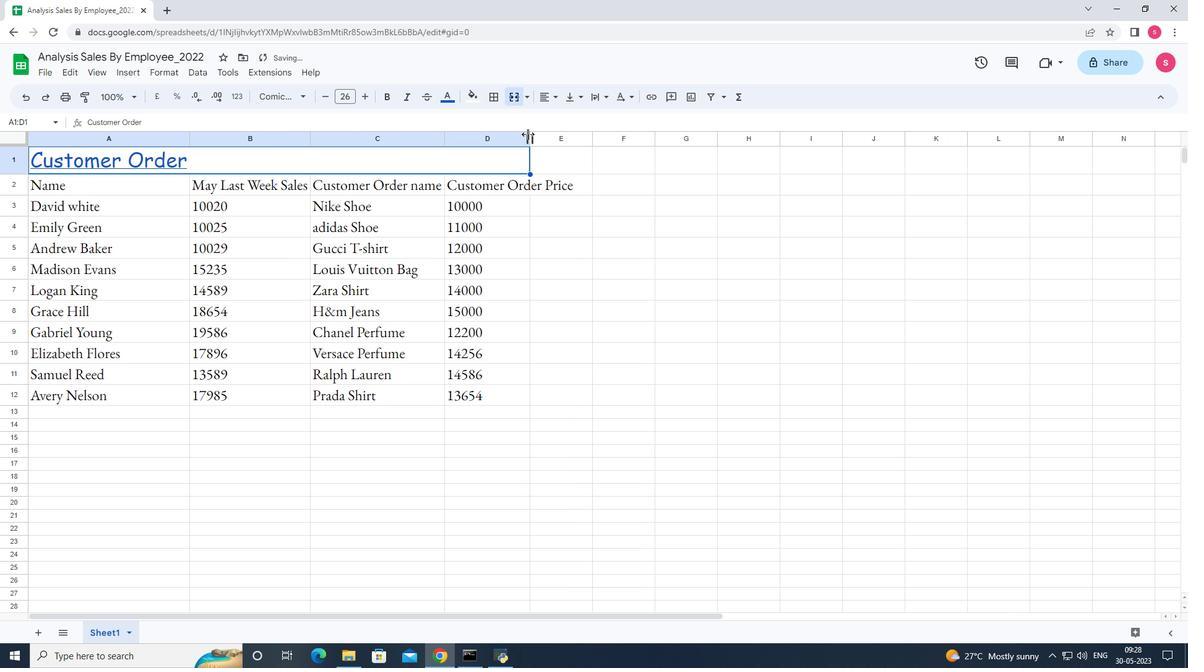 
Action: Mouse pressed left at (527, 134)
Screenshot: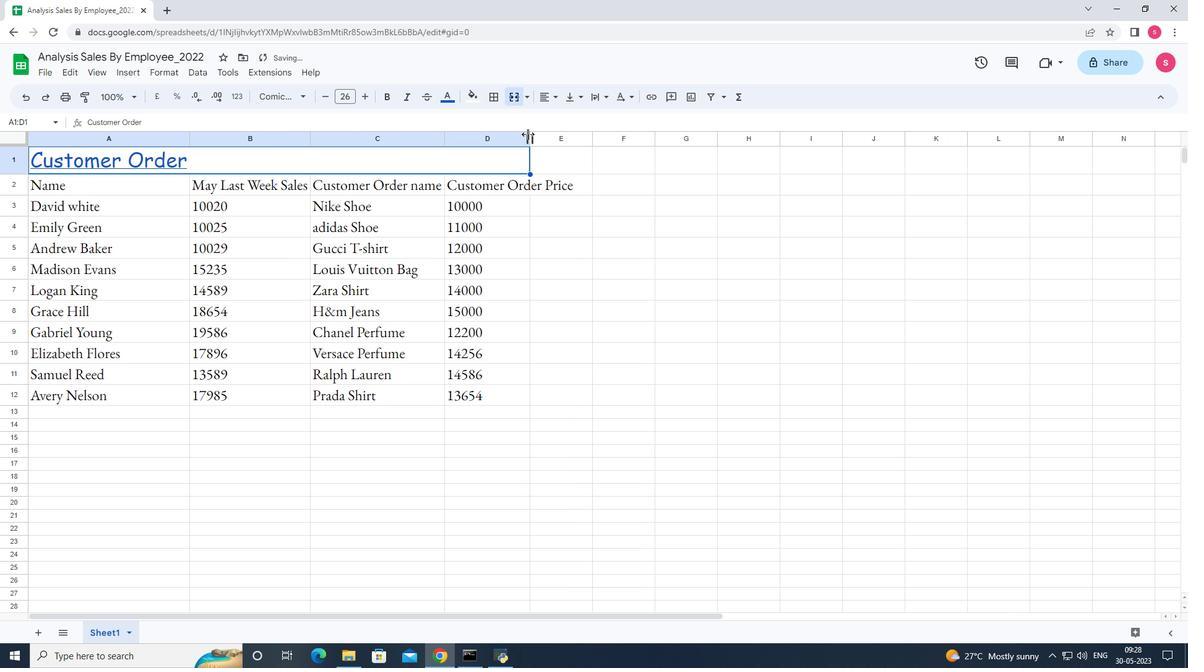 
Action: Mouse moved to (189, 138)
Screenshot: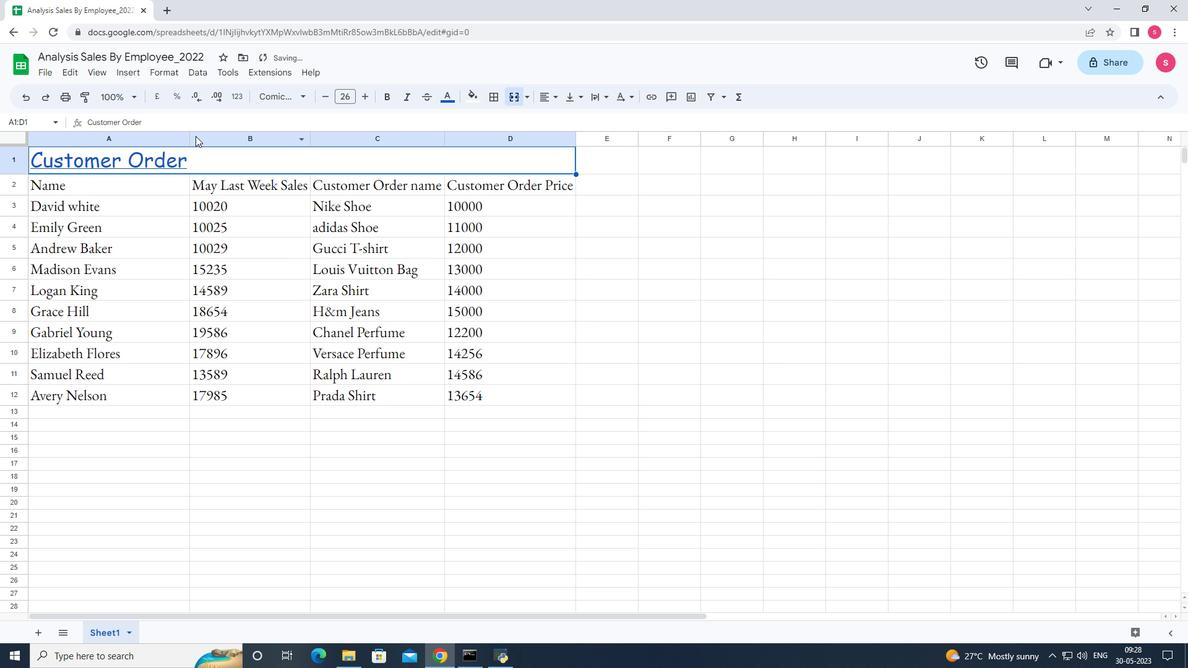 
Action: Mouse pressed left at (189, 138)
Screenshot: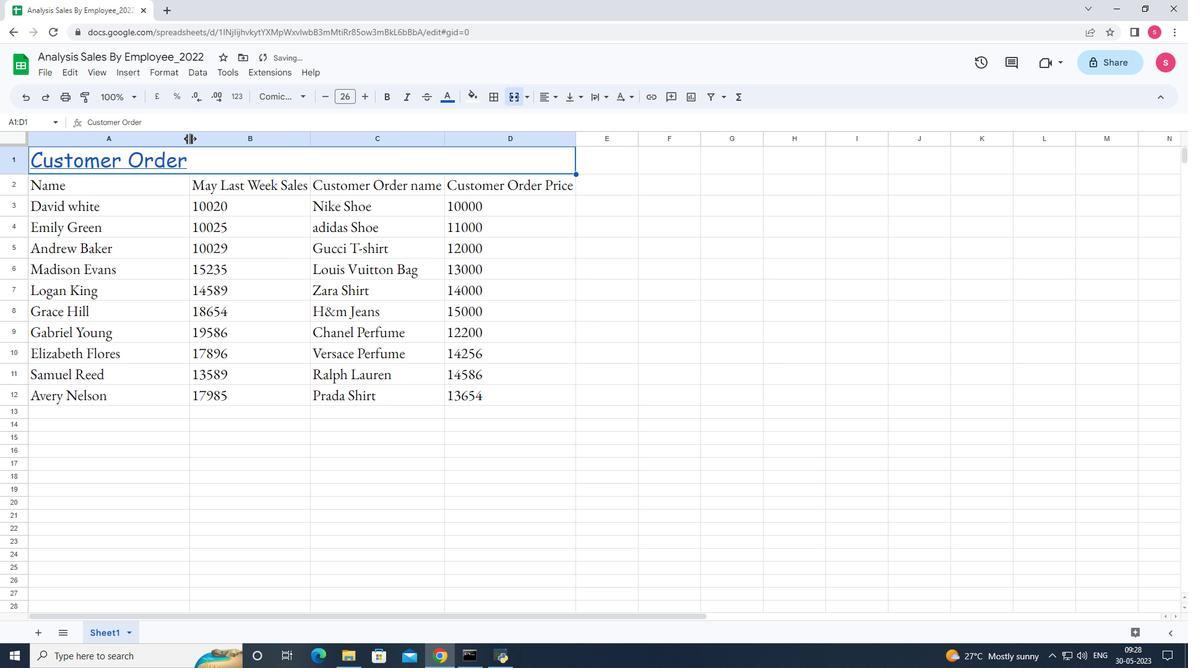 
Action: Mouse pressed left at (189, 138)
Screenshot: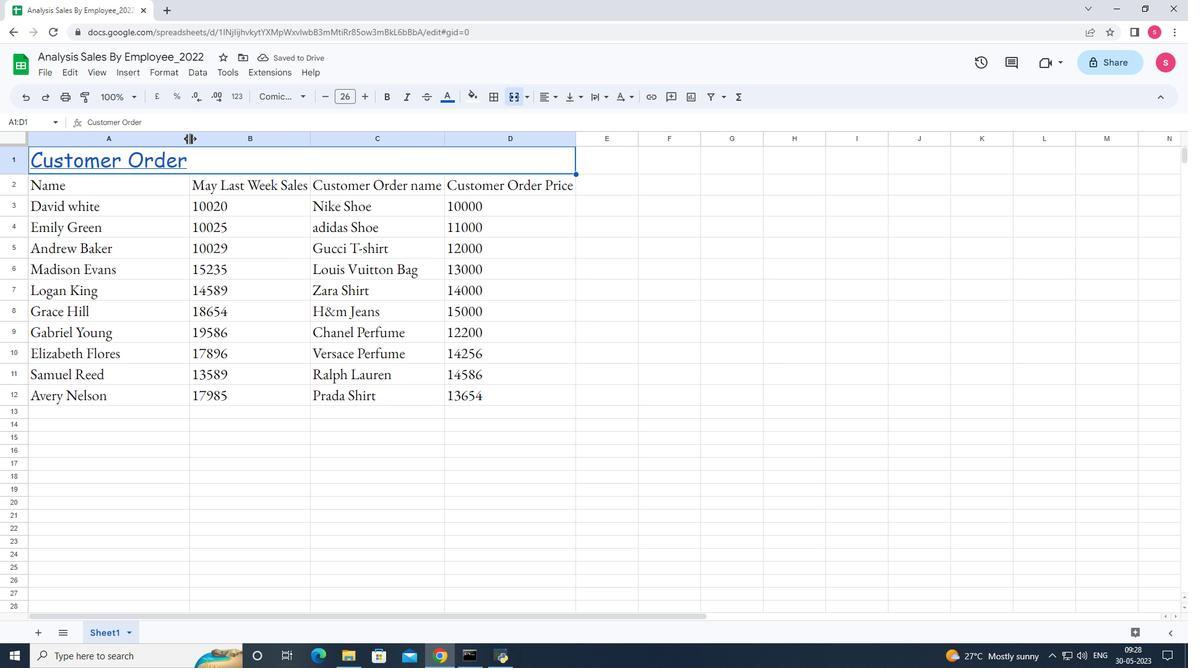
Action: Mouse pressed left at (189, 138)
Screenshot: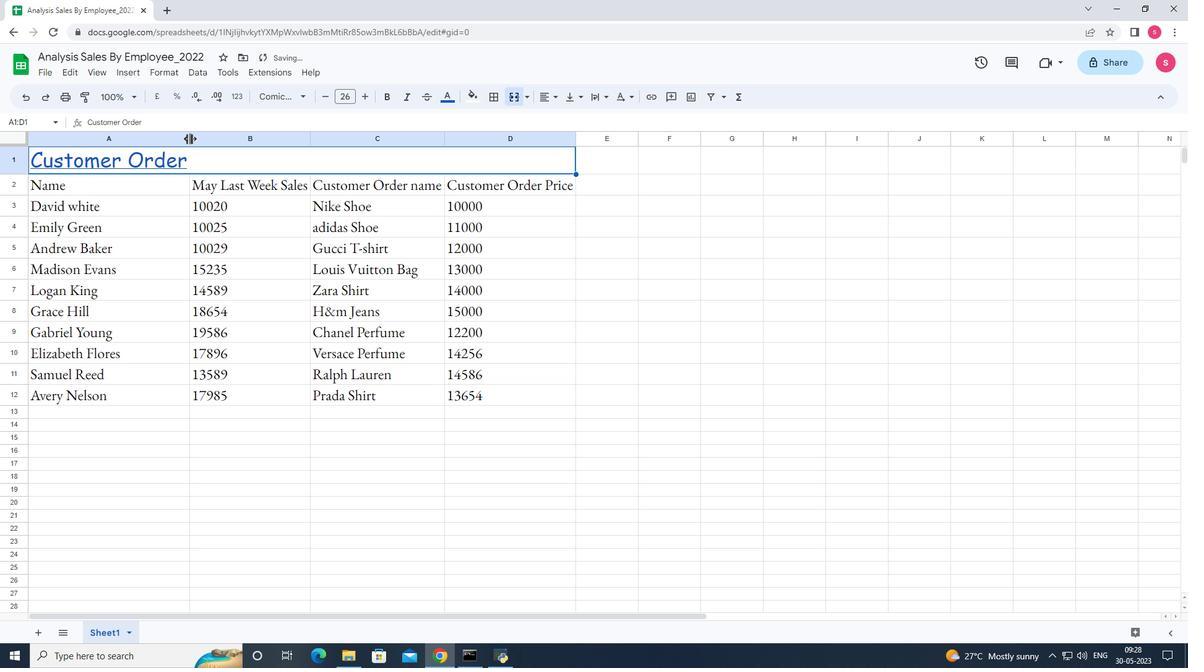 
Action: Mouse moved to (129, 138)
Screenshot: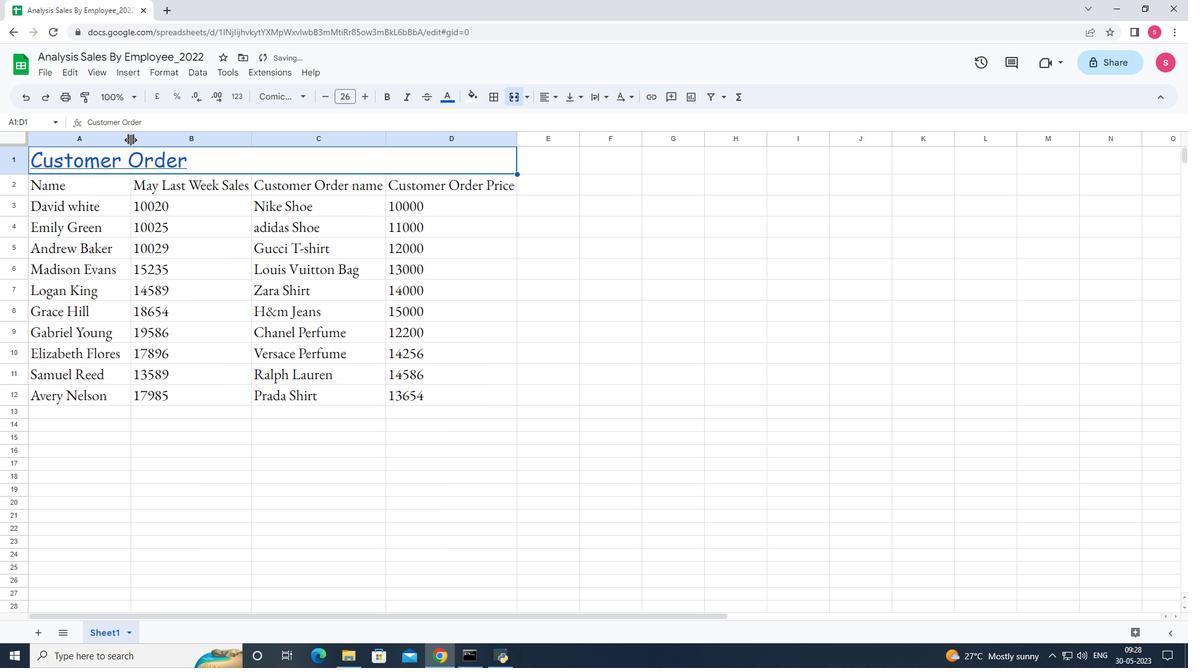 
Action: Mouse pressed left at (129, 138)
Screenshot: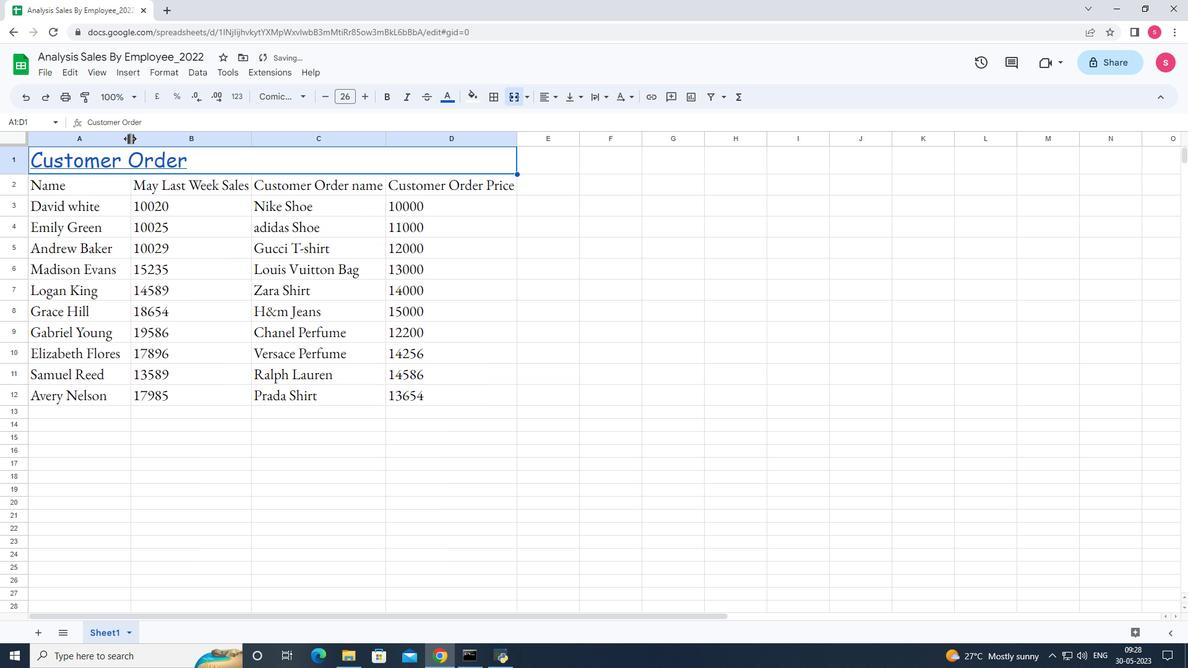 
Action: Mouse pressed left at (129, 138)
Screenshot: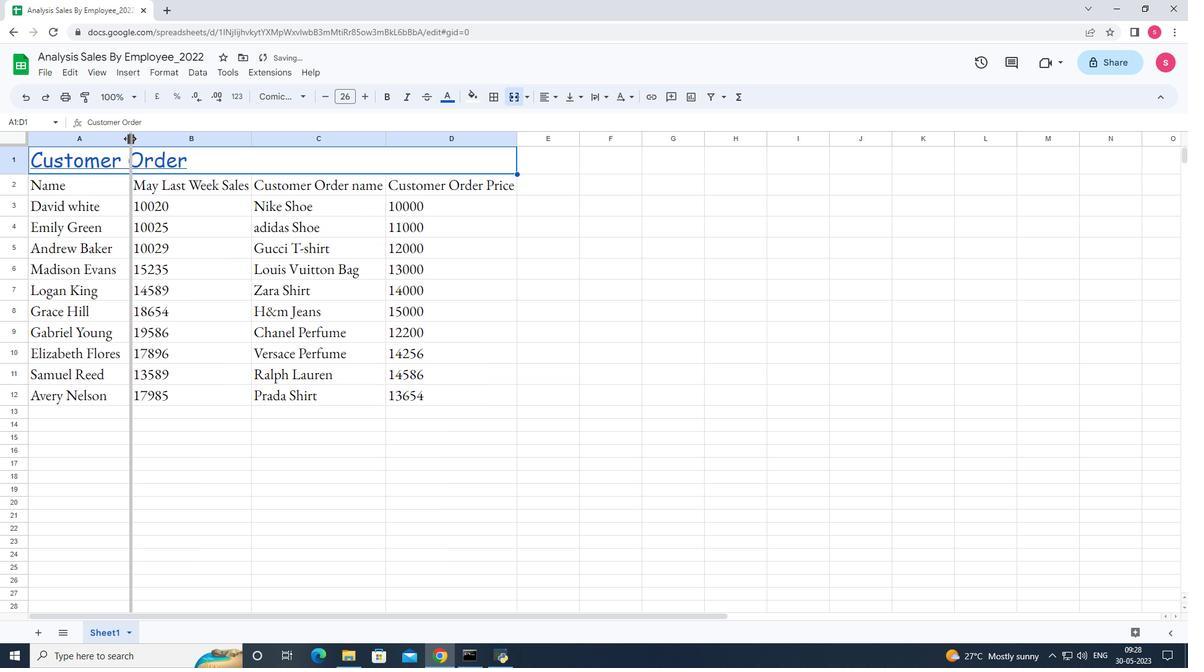 
Action: Mouse moved to (223, 163)
Screenshot: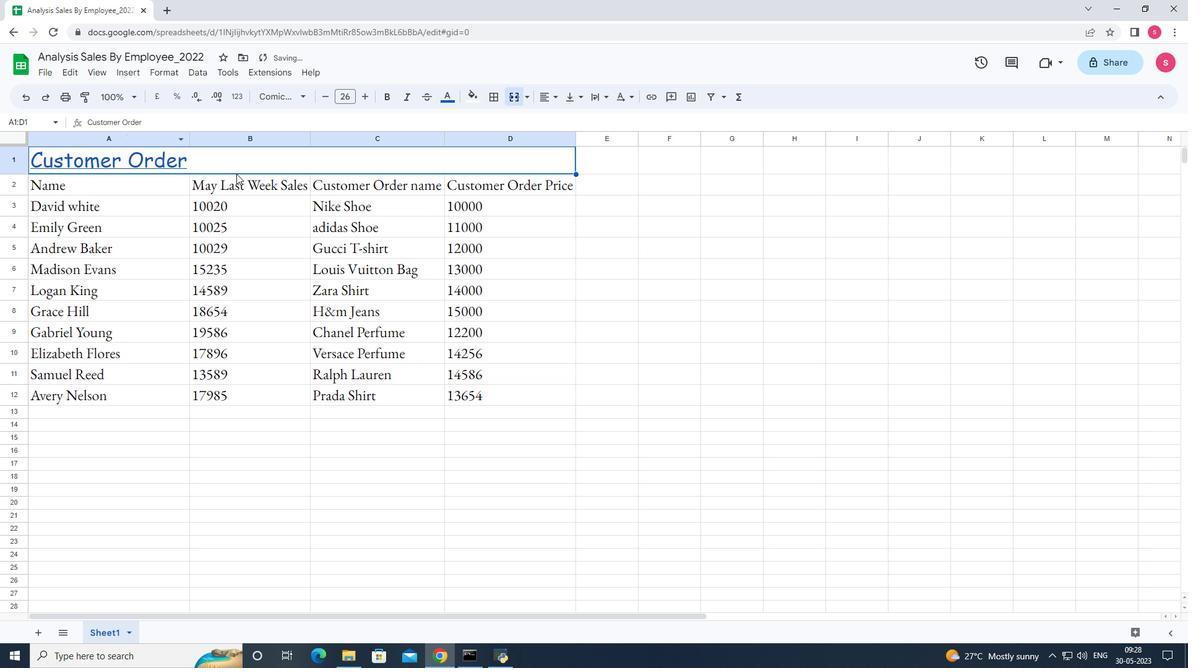 
Action: Mouse pressed left at (223, 163)
Screenshot: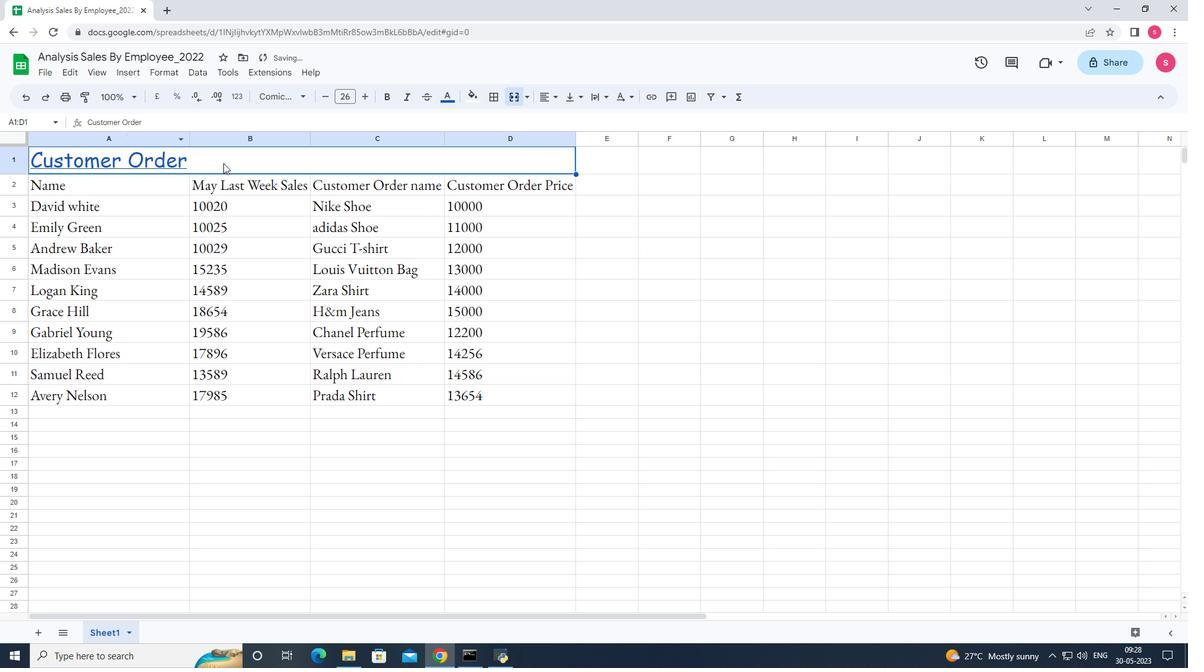 
Action: Mouse moved to (123, 162)
Screenshot: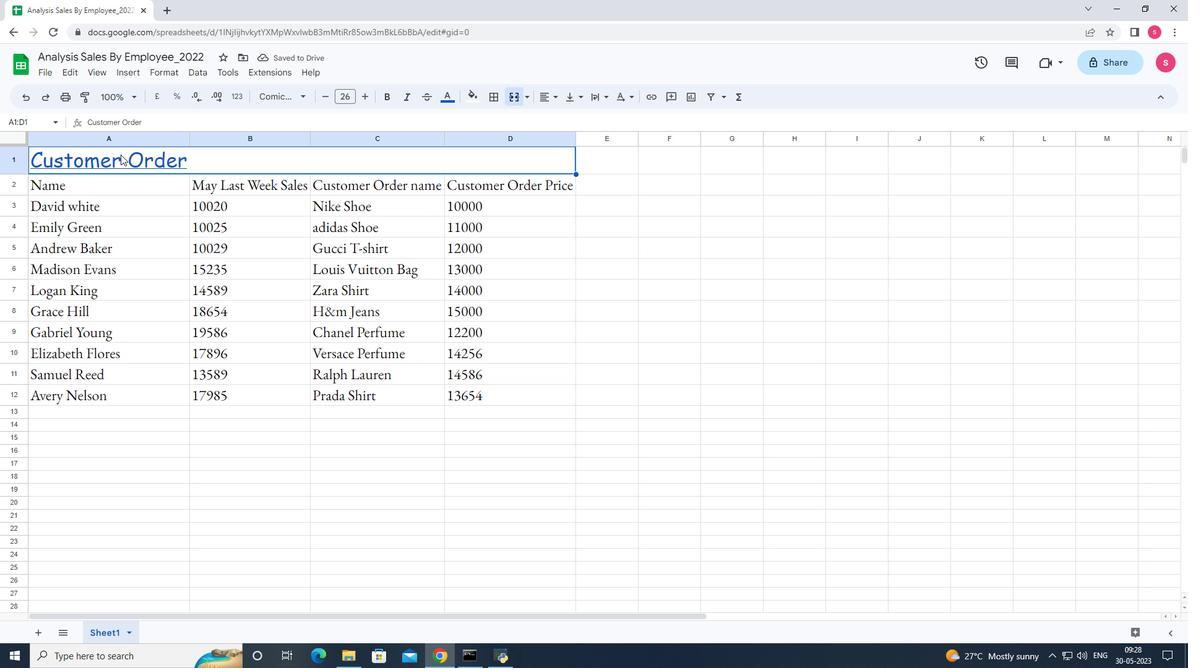 
Action: Mouse pressed left at (123, 162)
Screenshot: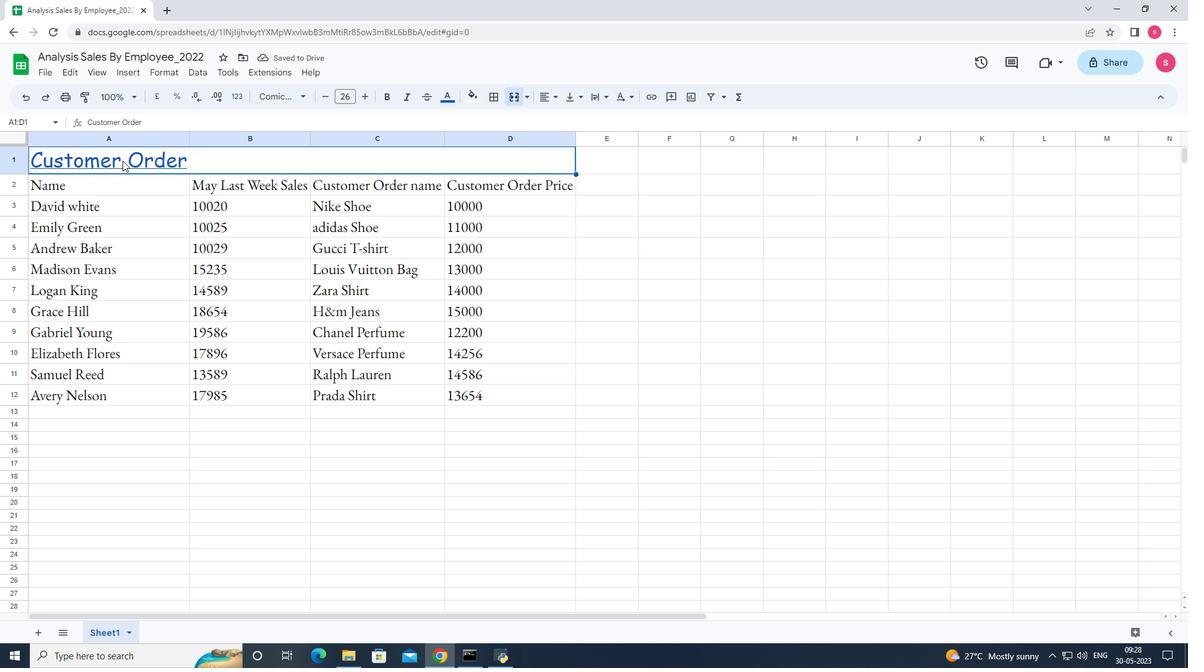 
Action: Mouse moved to (509, 395)
Screenshot: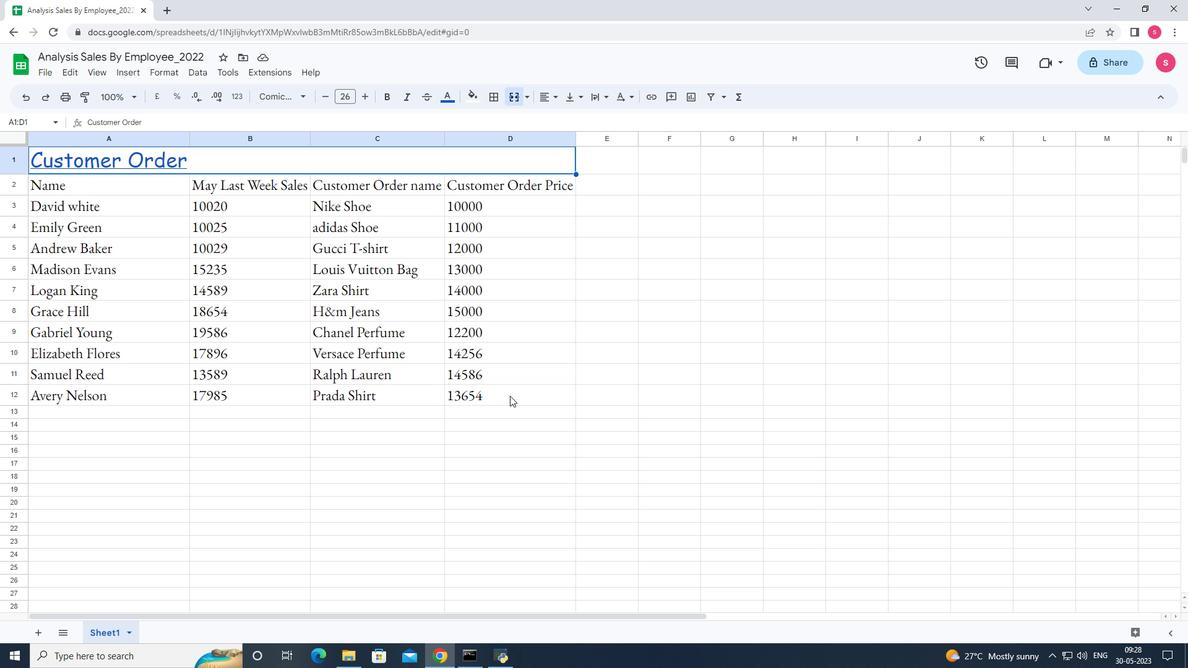 
Action: Mouse pressed left at (509, 395)
Screenshot: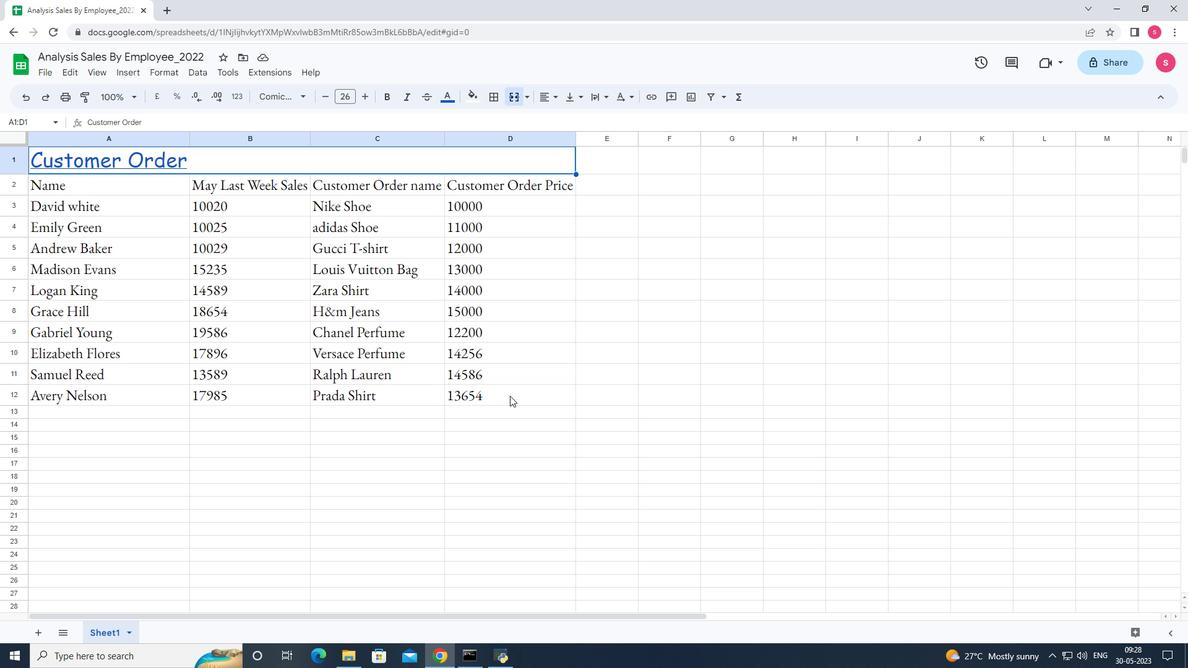 
Action: Mouse moved to (342, 428)
Screenshot: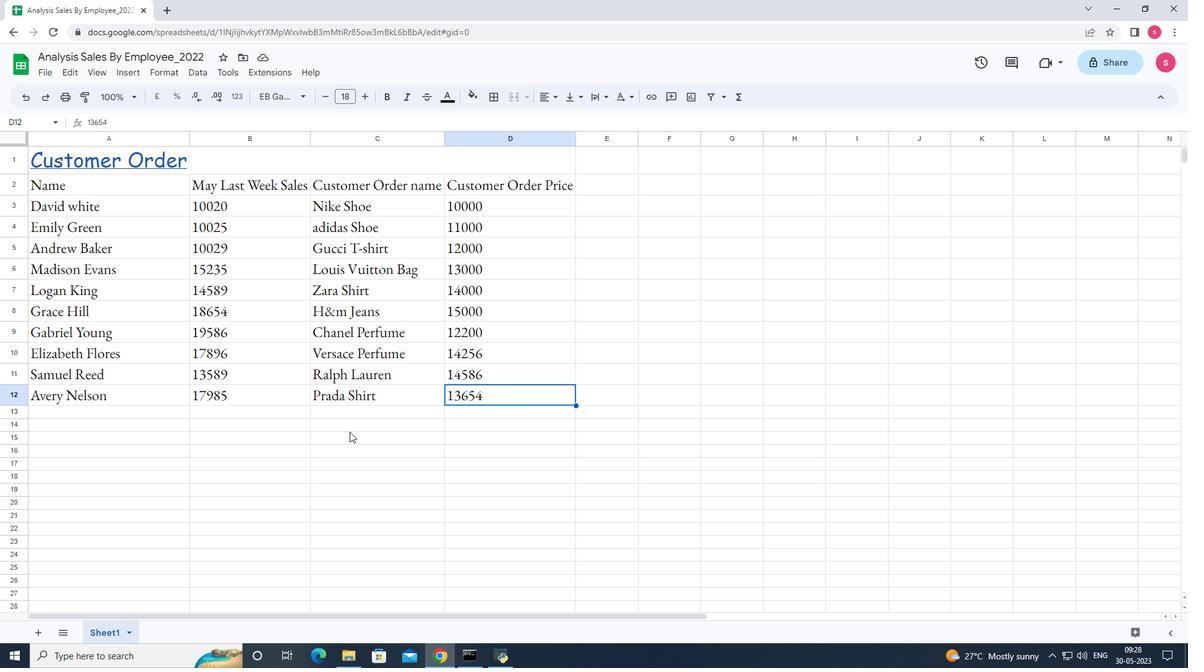 
Action: Mouse pressed left at (342, 428)
Screenshot: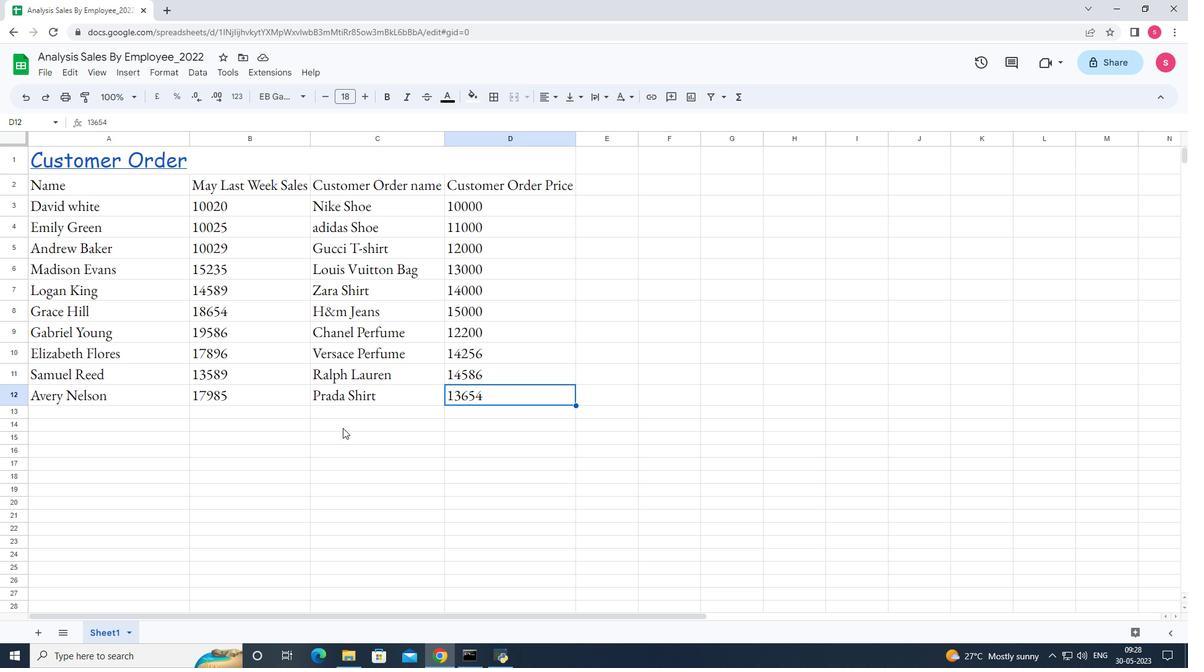 
Action: Mouse moved to (245, 415)
Screenshot: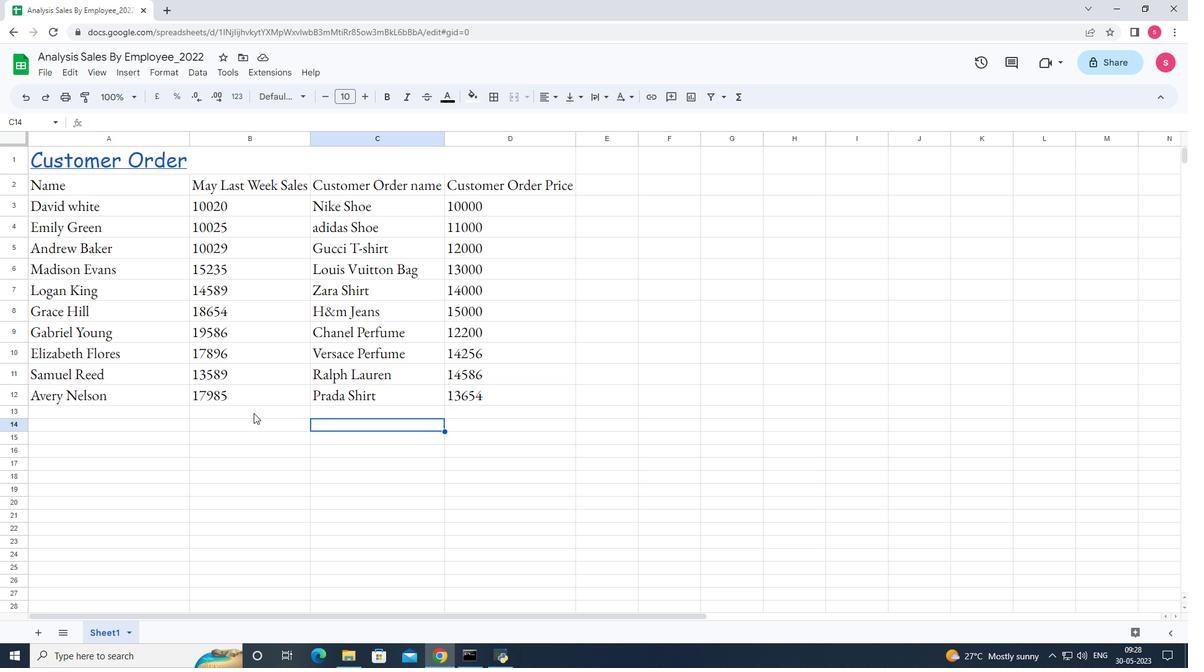 
Action: Mouse pressed left at (245, 415)
Screenshot: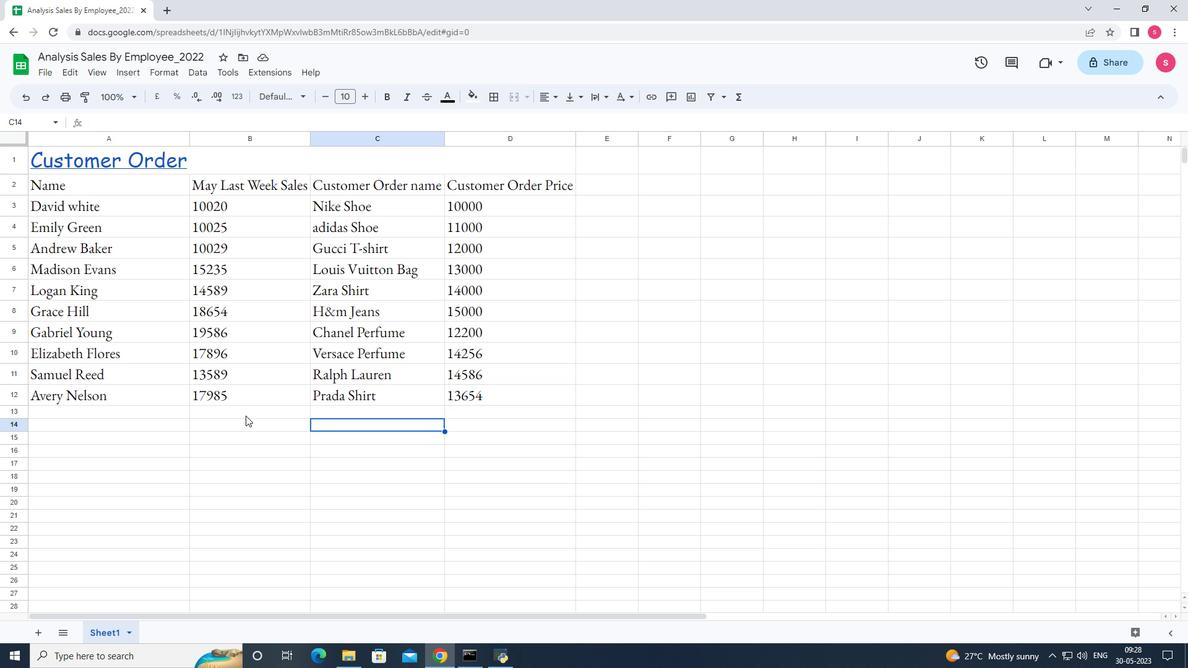 
Action: Mouse moved to (166, 416)
Screenshot: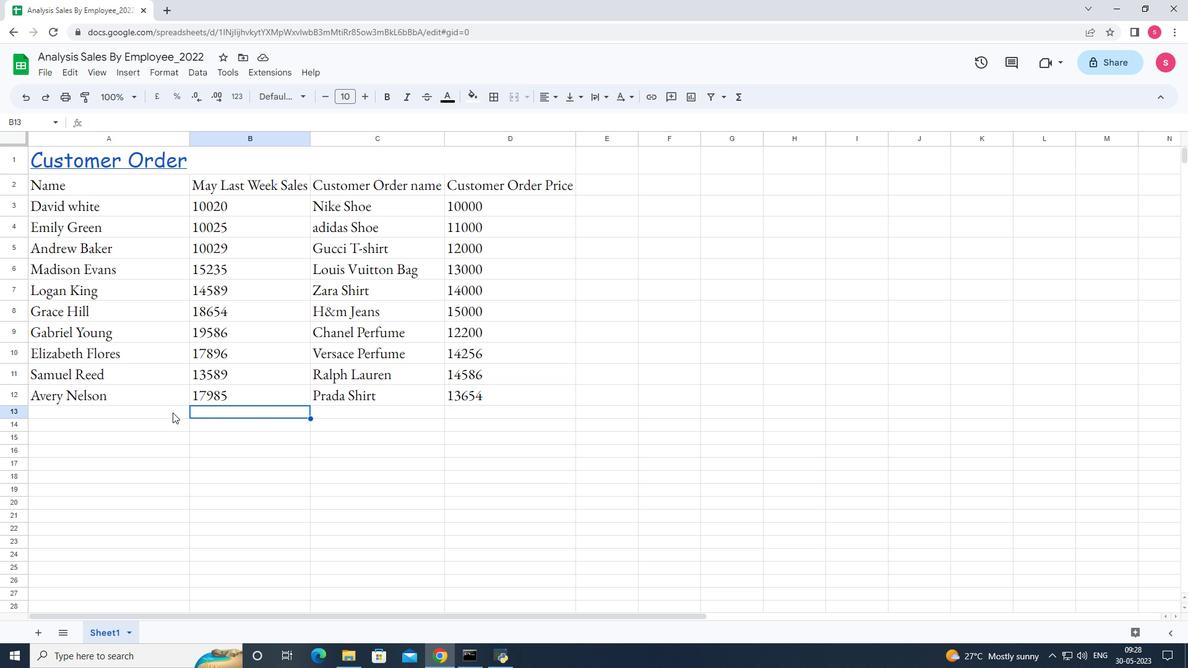 
Action: Mouse pressed left at (166, 416)
Screenshot: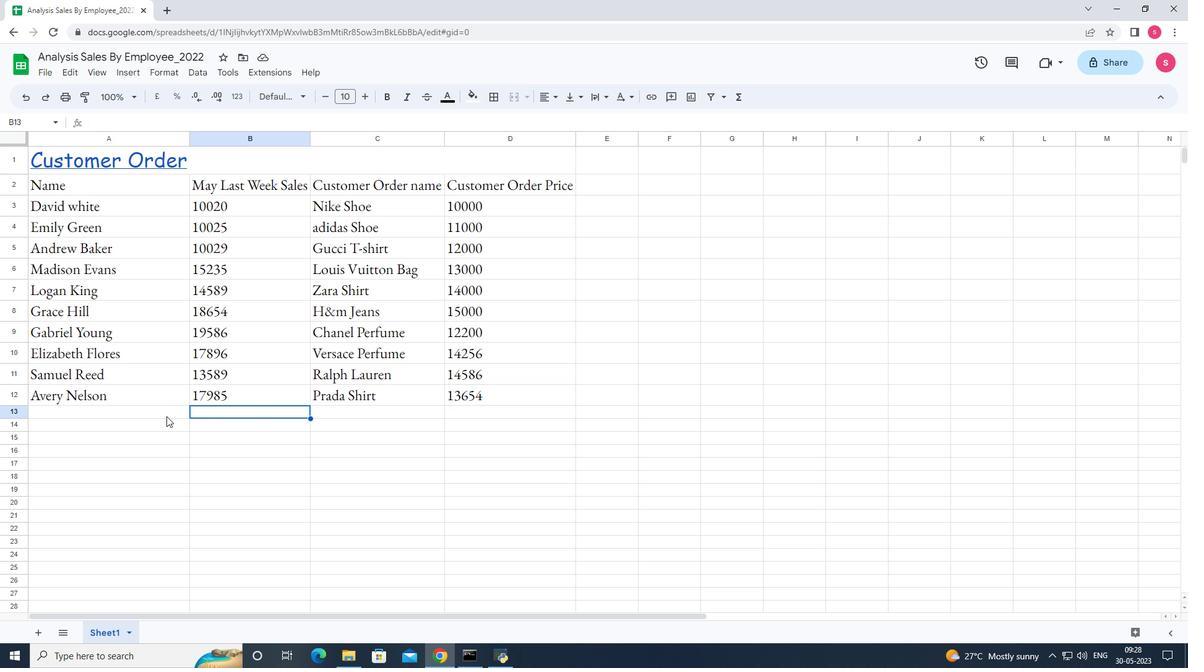 
Action: Mouse moved to (263, 431)
Screenshot: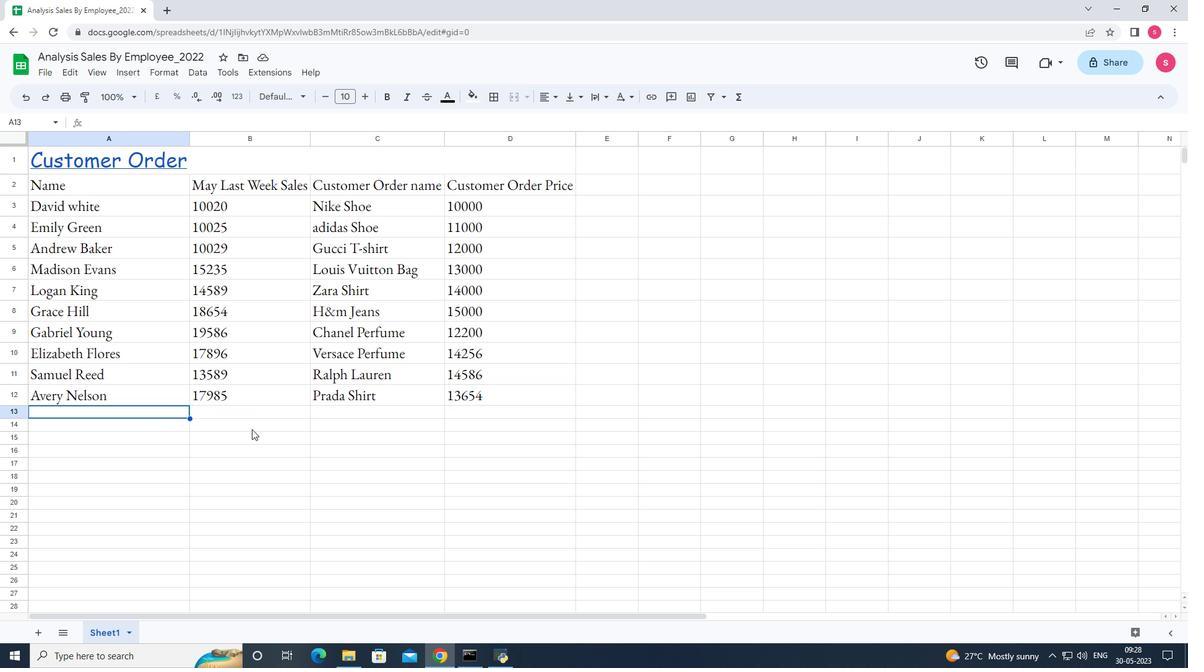 
Action: Mouse pressed left at (263, 431)
Screenshot: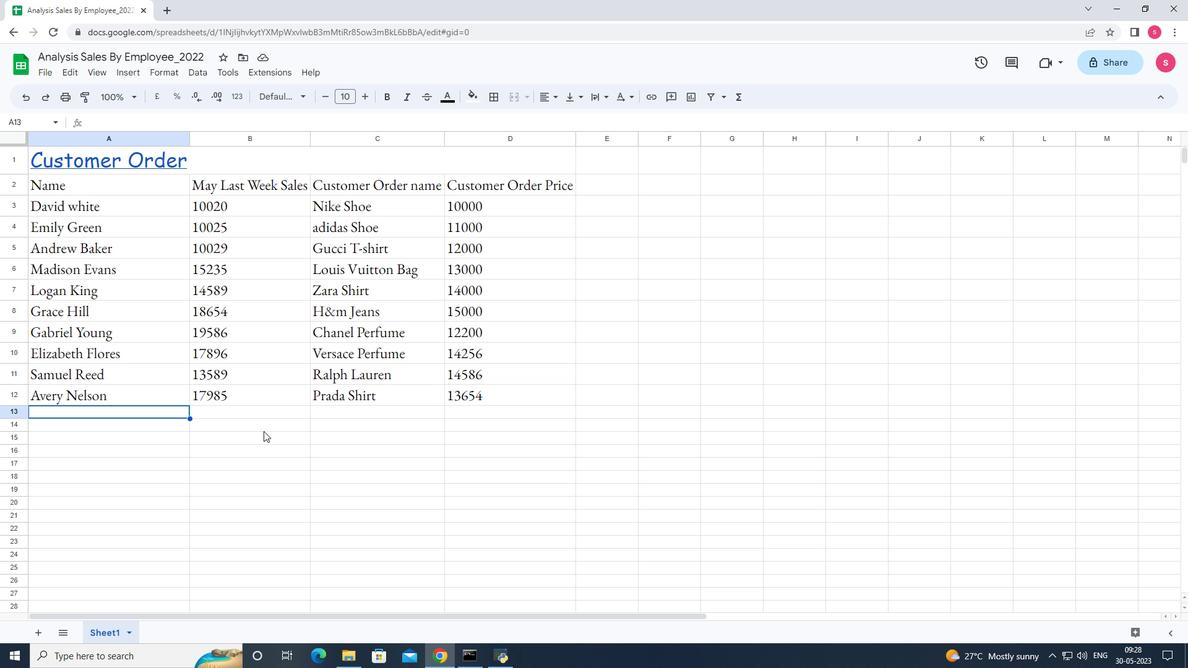 
Action: Mouse moved to (357, 431)
Screenshot: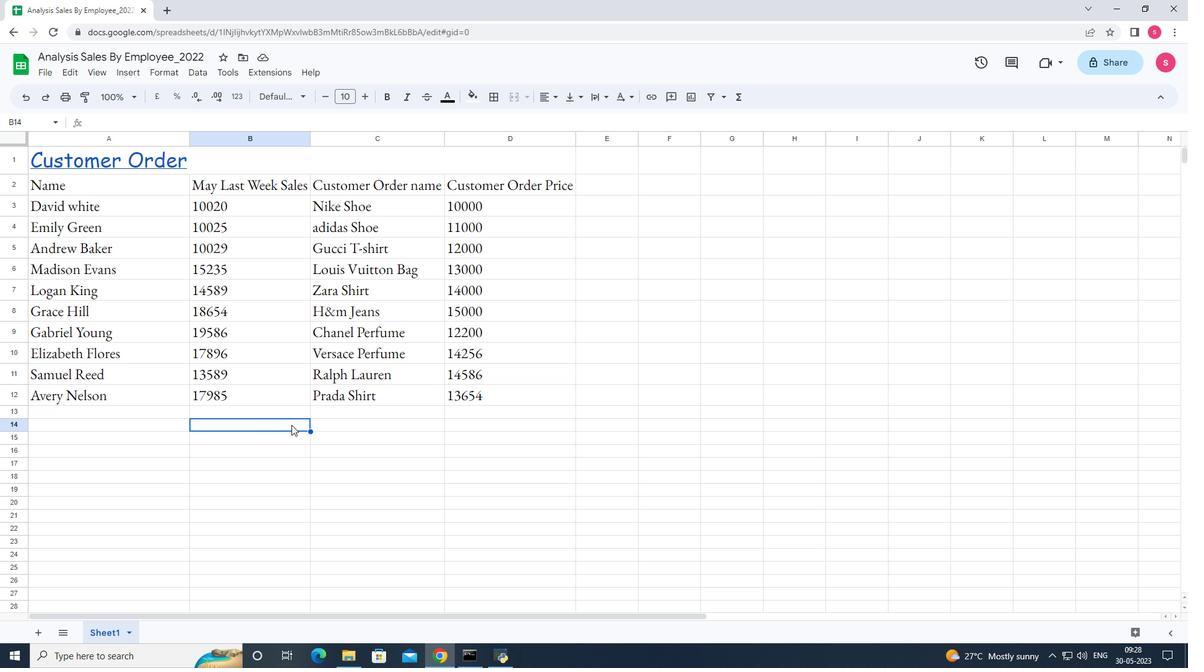 
Action: Mouse pressed left at (357, 431)
Screenshot: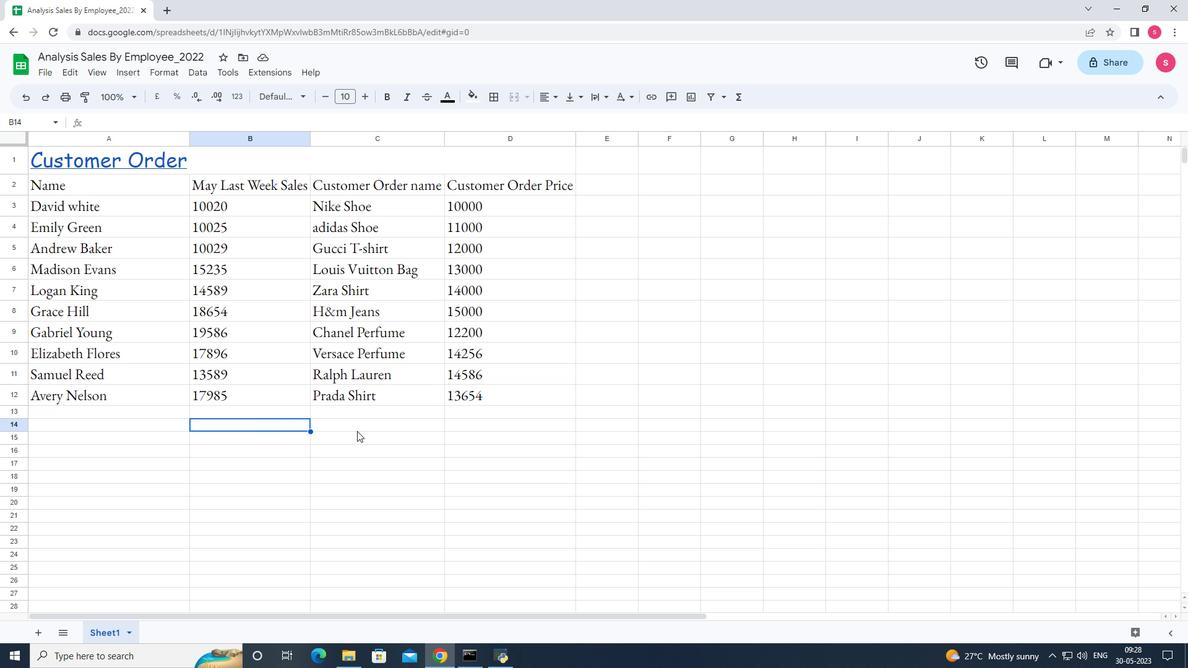 
Action: Mouse moved to (452, 425)
Screenshot: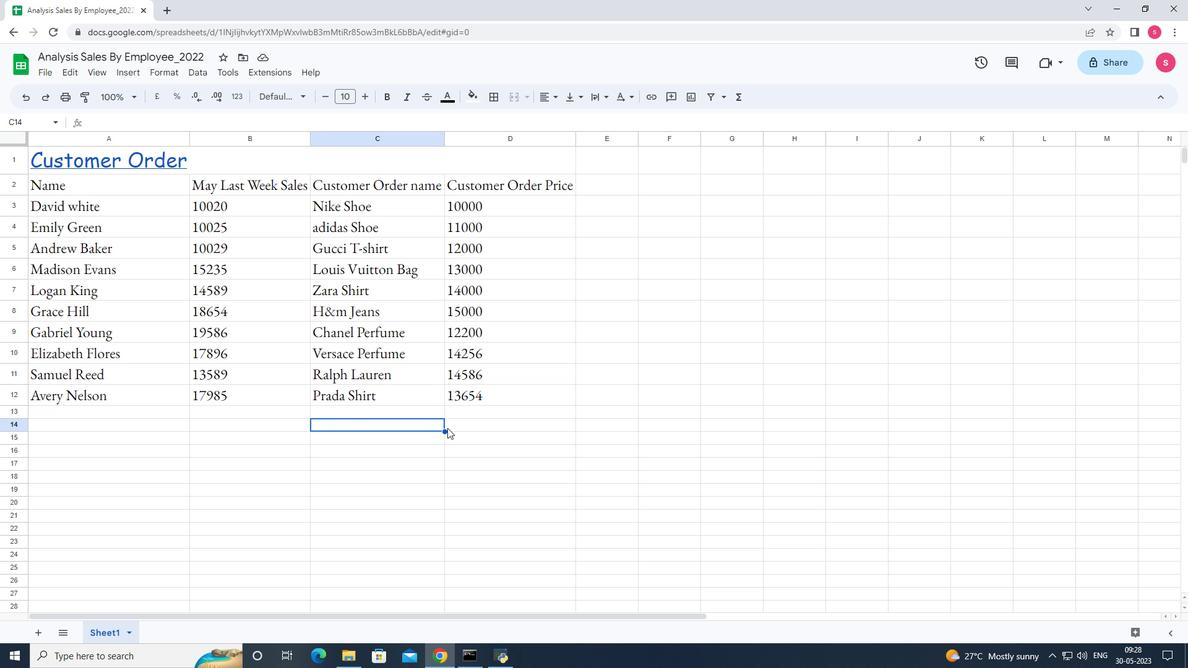 
